 Task: Find connections with filter location Papanasam with filter topic #customerrelationswith filter profile language Potuguese with filter current company Serum Institute of India Pvt. Ltd. with filter school Management Development Institute, Gurgaon with filter industry Subdivision of Land with filter service category Growth Marketing with filter keywords title Office Manager
Action: Mouse moved to (585, 77)
Screenshot: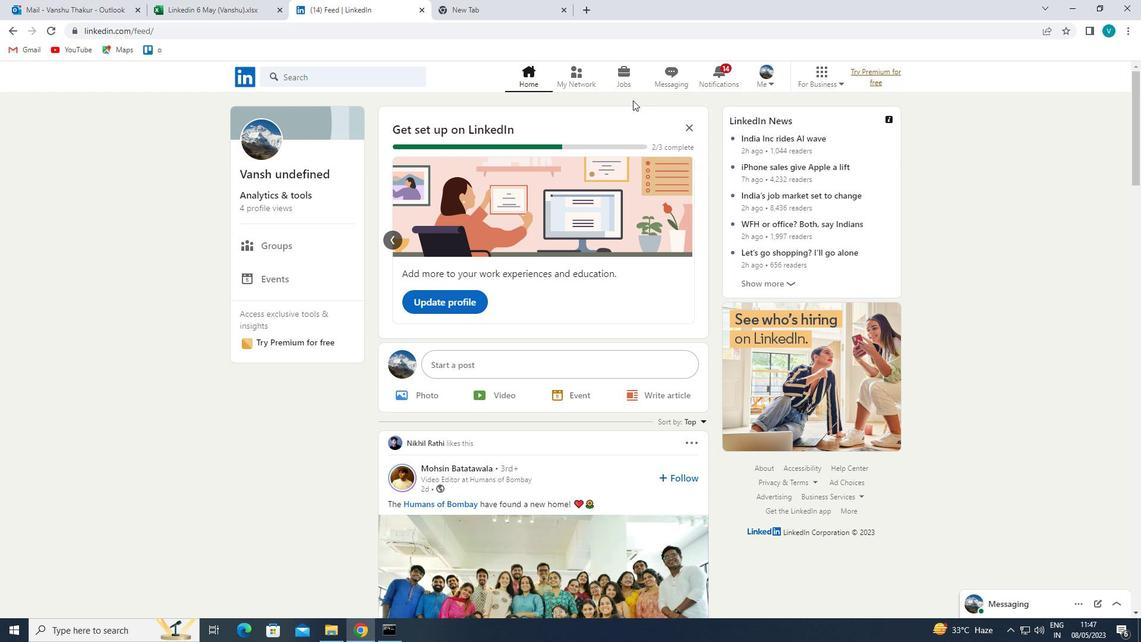 
Action: Mouse pressed left at (585, 77)
Screenshot: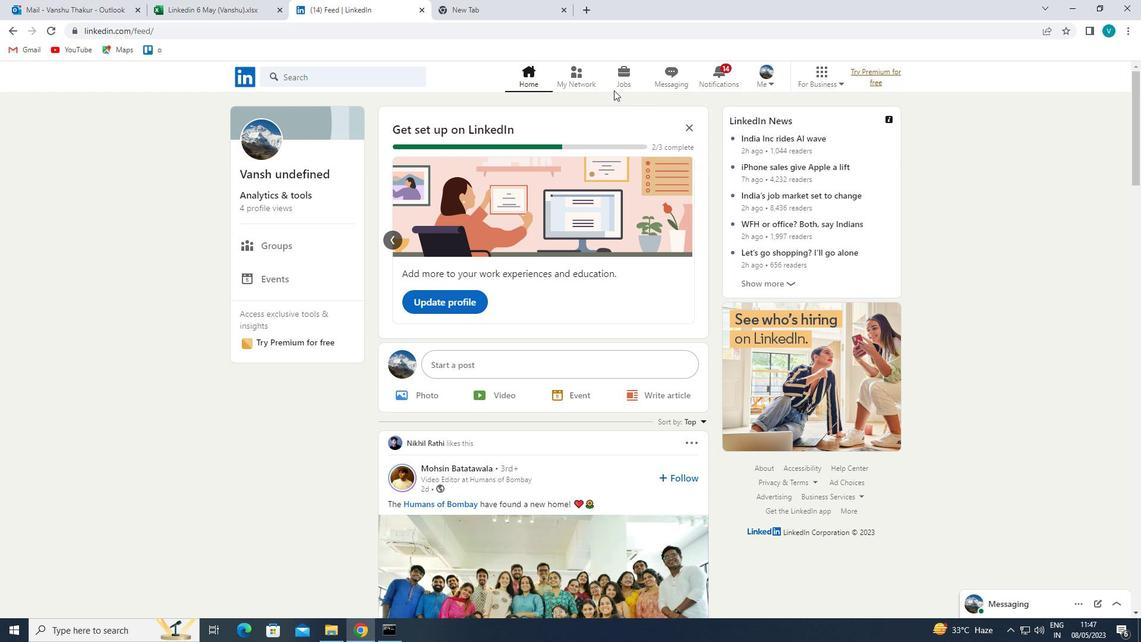 
Action: Mouse moved to (356, 141)
Screenshot: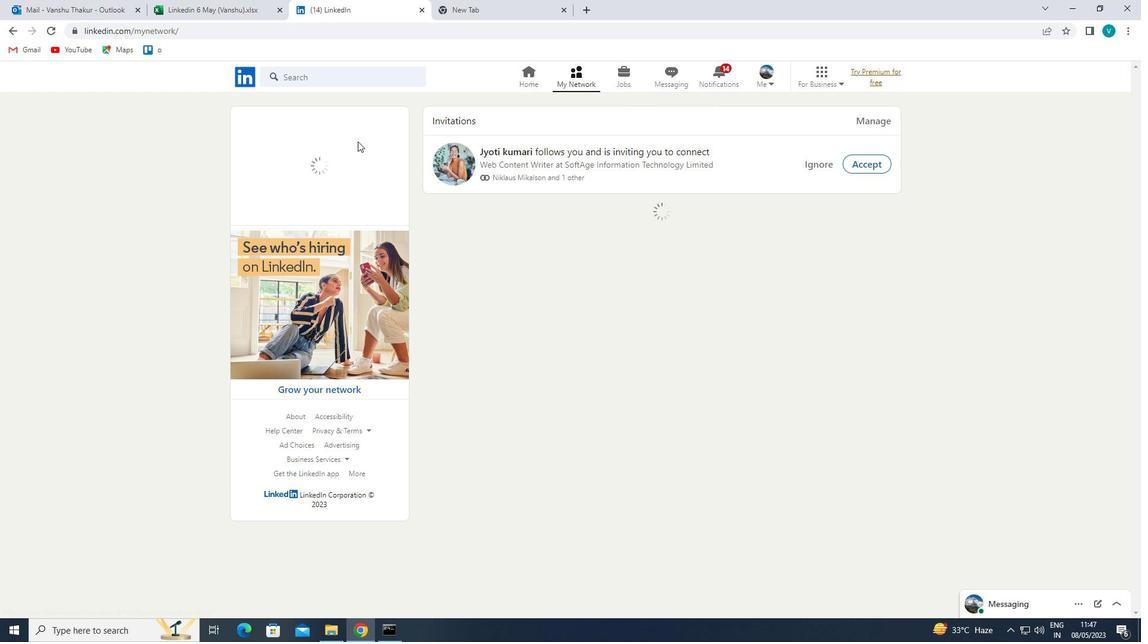 
Action: Mouse pressed left at (356, 141)
Screenshot: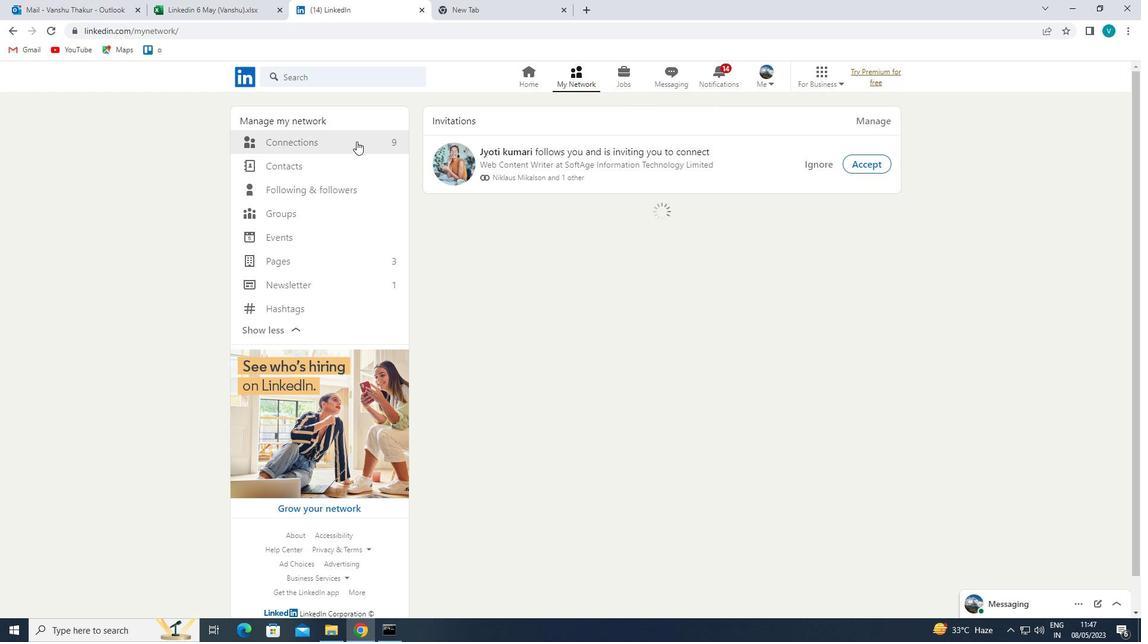 
Action: Mouse moved to (646, 137)
Screenshot: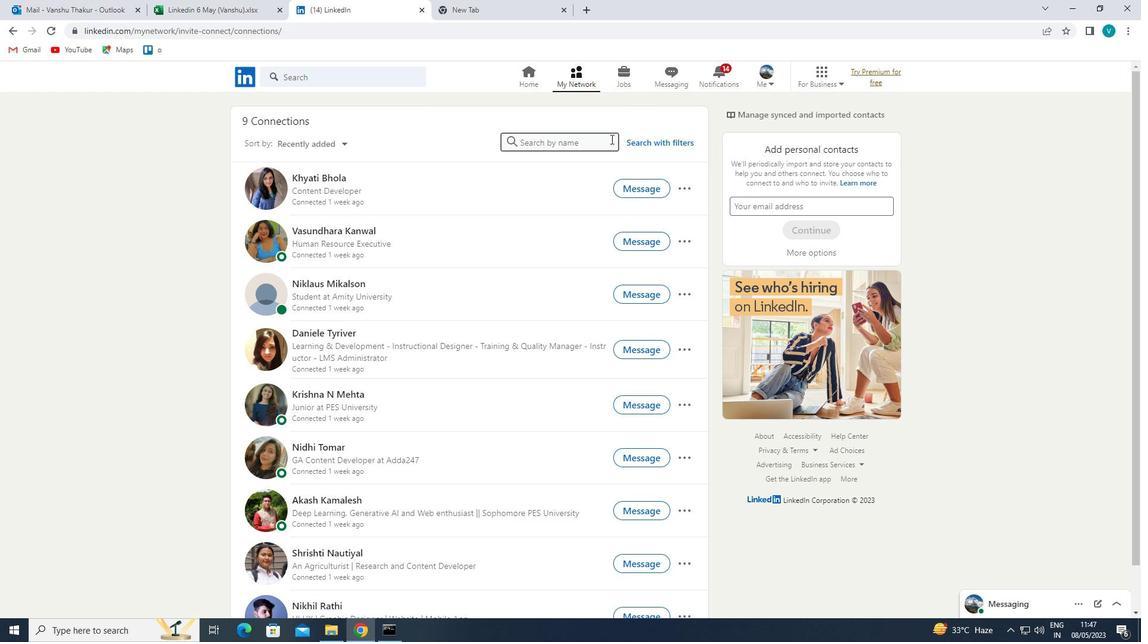 
Action: Mouse pressed left at (646, 137)
Screenshot: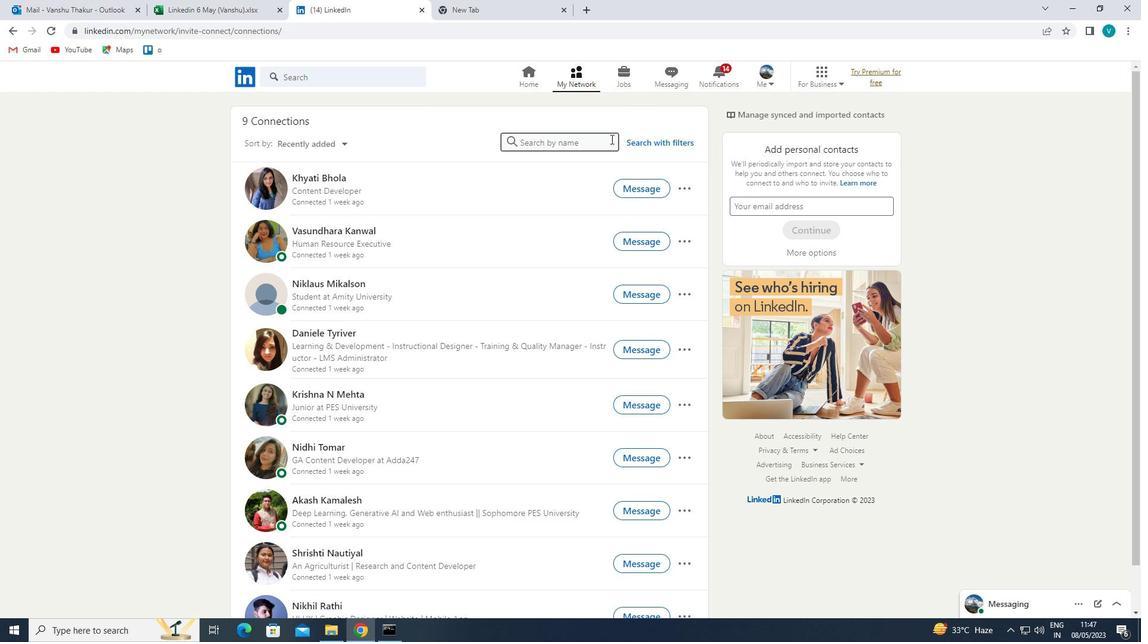 
Action: Mouse moved to (579, 115)
Screenshot: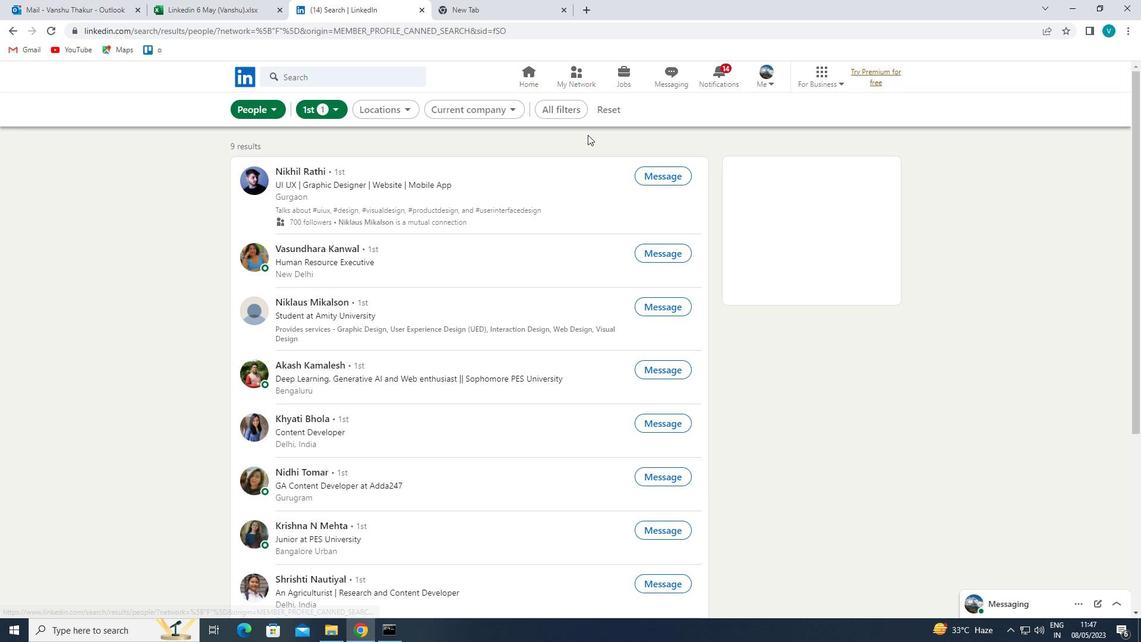 
Action: Mouse pressed left at (579, 115)
Screenshot: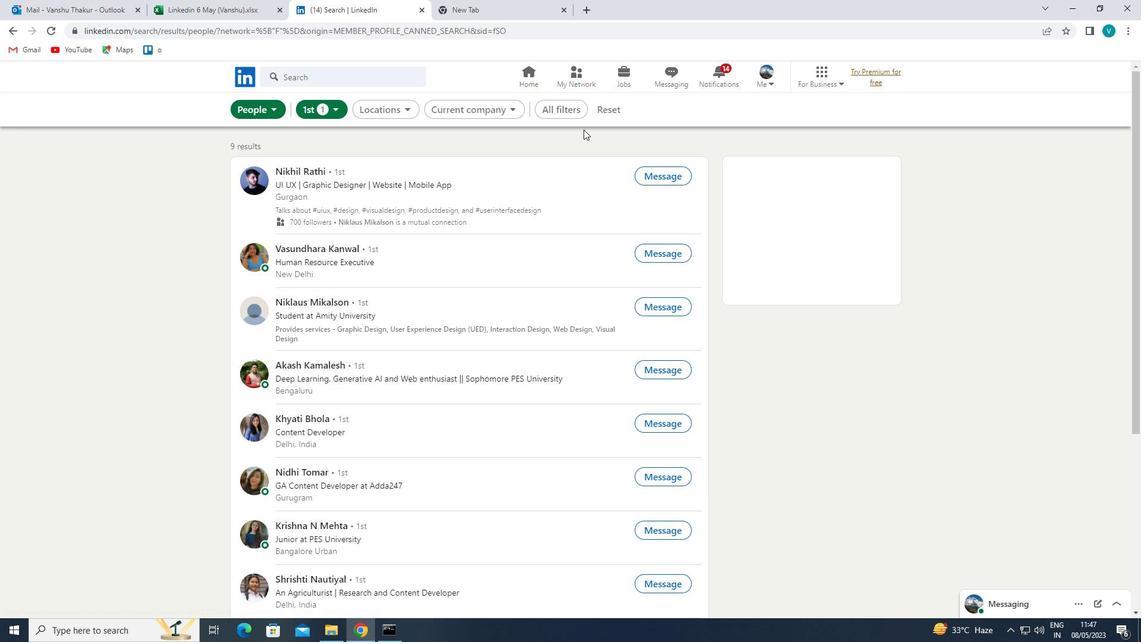 
Action: Mouse moved to (979, 280)
Screenshot: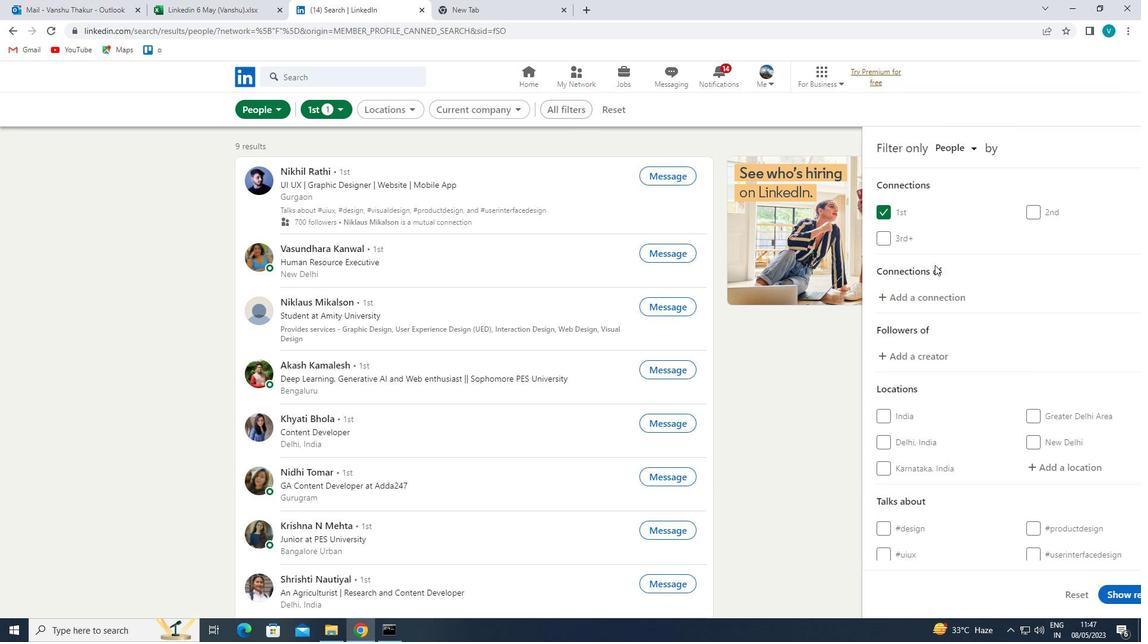 
Action: Mouse scrolled (979, 279) with delta (0, 0)
Screenshot: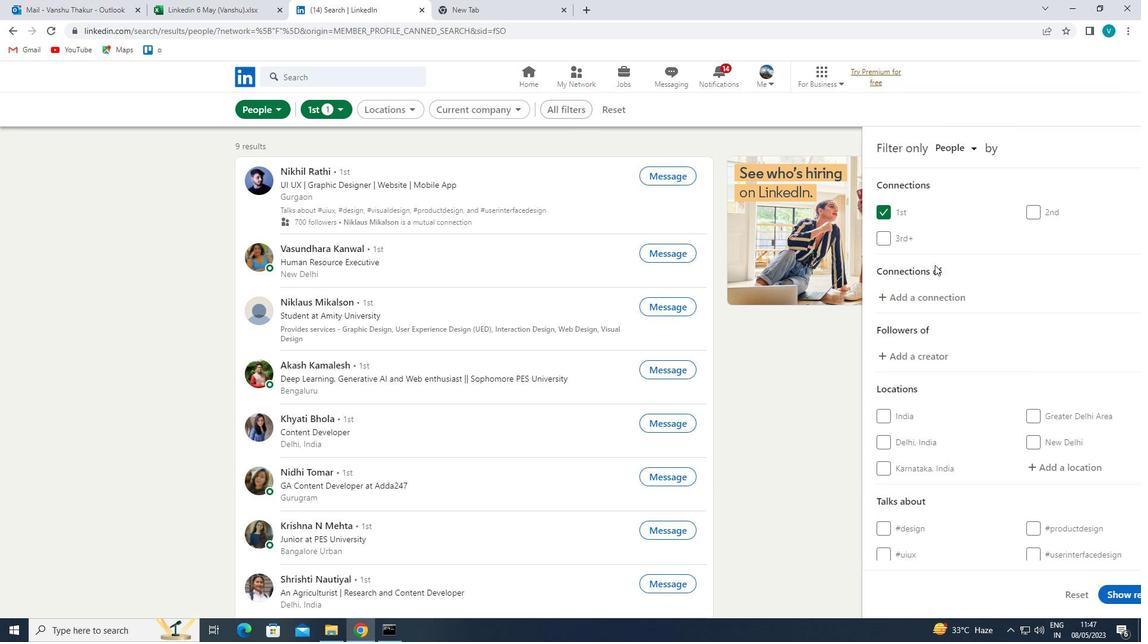 
Action: Mouse moved to (1022, 412)
Screenshot: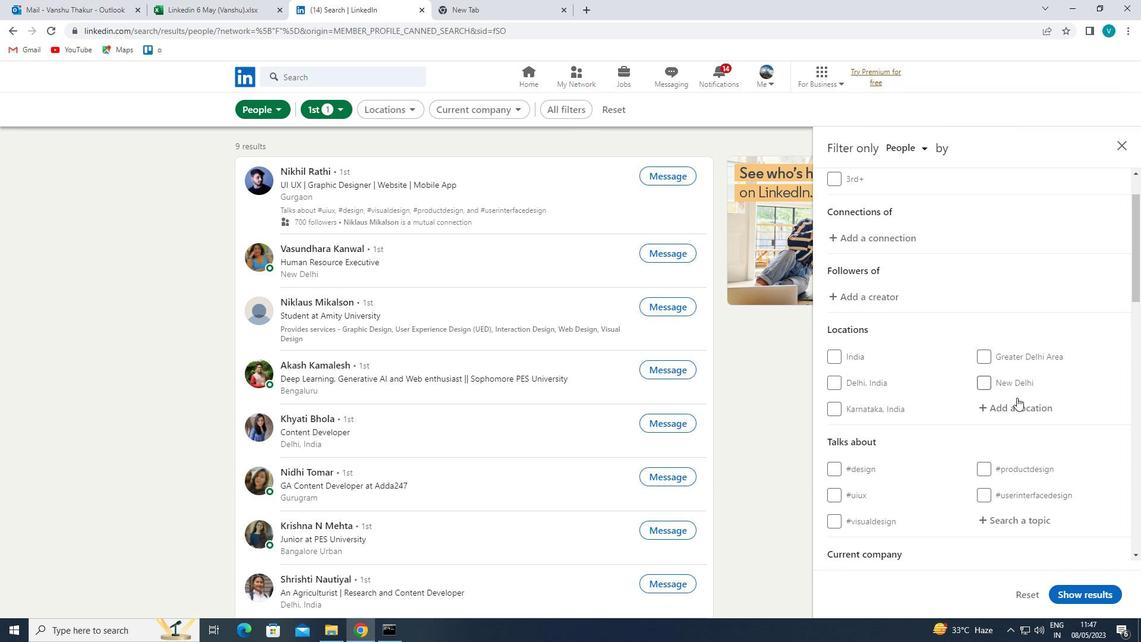 
Action: Mouse pressed left at (1022, 412)
Screenshot: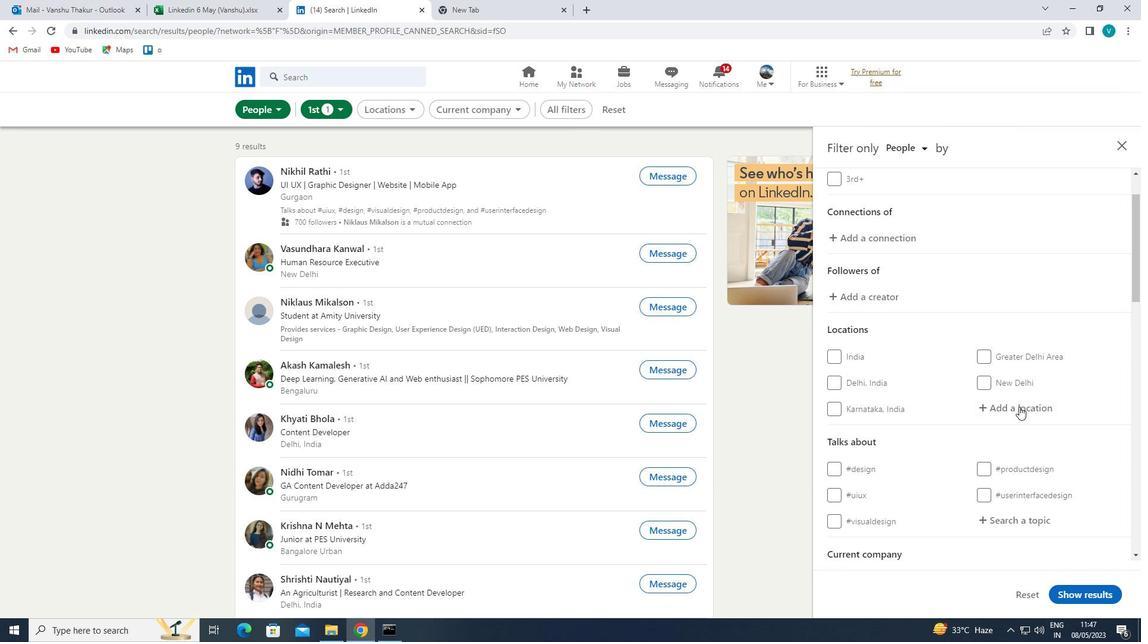 
Action: Mouse moved to (847, 315)
Screenshot: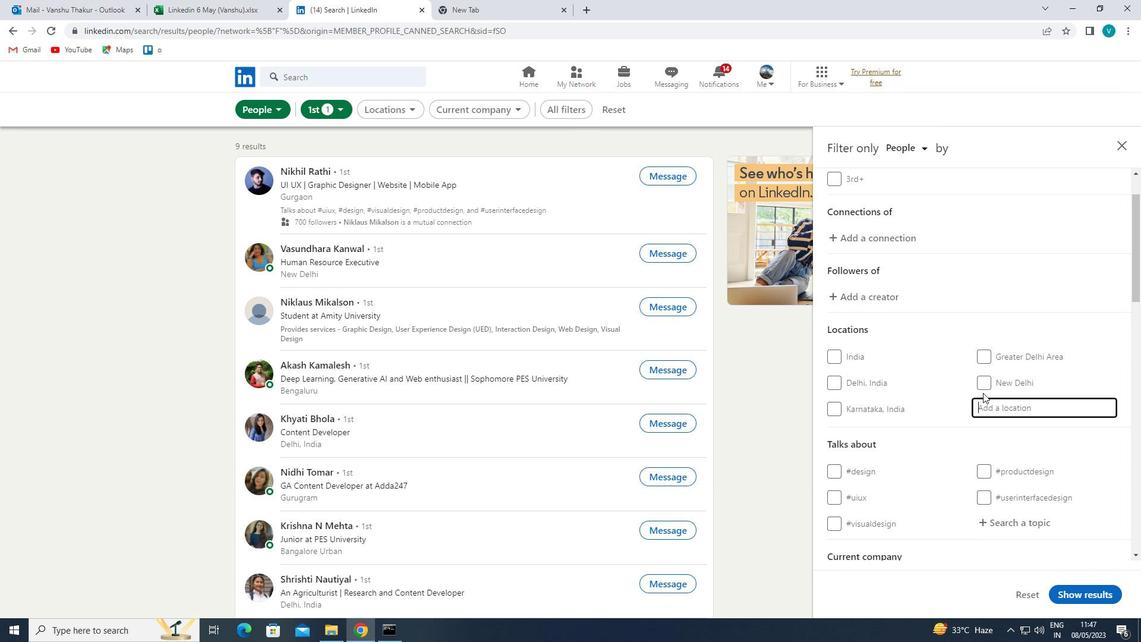 
Action: Key pressed <Key.shift>PAPPANASAM
Screenshot: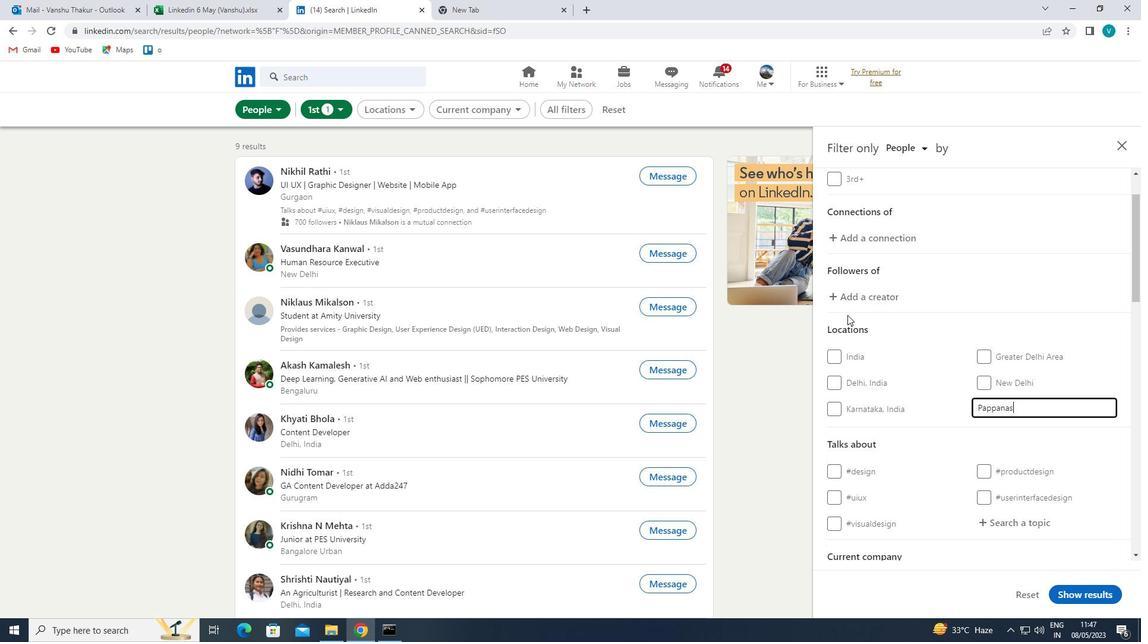 
Action: Mouse moved to (993, 404)
Screenshot: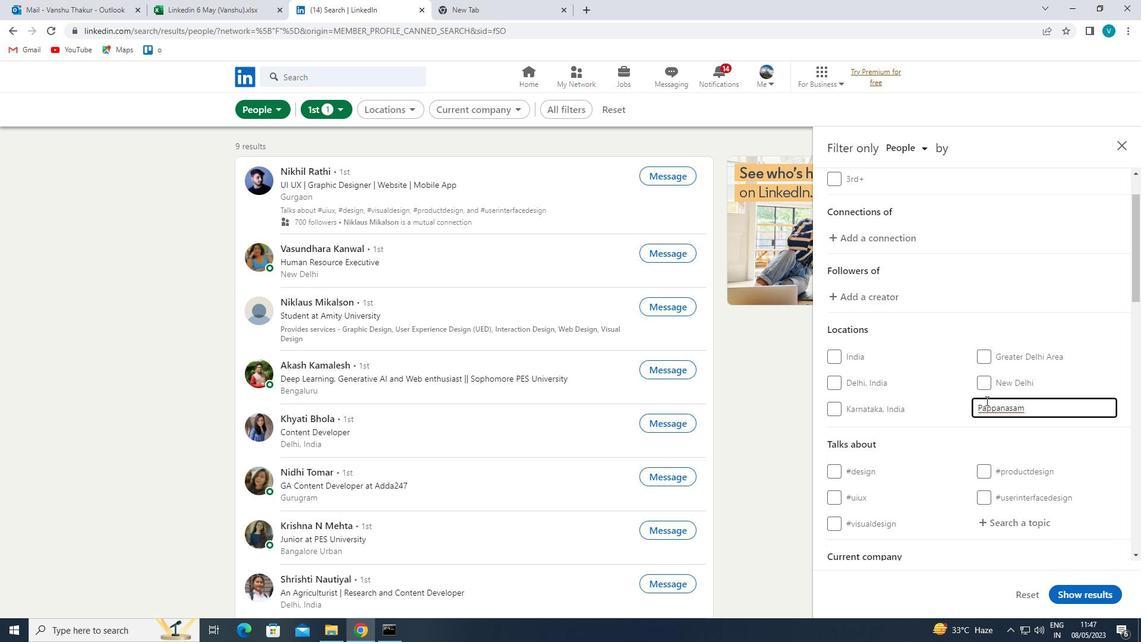 
Action: Mouse pressed left at (993, 404)
Screenshot: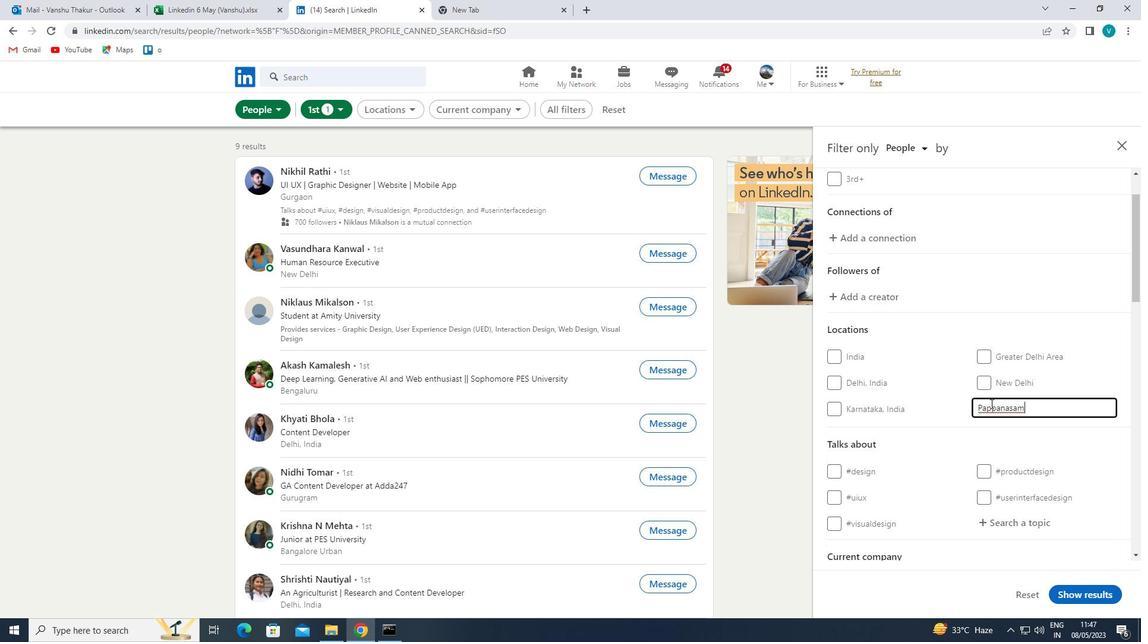
Action: Mouse moved to (831, 325)
Screenshot: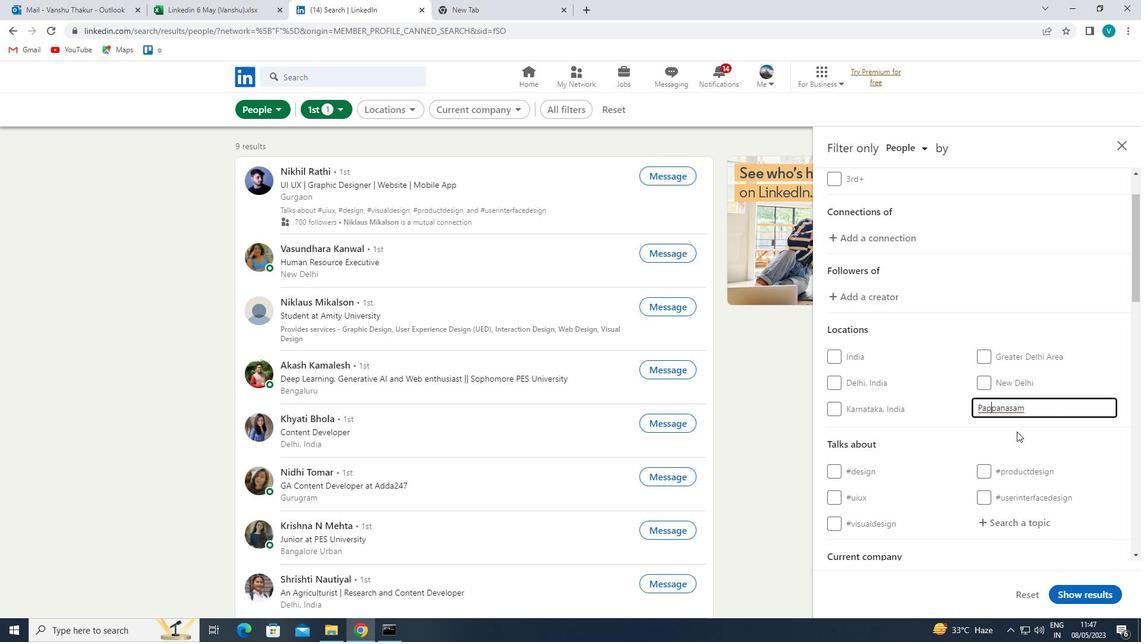 
Action: Key pressed <Key.backspace>
Screenshot: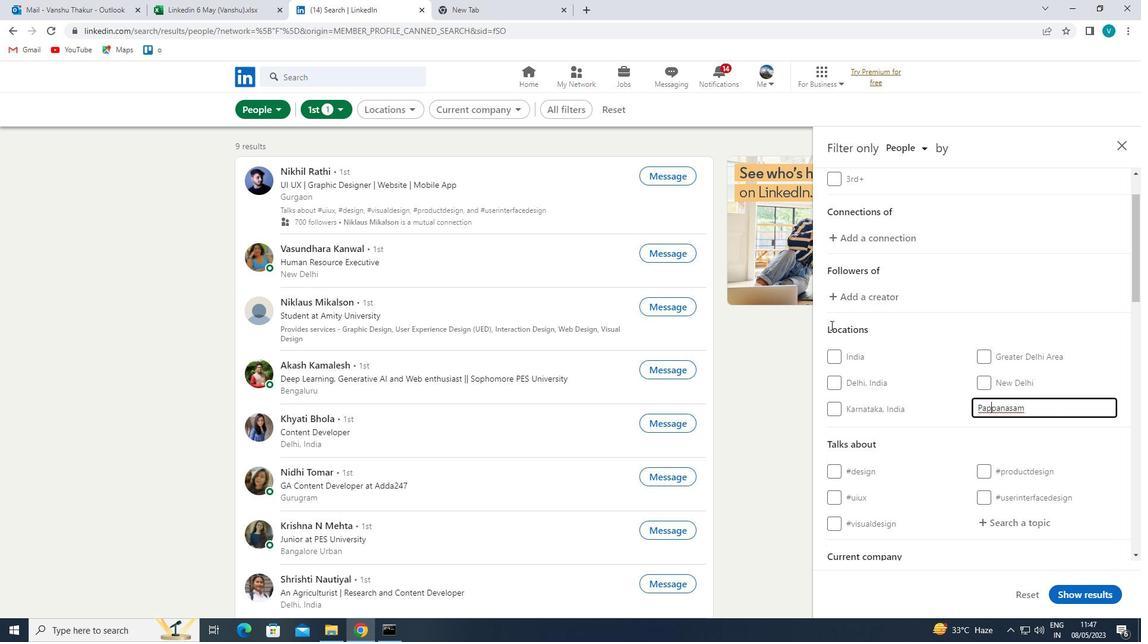 
Action: Mouse moved to (941, 436)
Screenshot: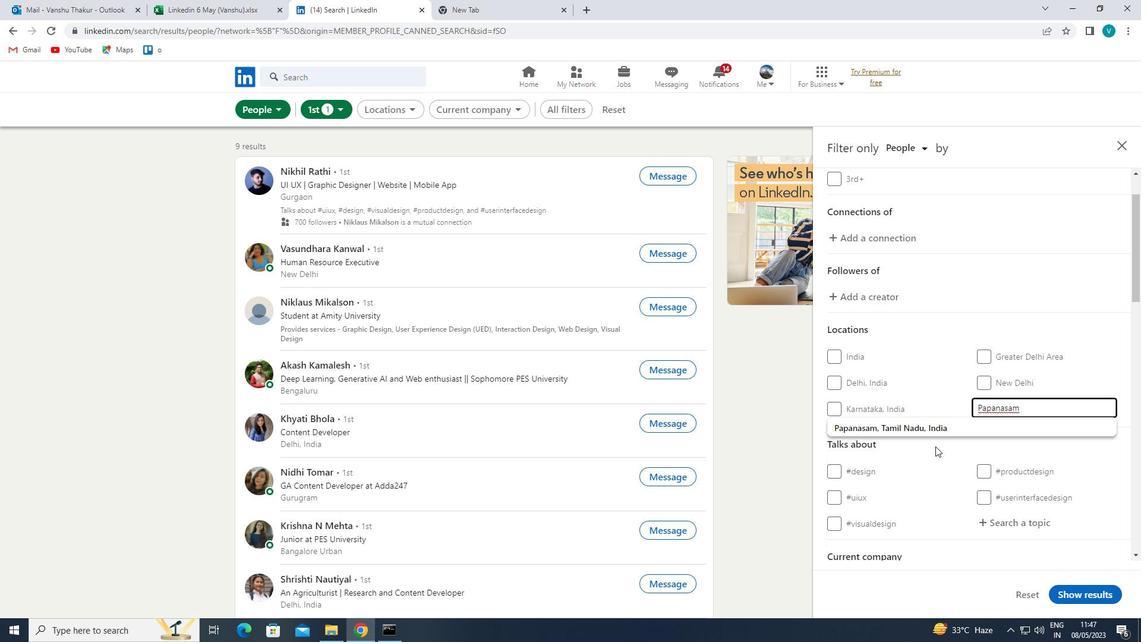 
Action: Mouse pressed left at (941, 436)
Screenshot: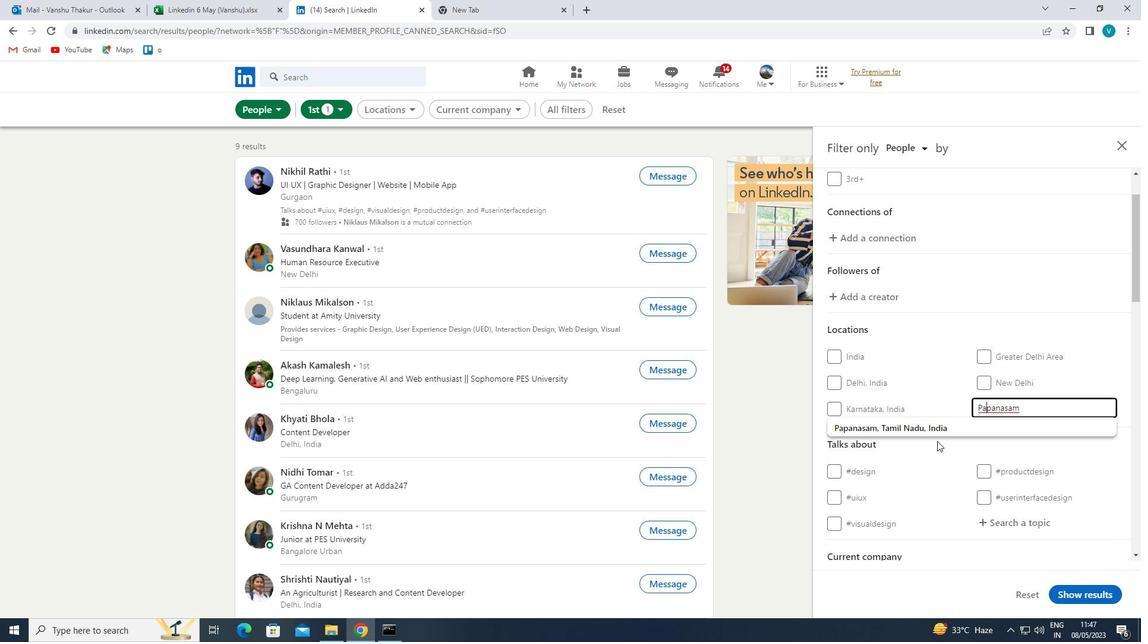 
Action: Mouse moved to (1004, 409)
Screenshot: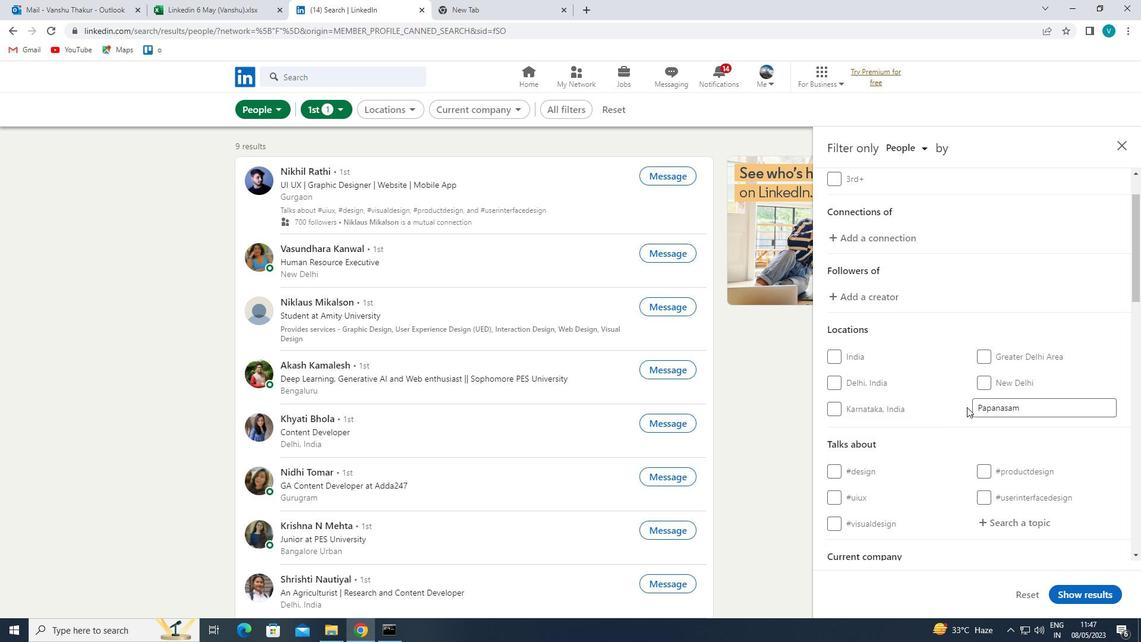 
Action: Mouse pressed left at (1004, 409)
Screenshot: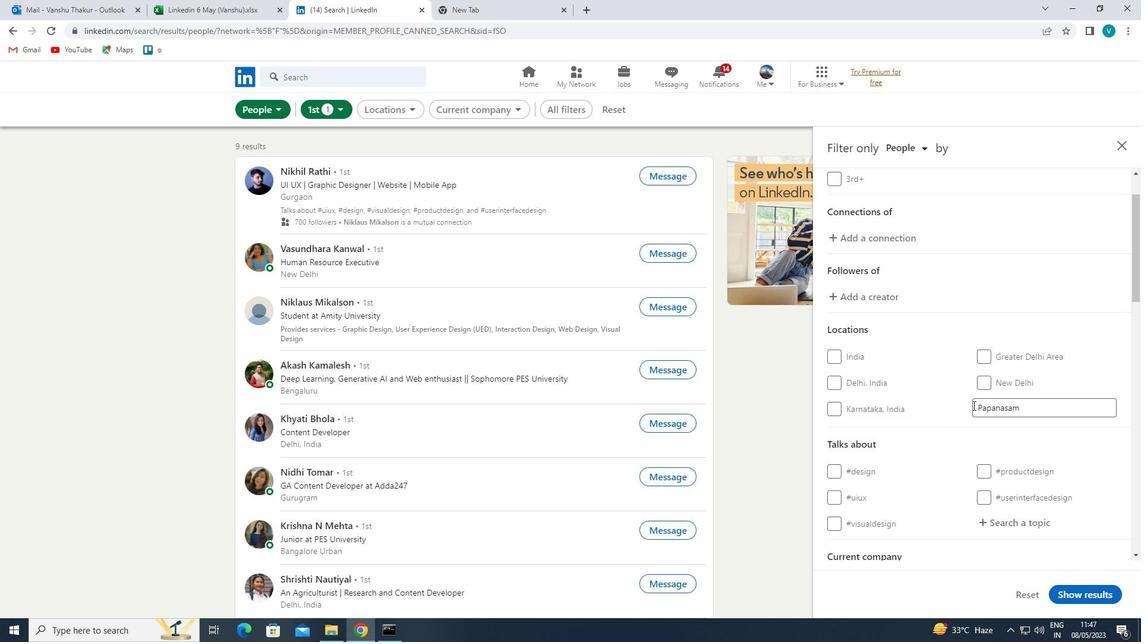 
Action: Mouse moved to (954, 426)
Screenshot: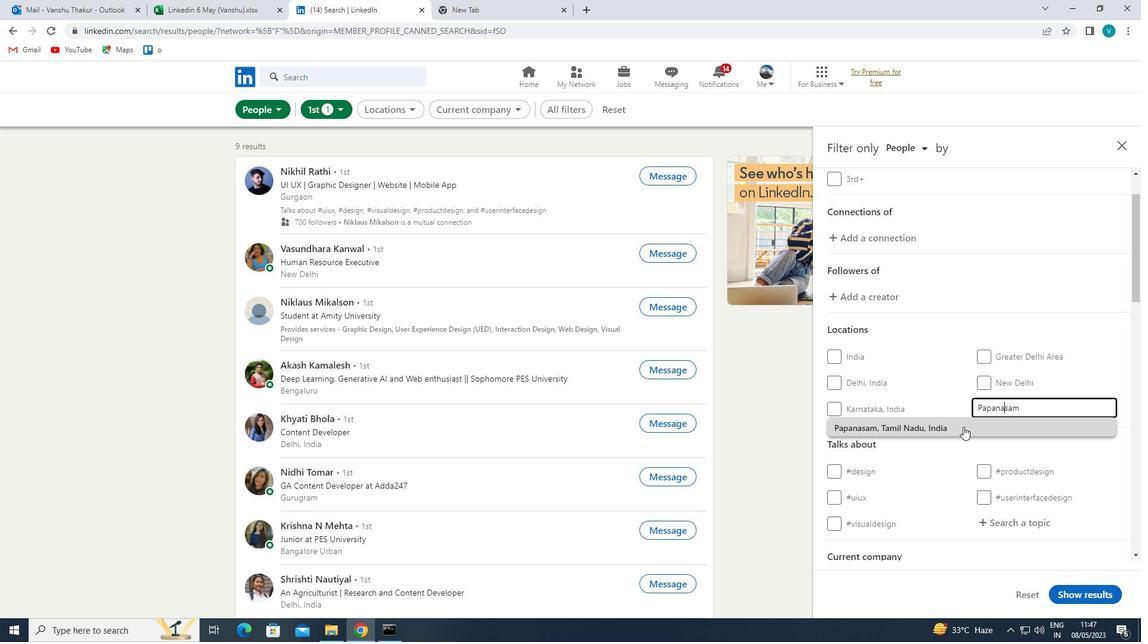
Action: Mouse pressed left at (954, 426)
Screenshot: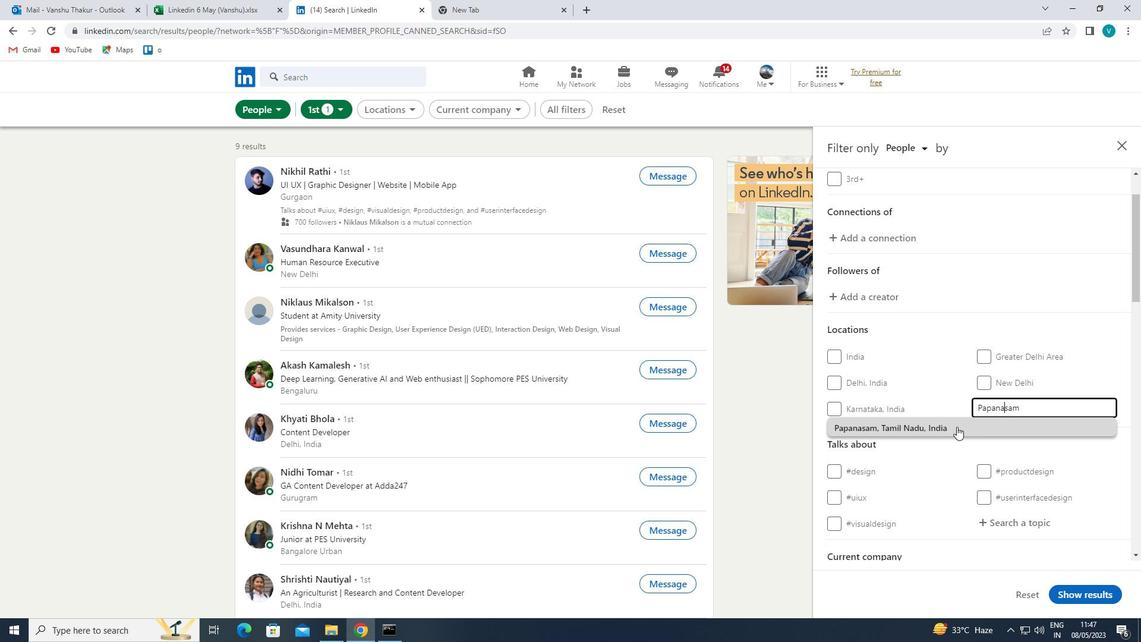 
Action: Mouse scrolled (954, 425) with delta (0, 0)
Screenshot: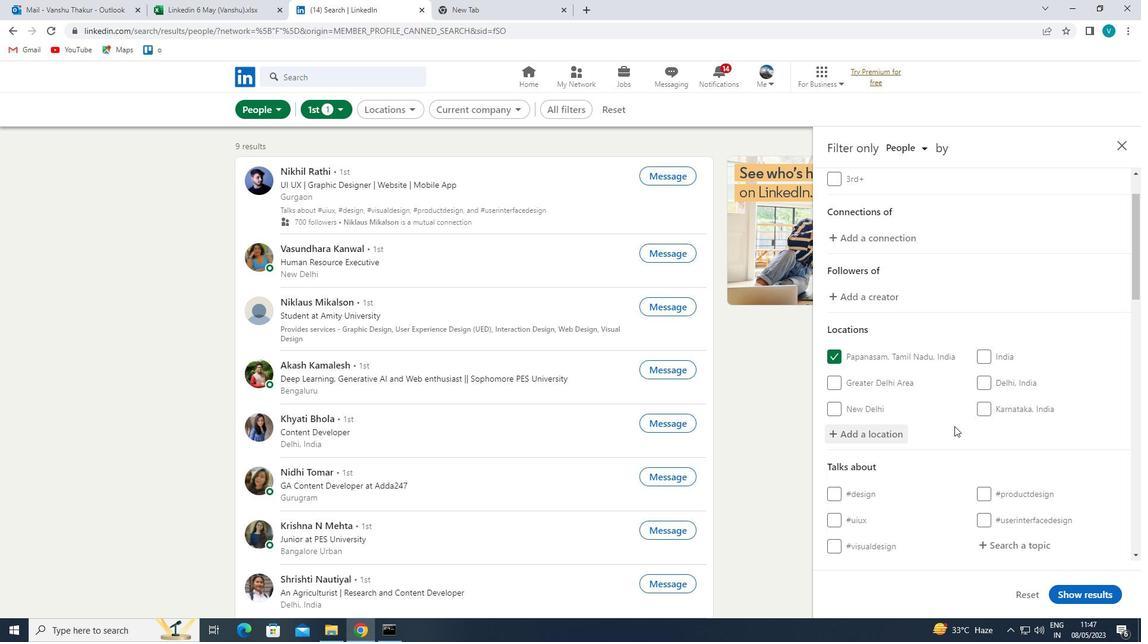 
Action: Mouse scrolled (954, 425) with delta (0, 0)
Screenshot: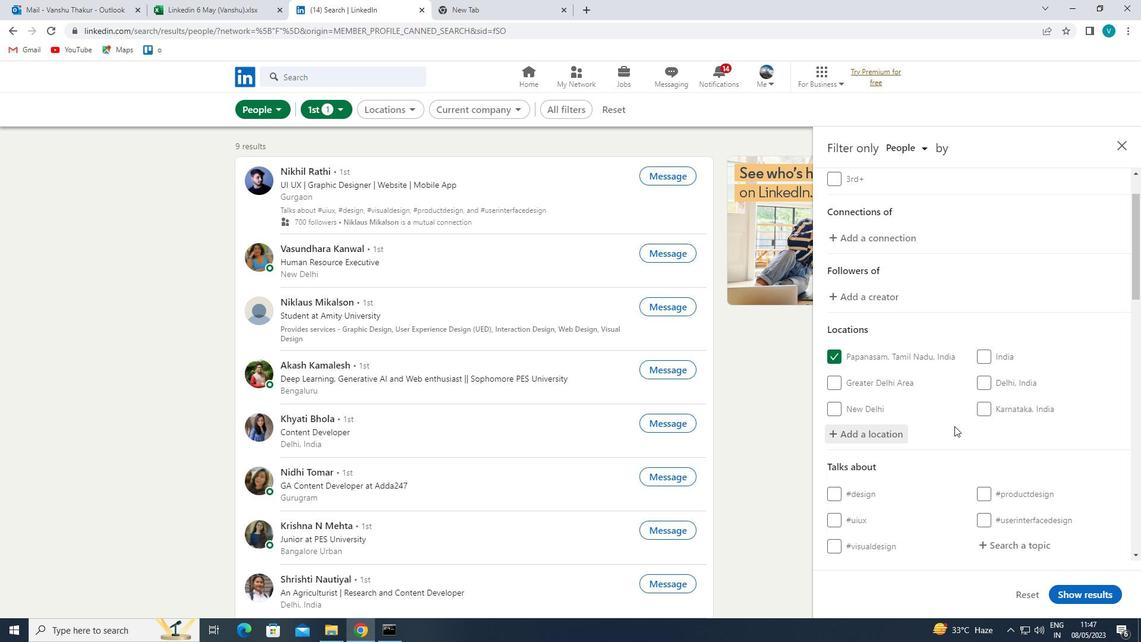 
Action: Mouse moved to (1003, 424)
Screenshot: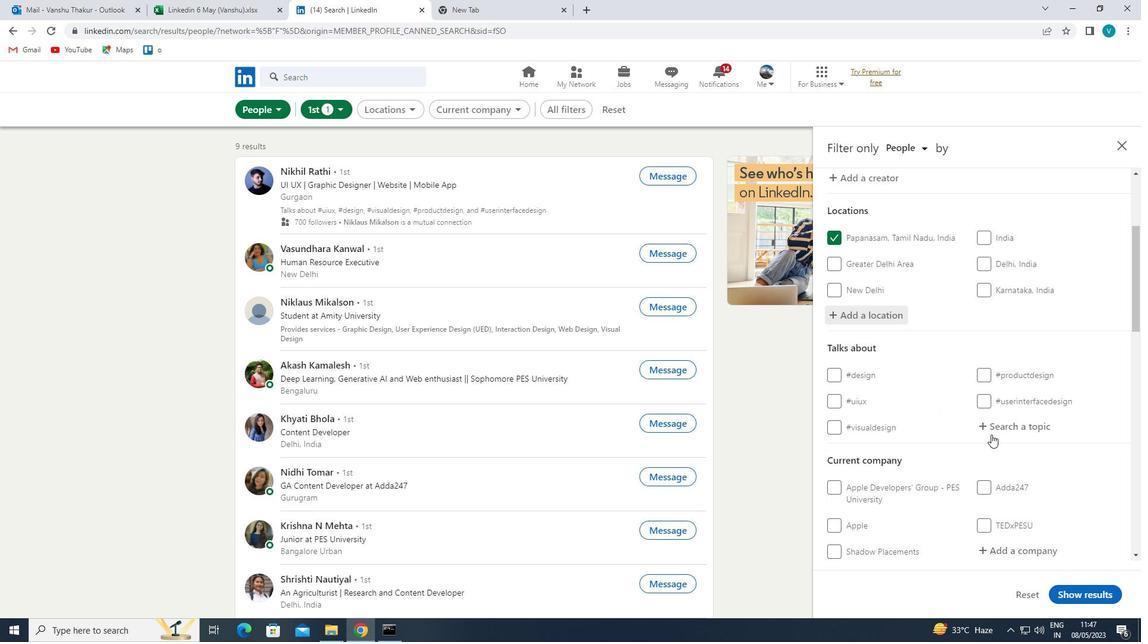 
Action: Mouse pressed left at (1003, 424)
Screenshot: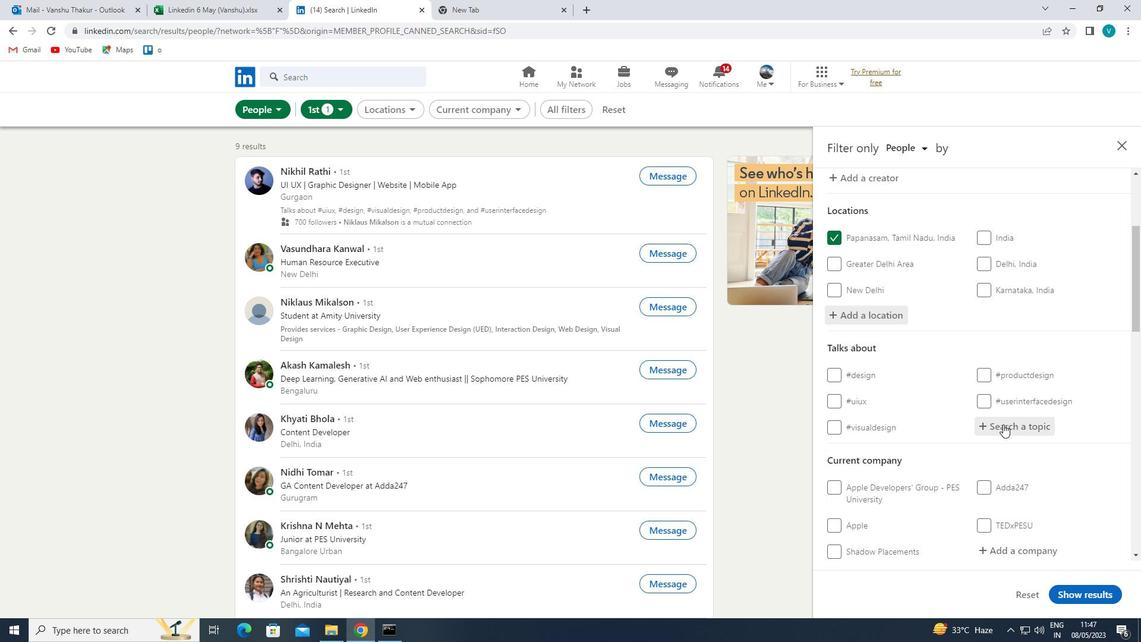 
Action: Key pressed CUSTOMERRELA
Screenshot: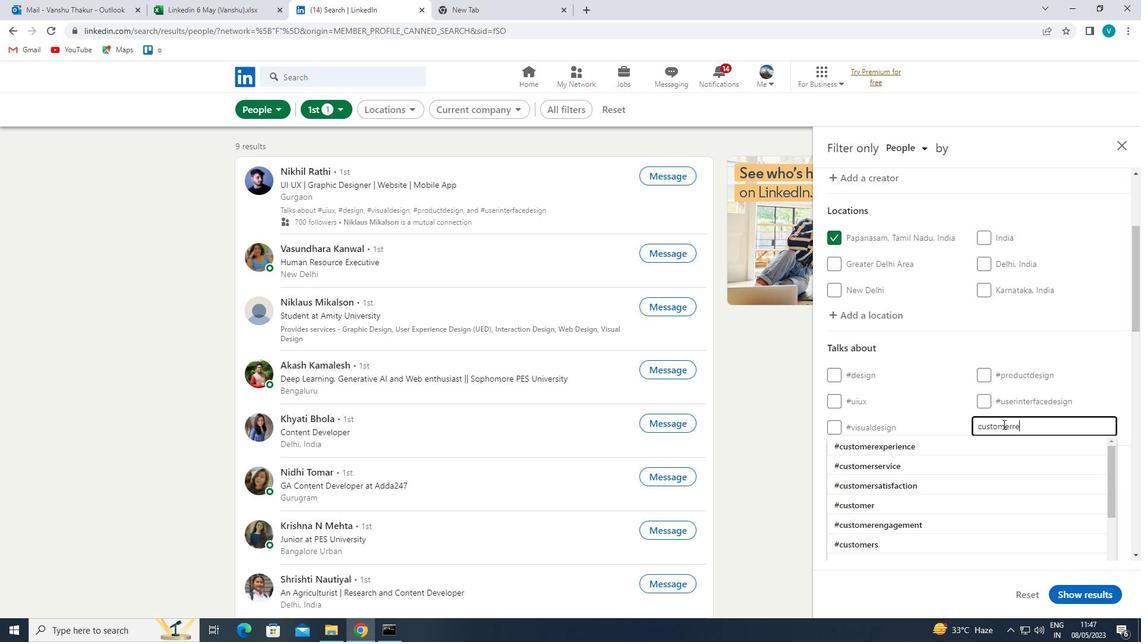 
Action: Mouse moved to (921, 444)
Screenshot: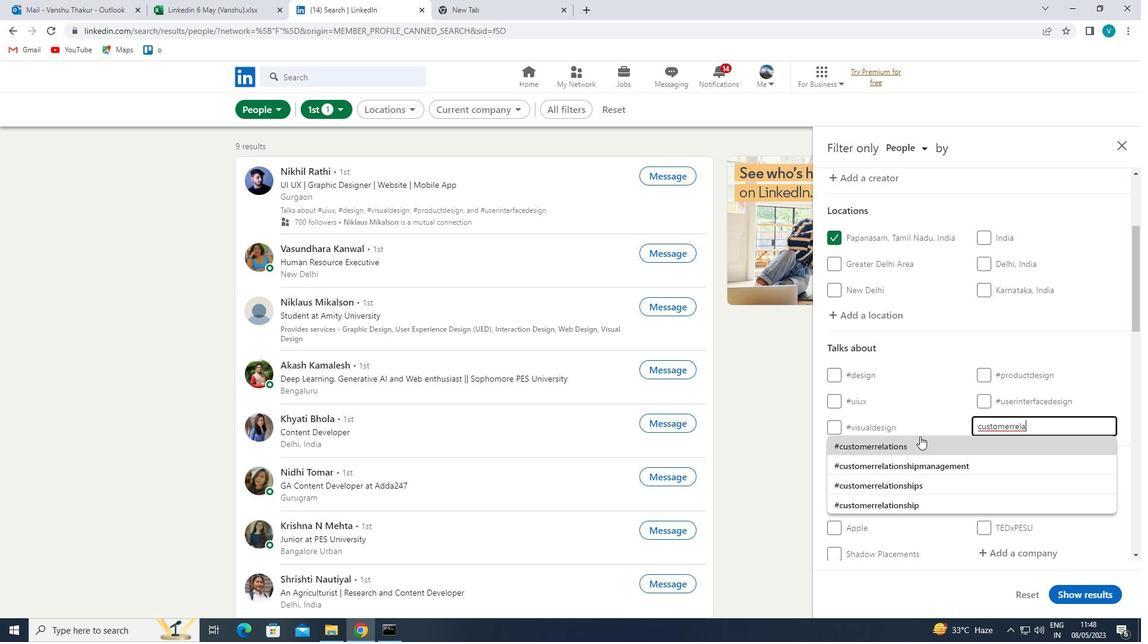 
Action: Mouse pressed left at (921, 444)
Screenshot: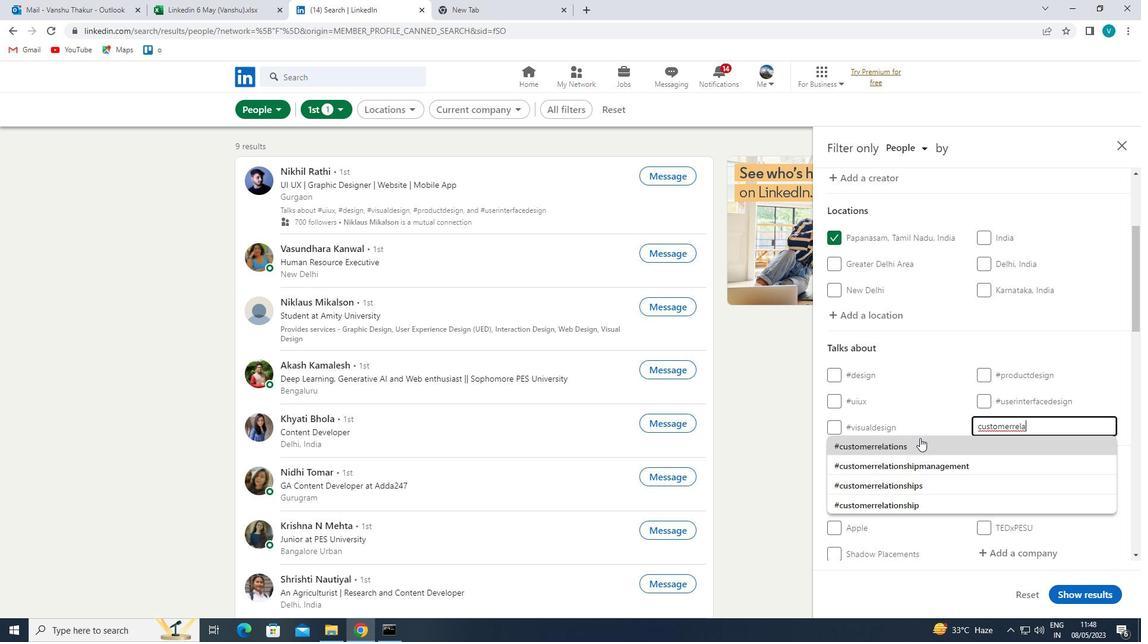 
Action: Mouse moved to (928, 438)
Screenshot: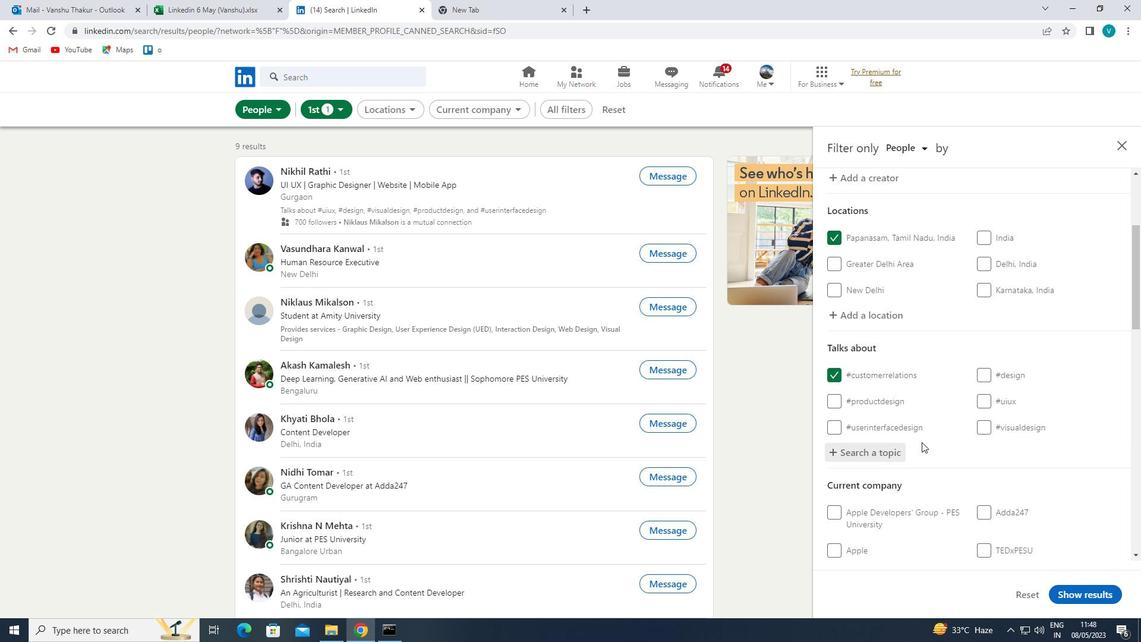 
Action: Mouse scrolled (928, 438) with delta (0, 0)
Screenshot: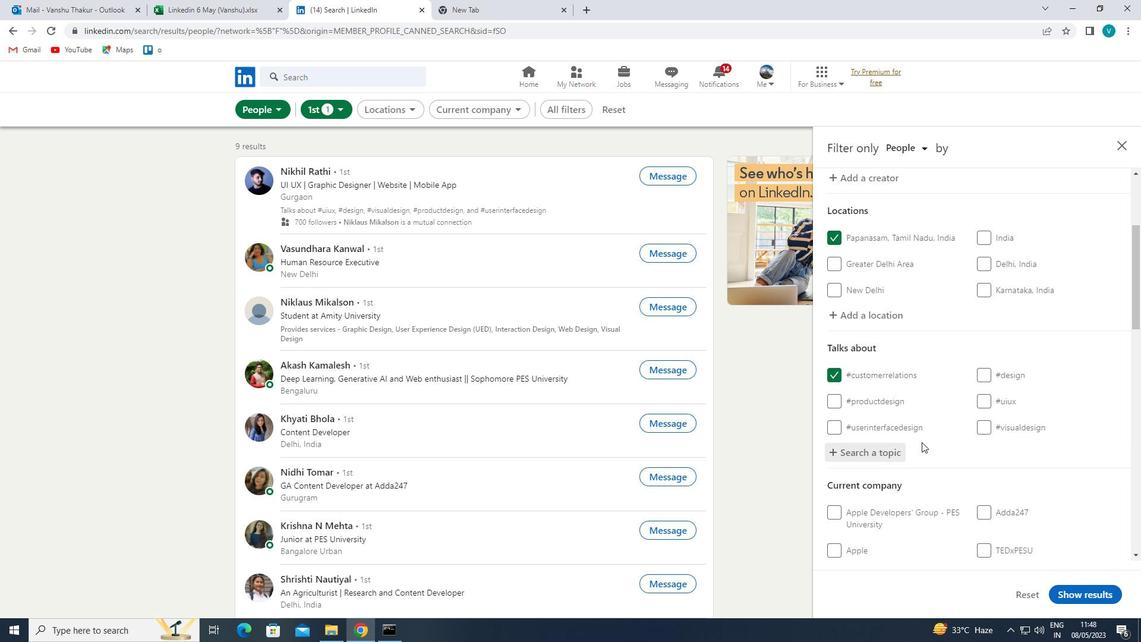 
Action: Mouse moved to (928, 438)
Screenshot: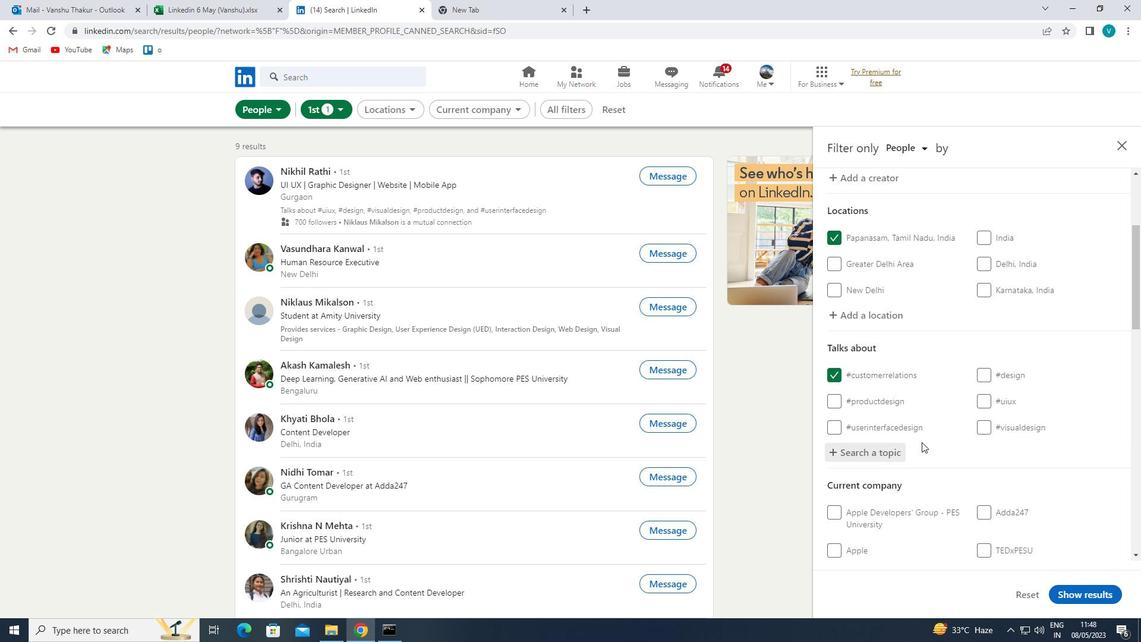 
Action: Mouse scrolled (928, 437) with delta (0, 0)
Screenshot: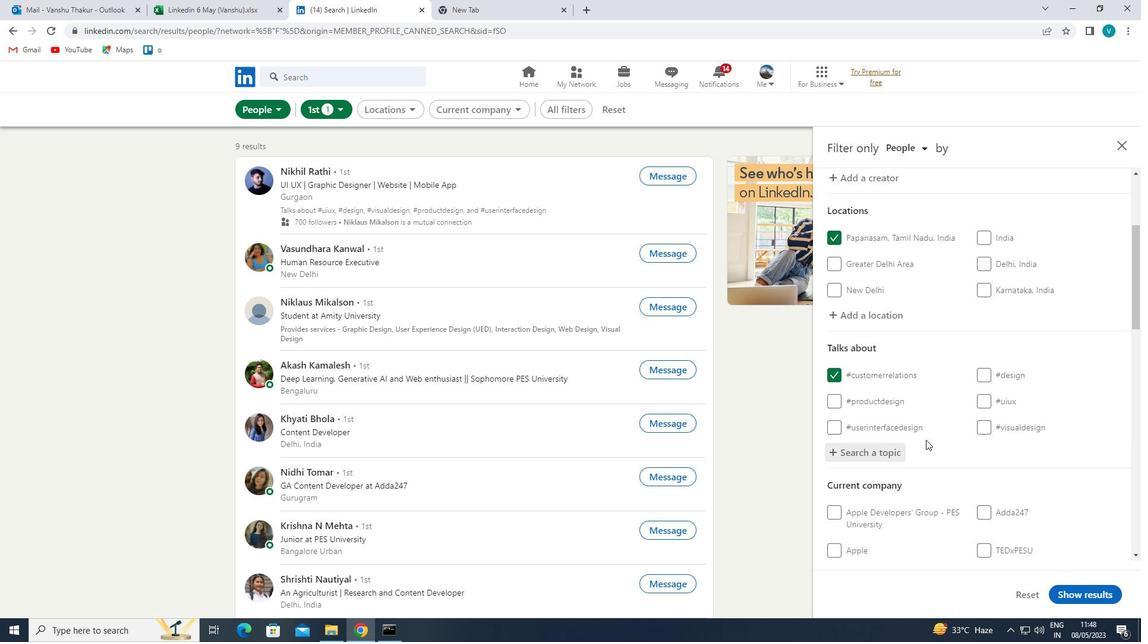 
Action: Mouse moved to (930, 438)
Screenshot: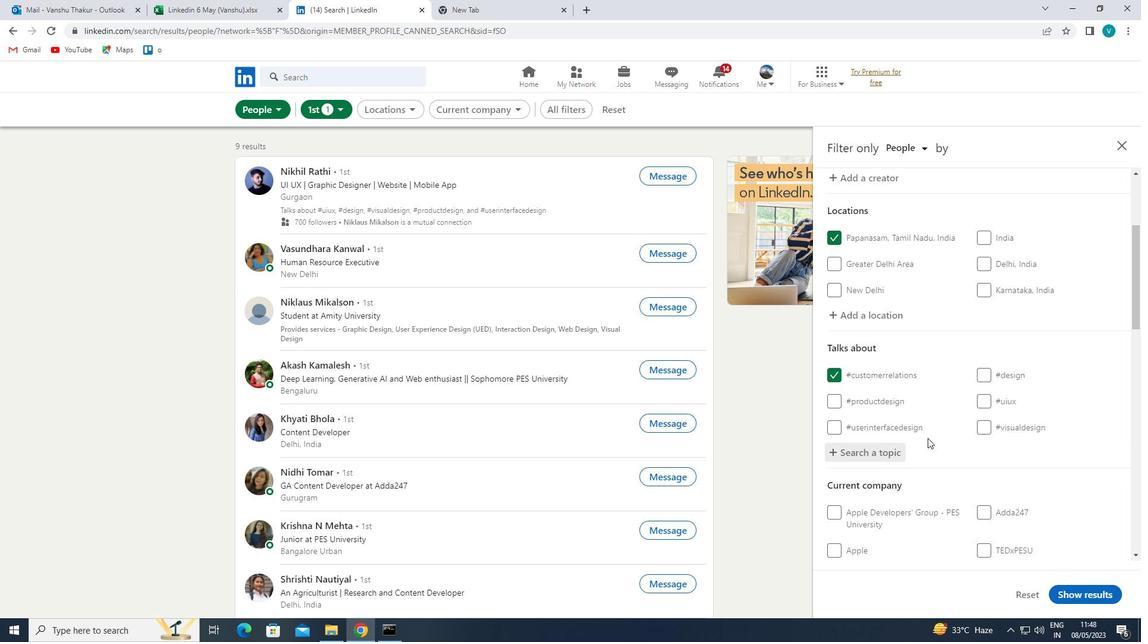 
Action: Mouse scrolled (930, 437) with delta (0, 0)
Screenshot: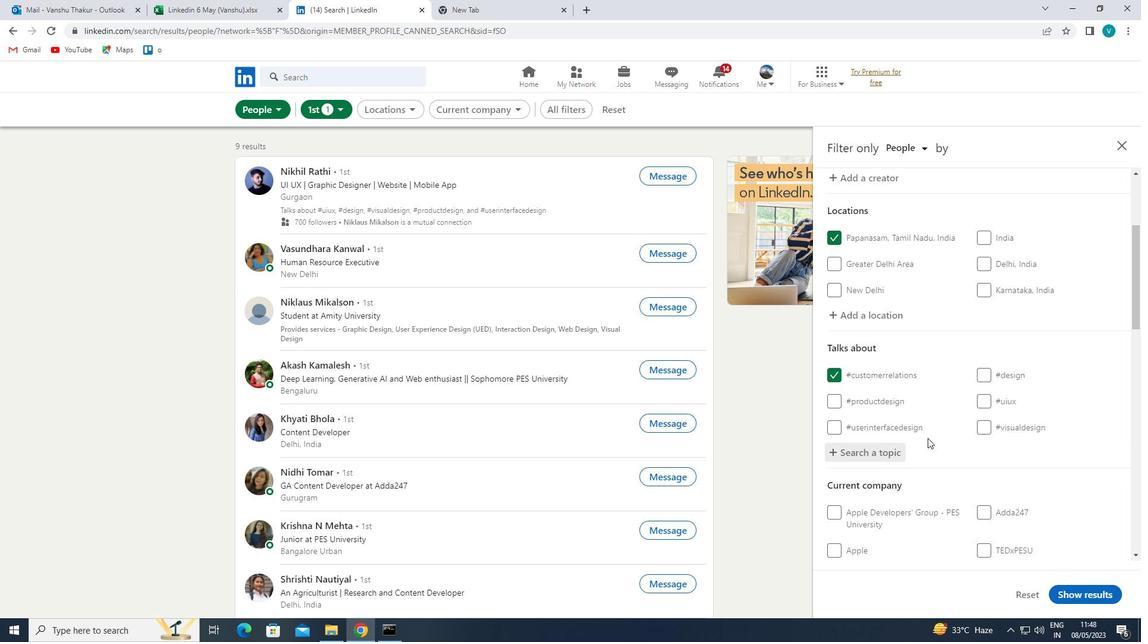 
Action: Mouse moved to (1014, 397)
Screenshot: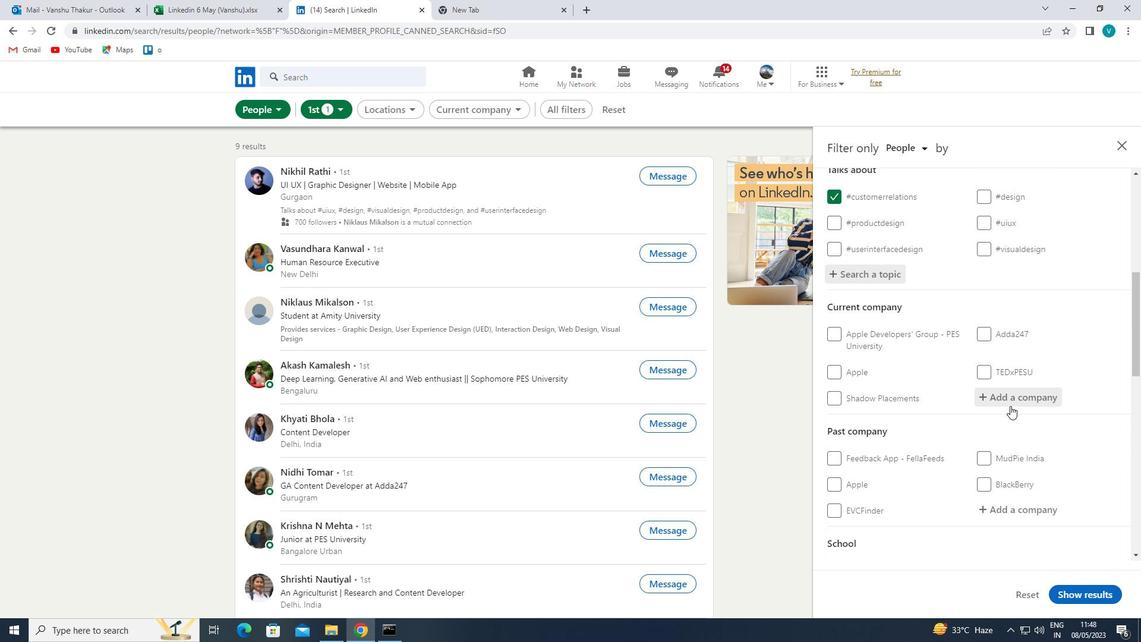 
Action: Mouse pressed left at (1014, 397)
Screenshot: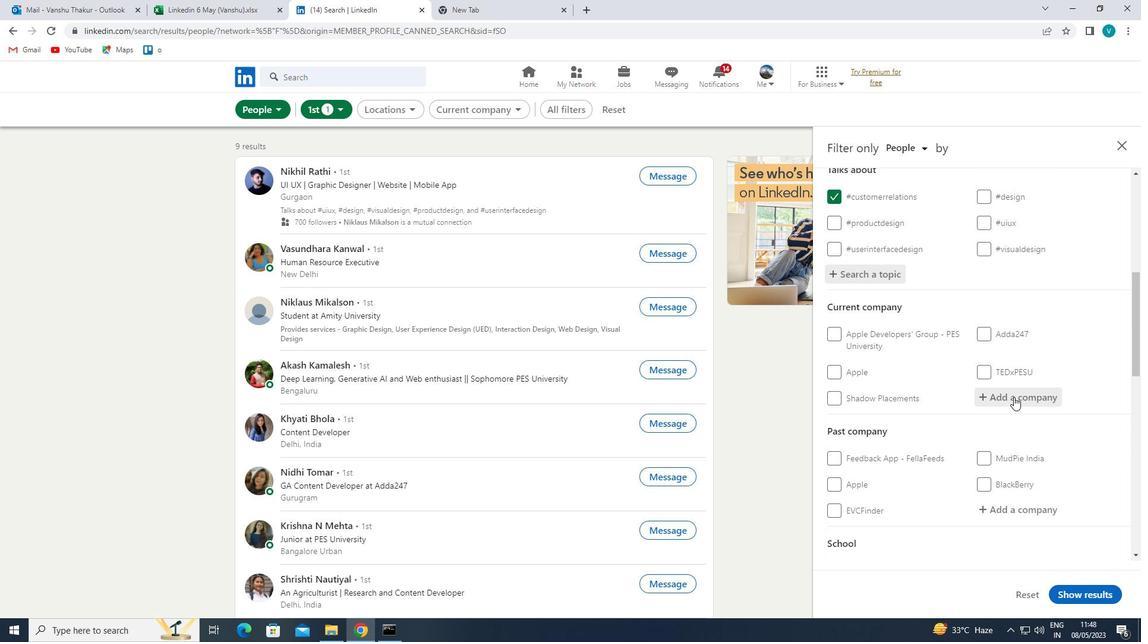 
Action: Mouse moved to (965, 368)
Screenshot: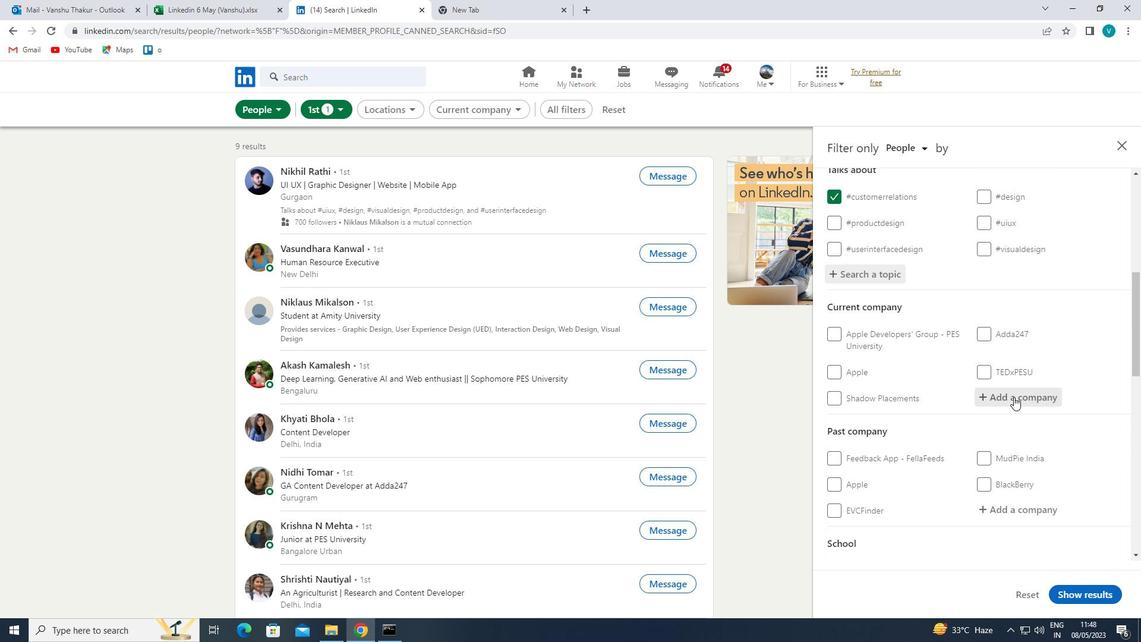 
Action: Key pressed <Key.shift>SERUM<Key.space>
Screenshot: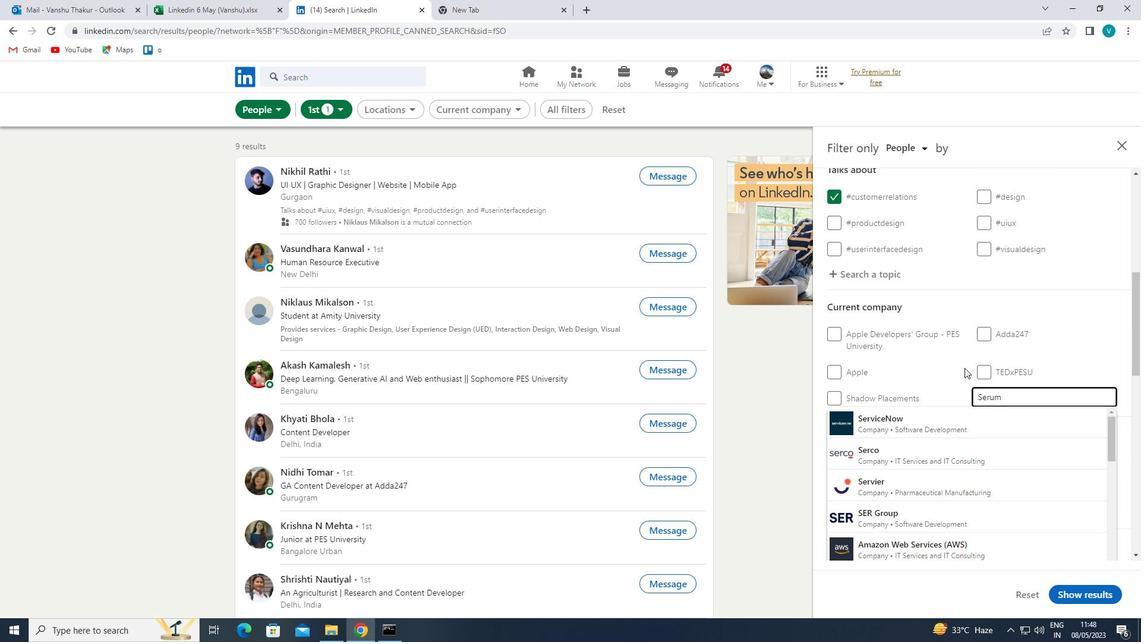 
Action: Mouse moved to (960, 420)
Screenshot: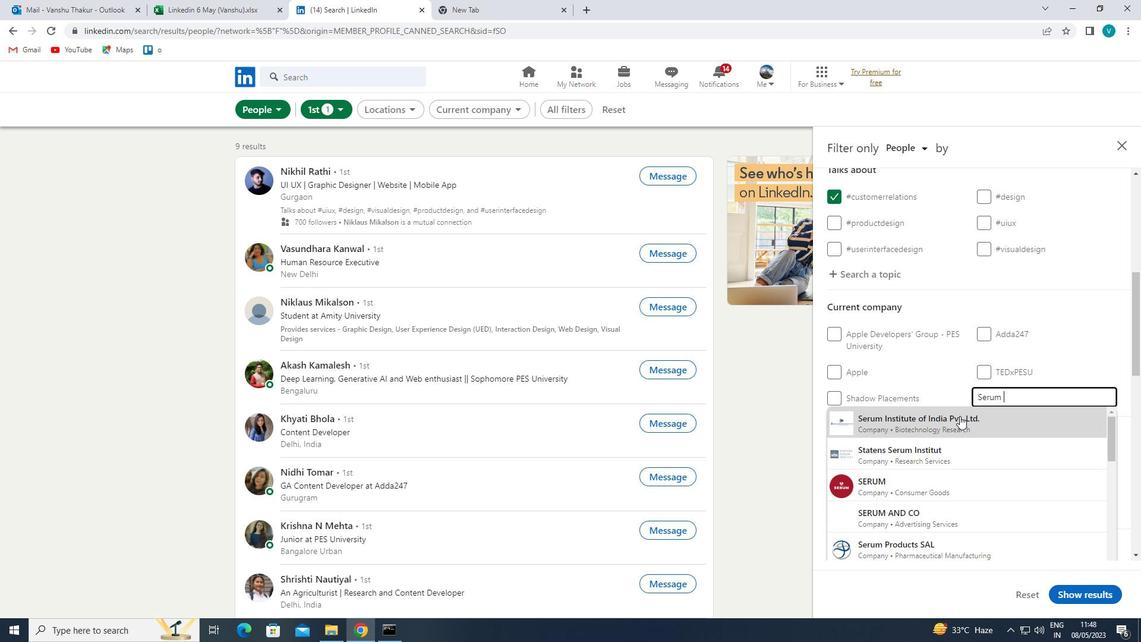 
Action: Mouse pressed left at (960, 420)
Screenshot: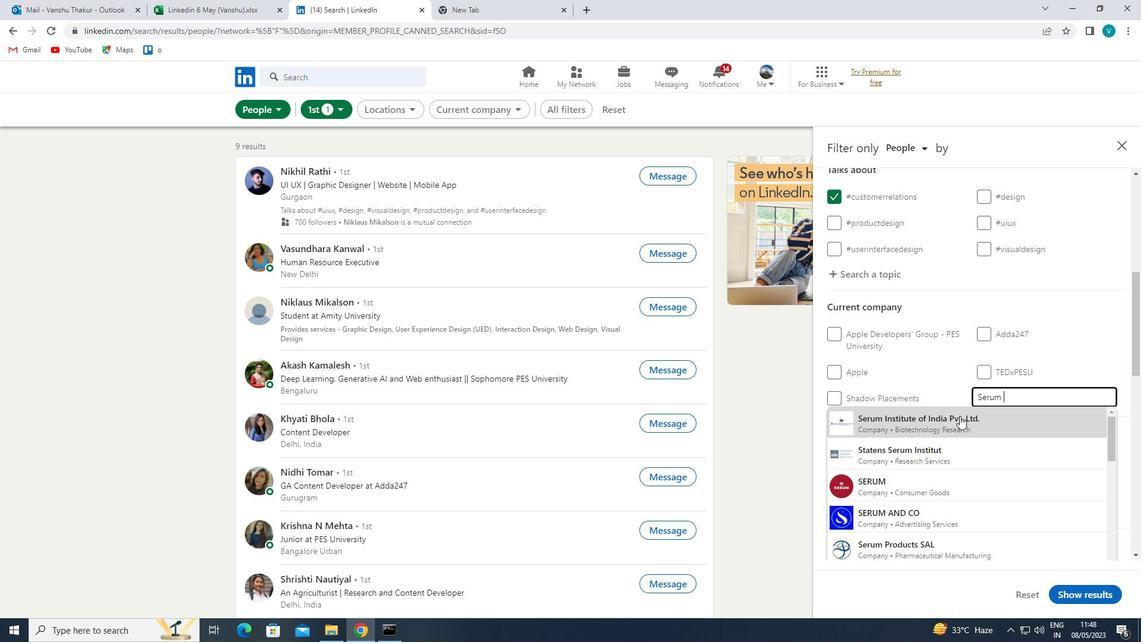 
Action: Mouse scrolled (960, 419) with delta (0, 0)
Screenshot: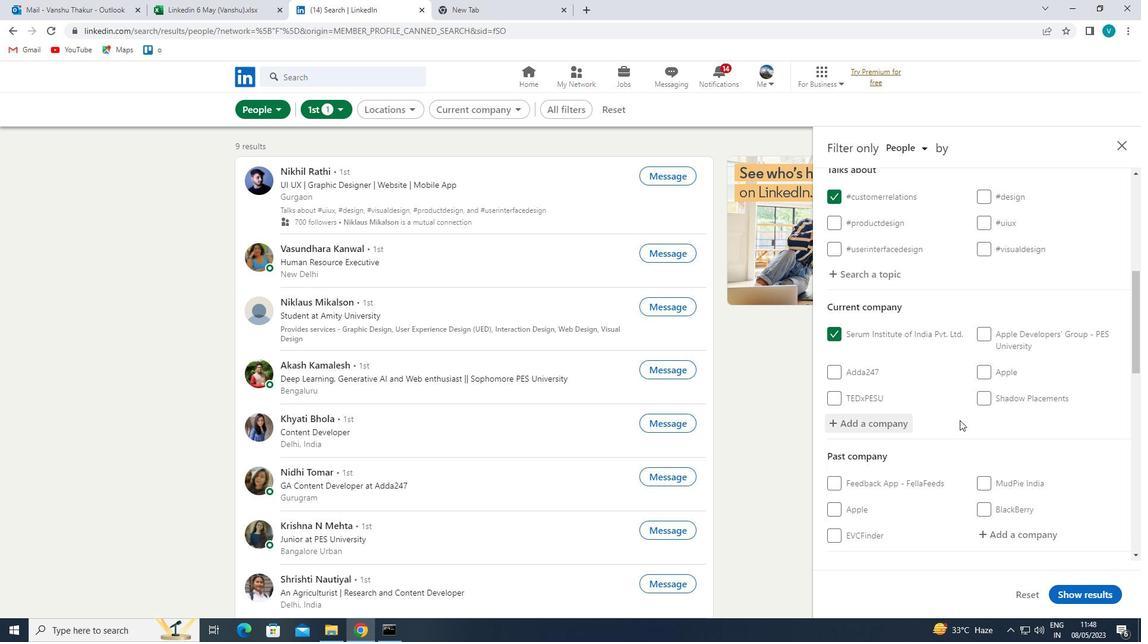 
Action: Mouse scrolled (960, 419) with delta (0, 0)
Screenshot: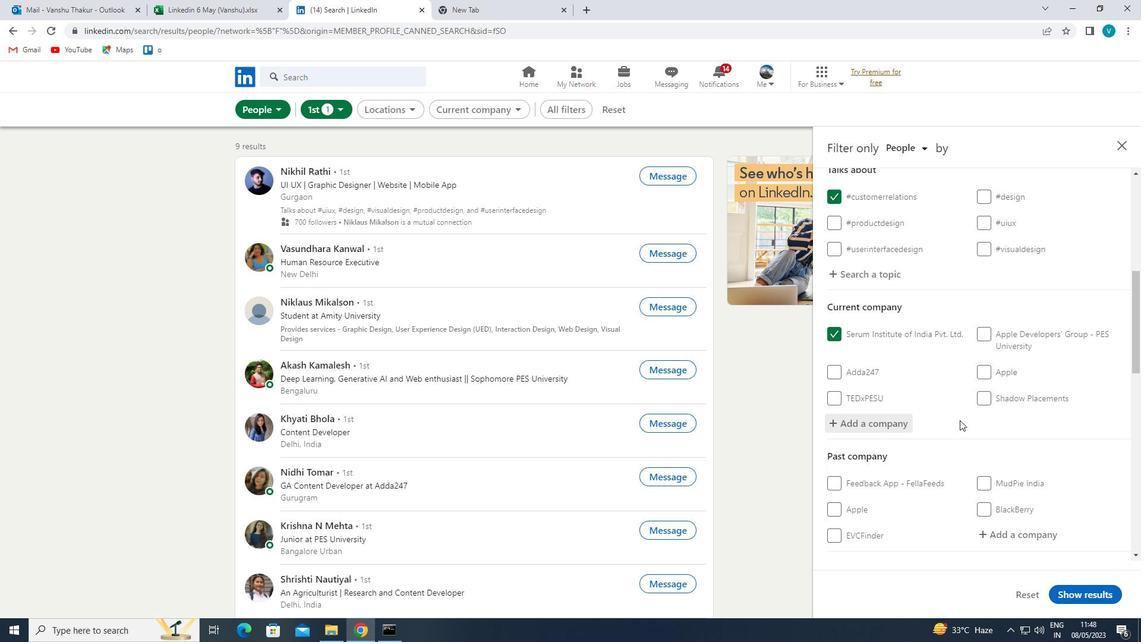 
Action: Mouse moved to (994, 463)
Screenshot: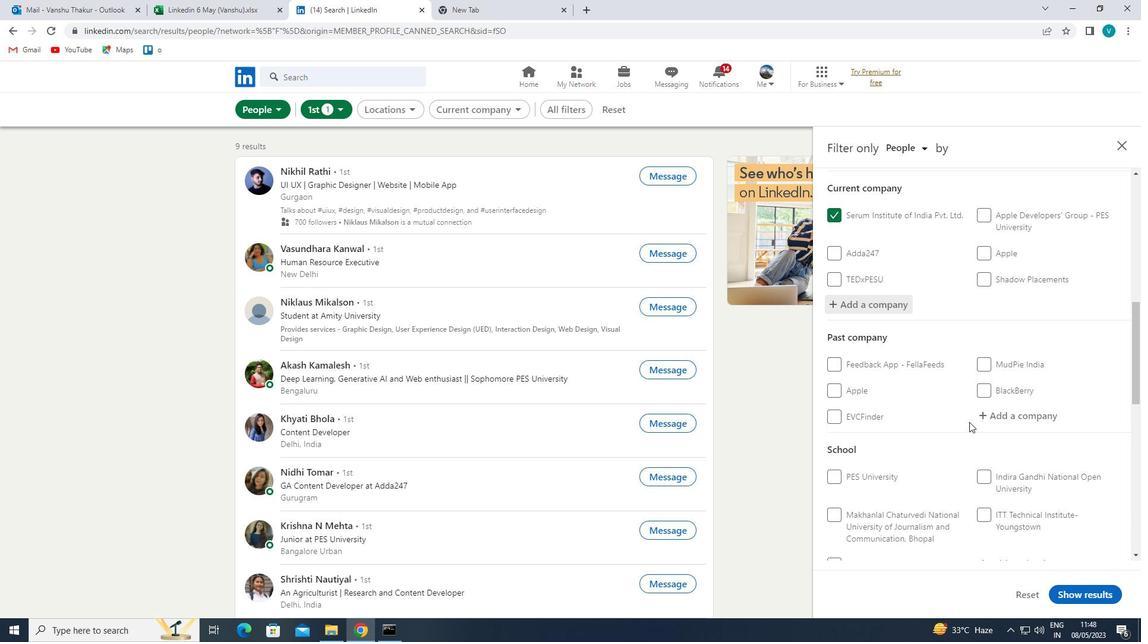 
Action: Mouse scrolled (994, 462) with delta (0, 0)
Screenshot: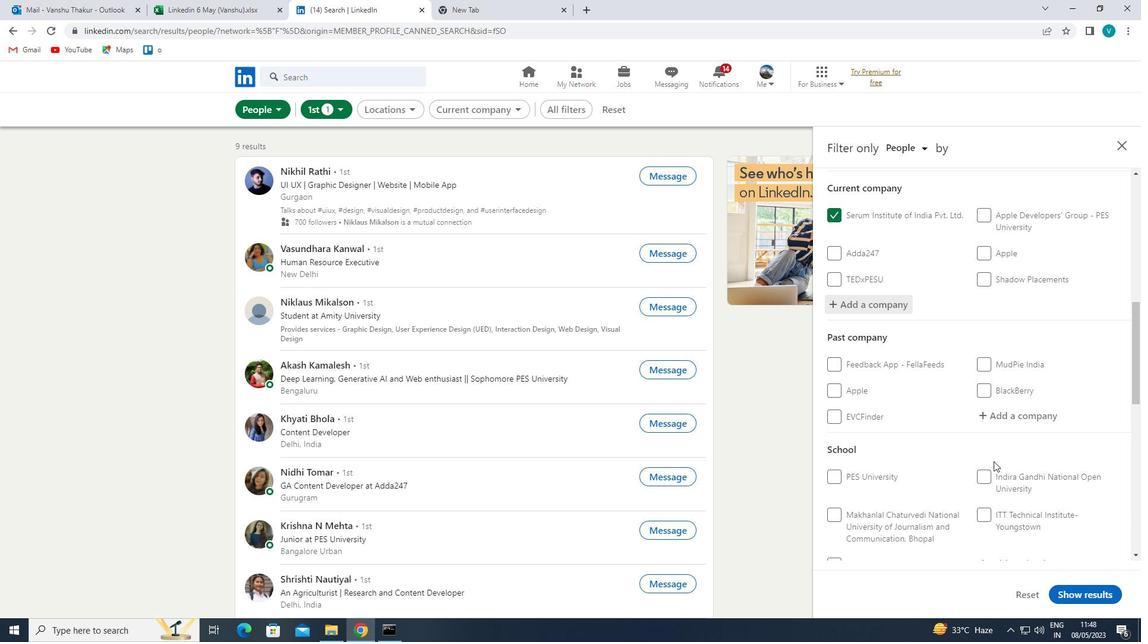 
Action: Mouse scrolled (994, 462) with delta (0, 0)
Screenshot: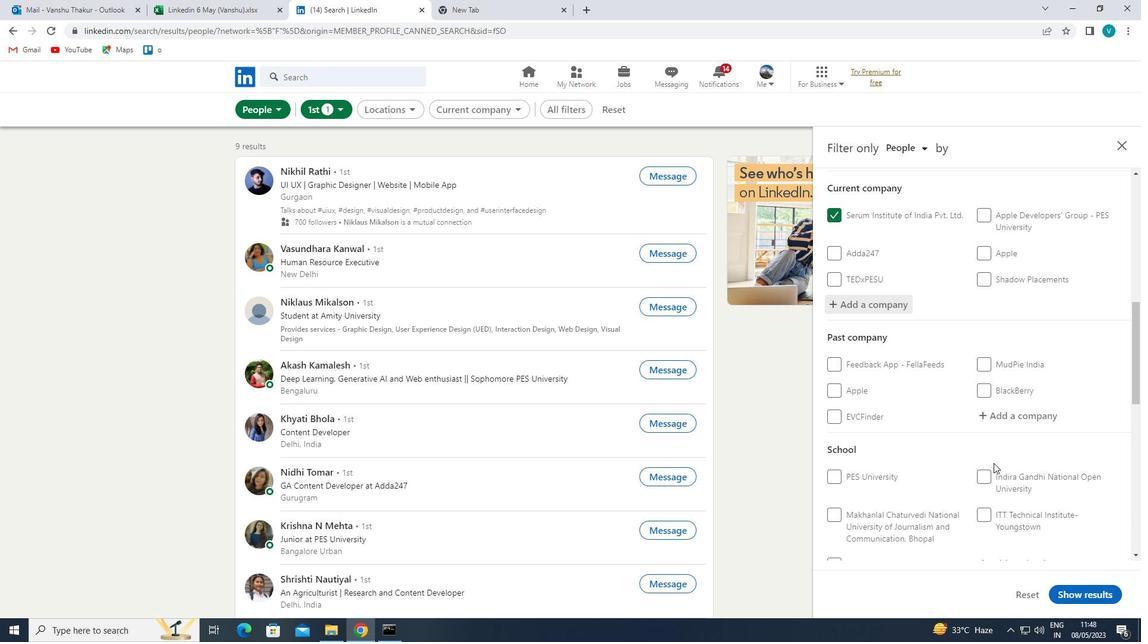 
Action: Mouse moved to (1005, 439)
Screenshot: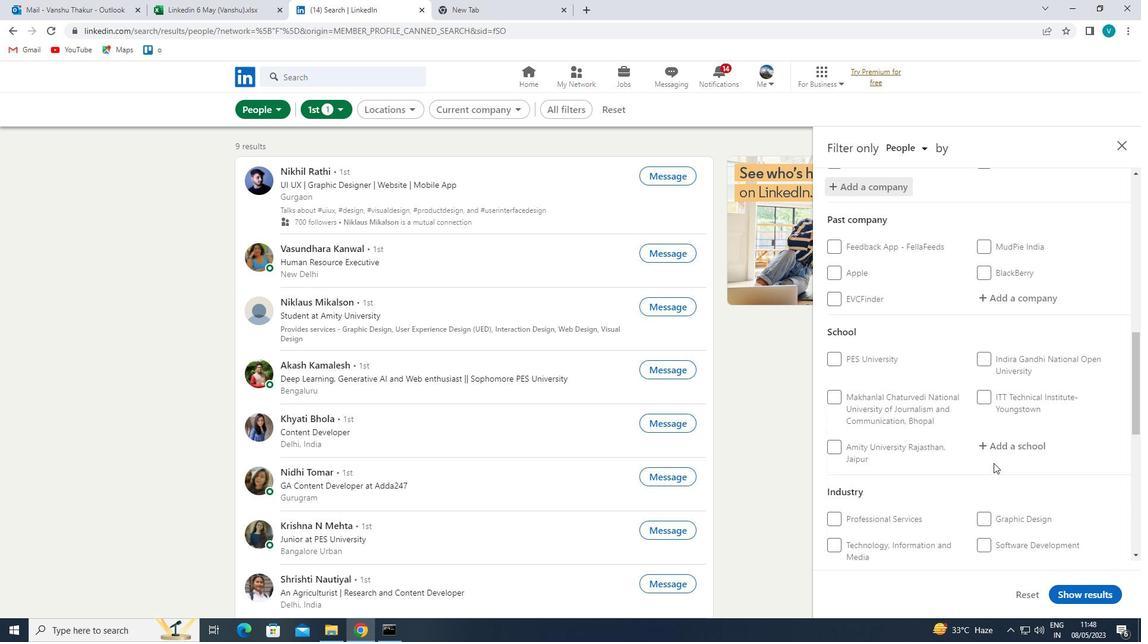
Action: Mouse pressed left at (1005, 439)
Screenshot: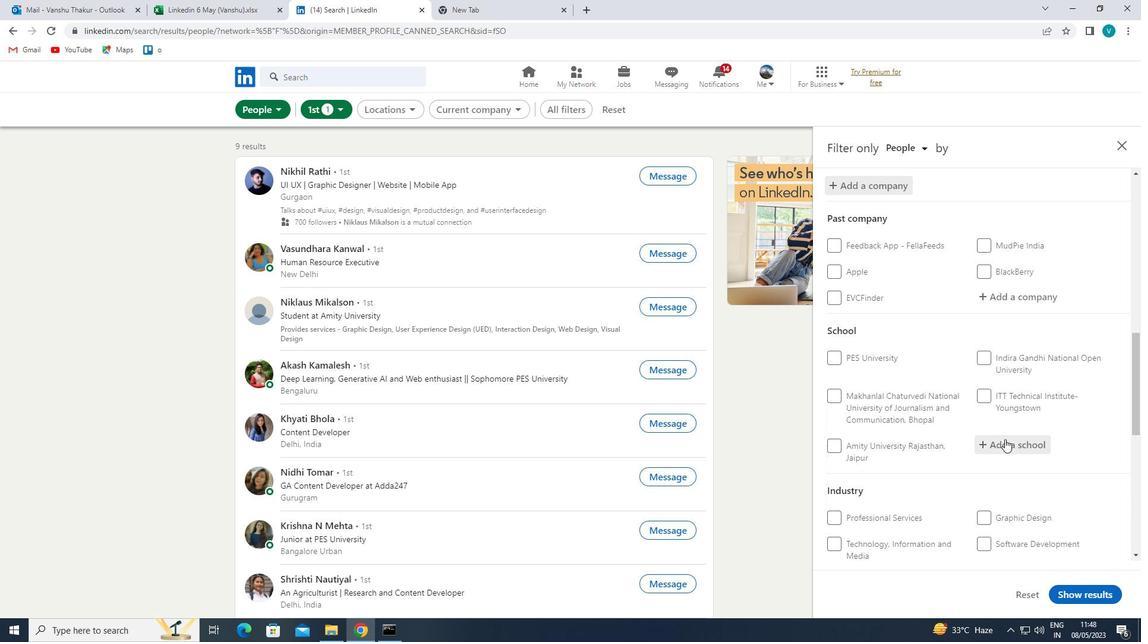 
Action: Key pressed <Key.shift>MANAGE
Screenshot: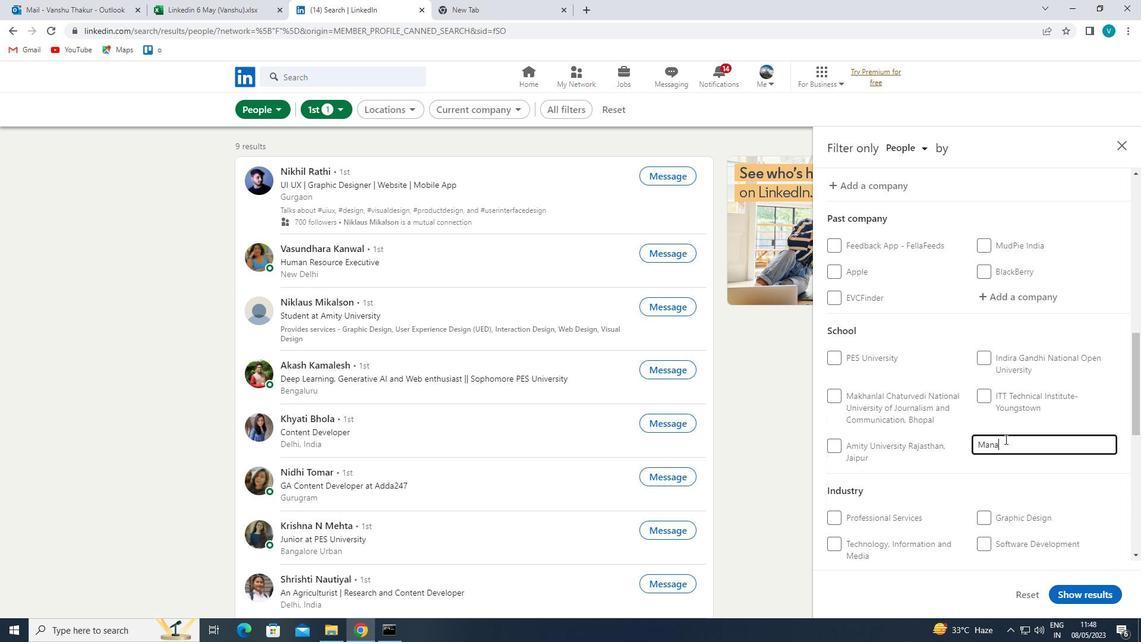 
Action: Mouse moved to (1007, 498)
Screenshot: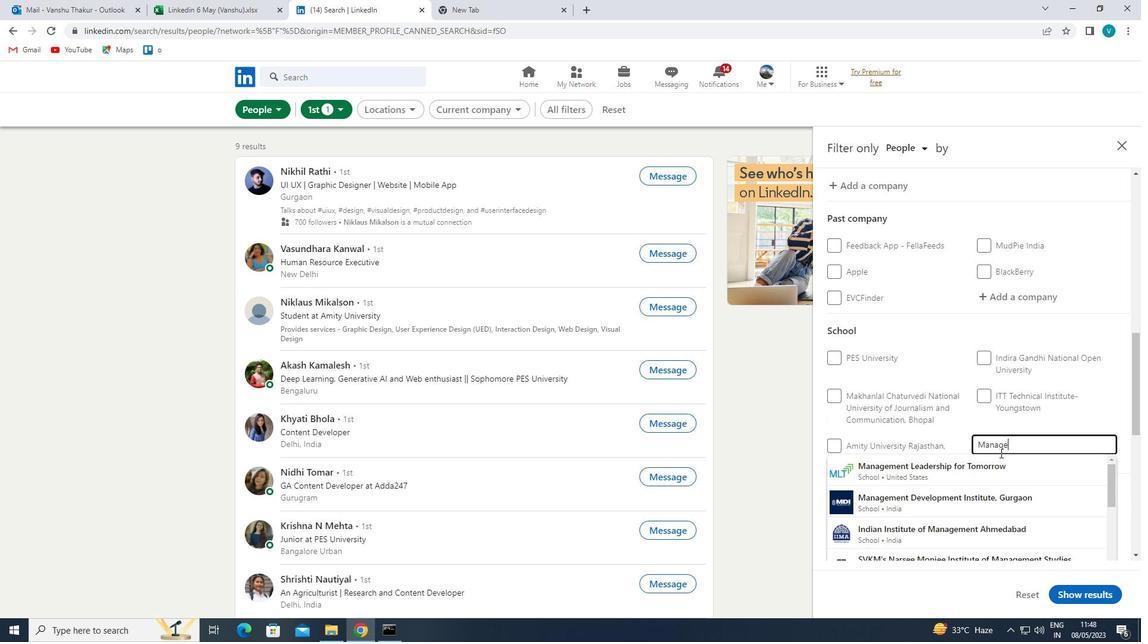 
Action: Mouse pressed left at (1007, 498)
Screenshot: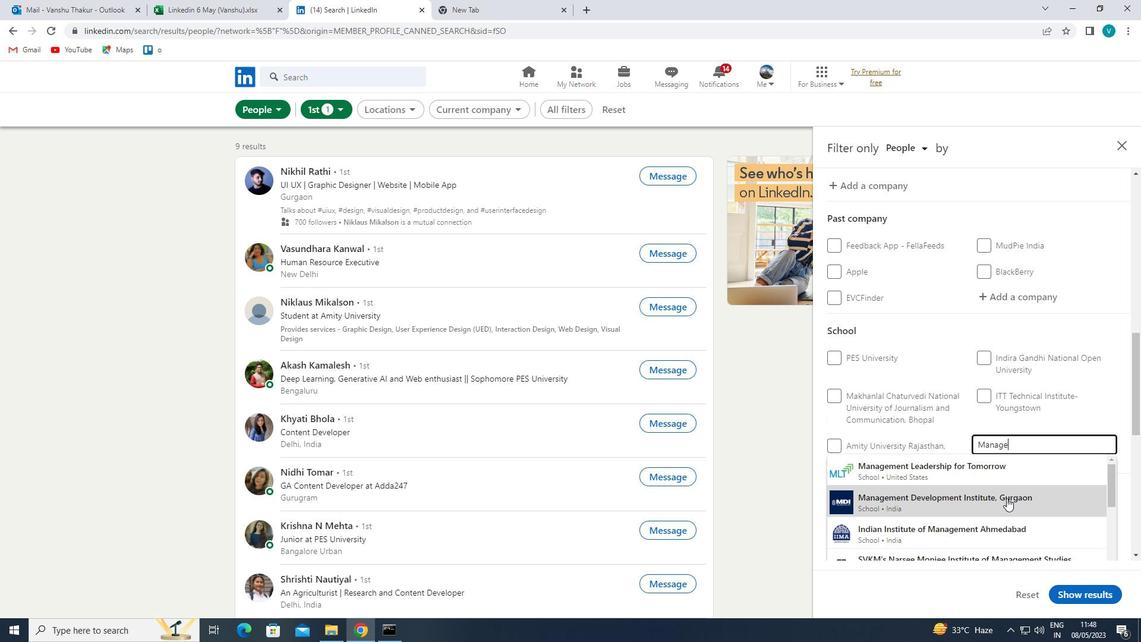 
Action: Mouse moved to (1012, 487)
Screenshot: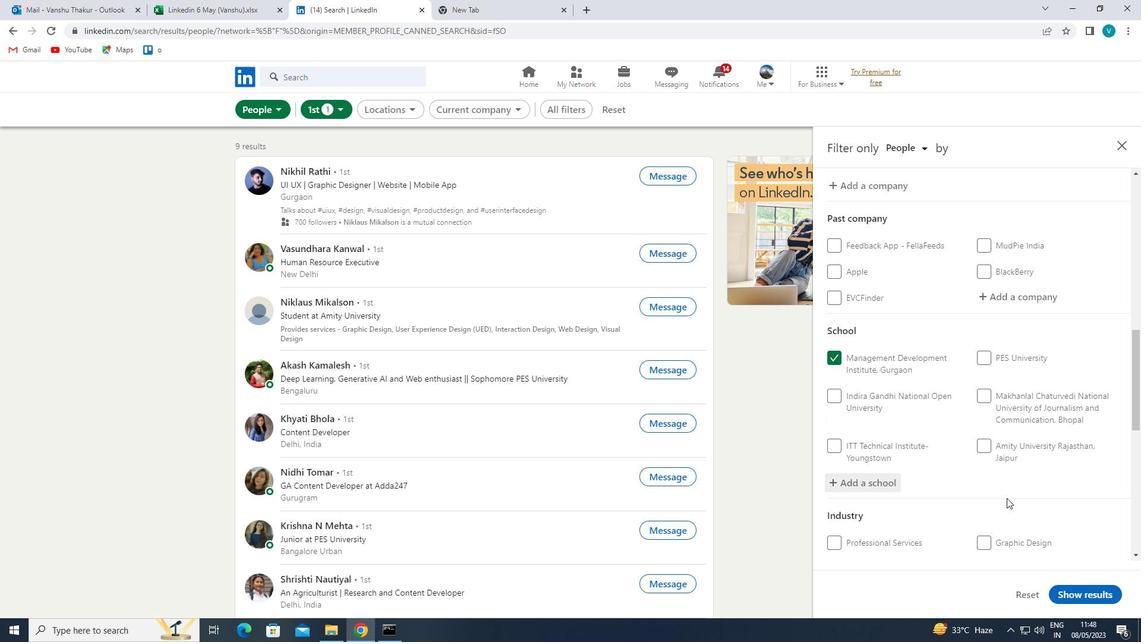 
Action: Mouse scrolled (1012, 487) with delta (0, 0)
Screenshot: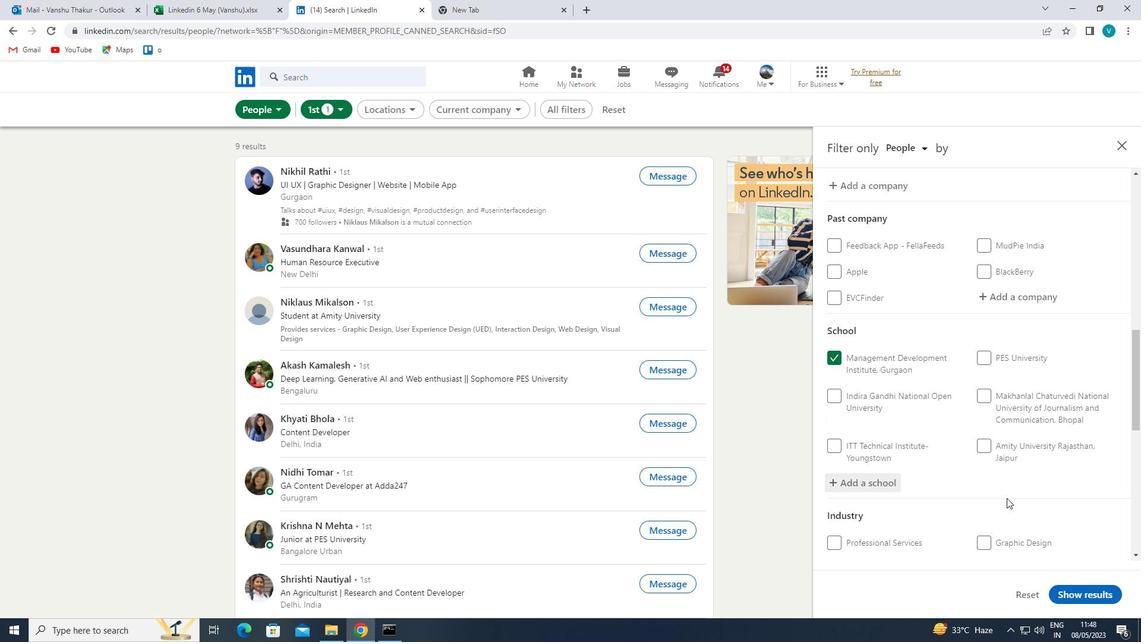 
Action: Mouse moved to (1011, 484)
Screenshot: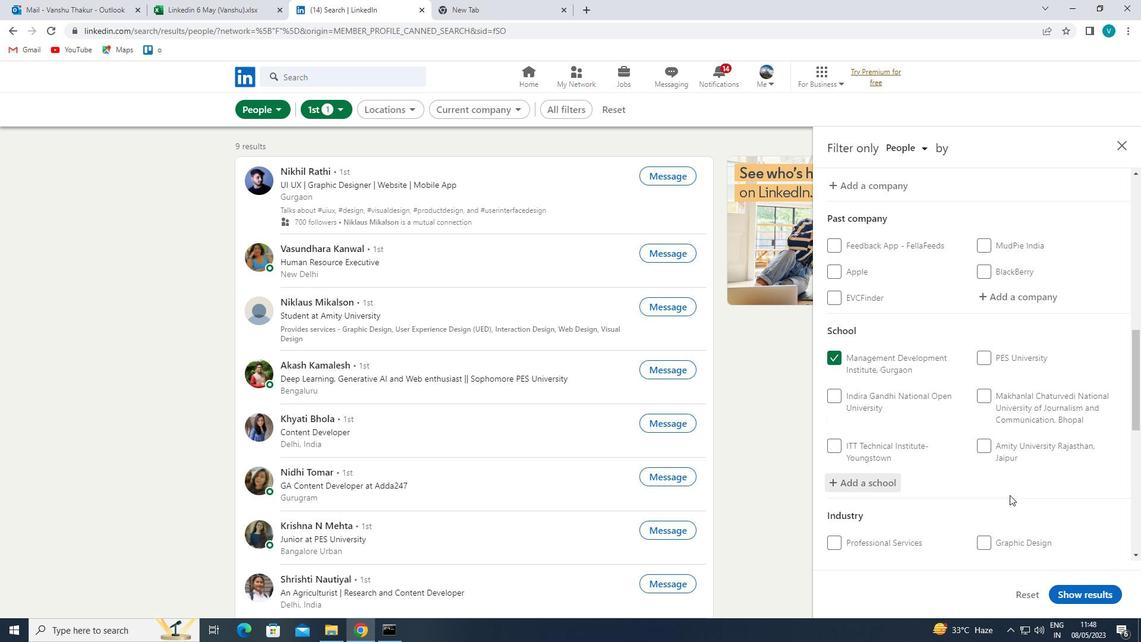 
Action: Mouse scrolled (1011, 484) with delta (0, 0)
Screenshot: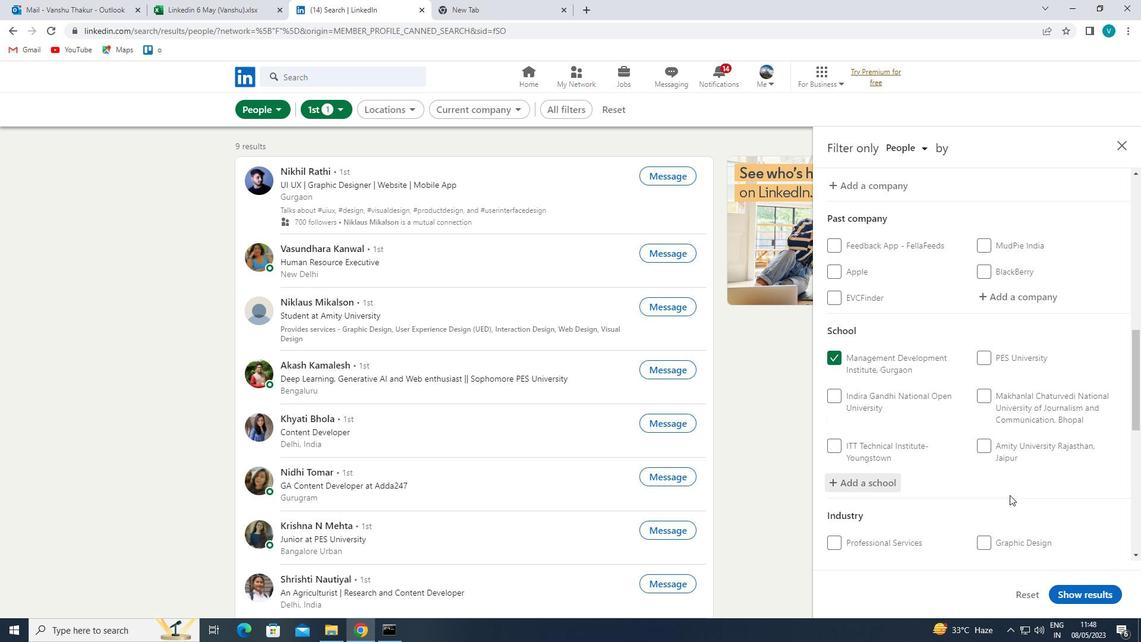 
Action: Mouse moved to (1010, 482)
Screenshot: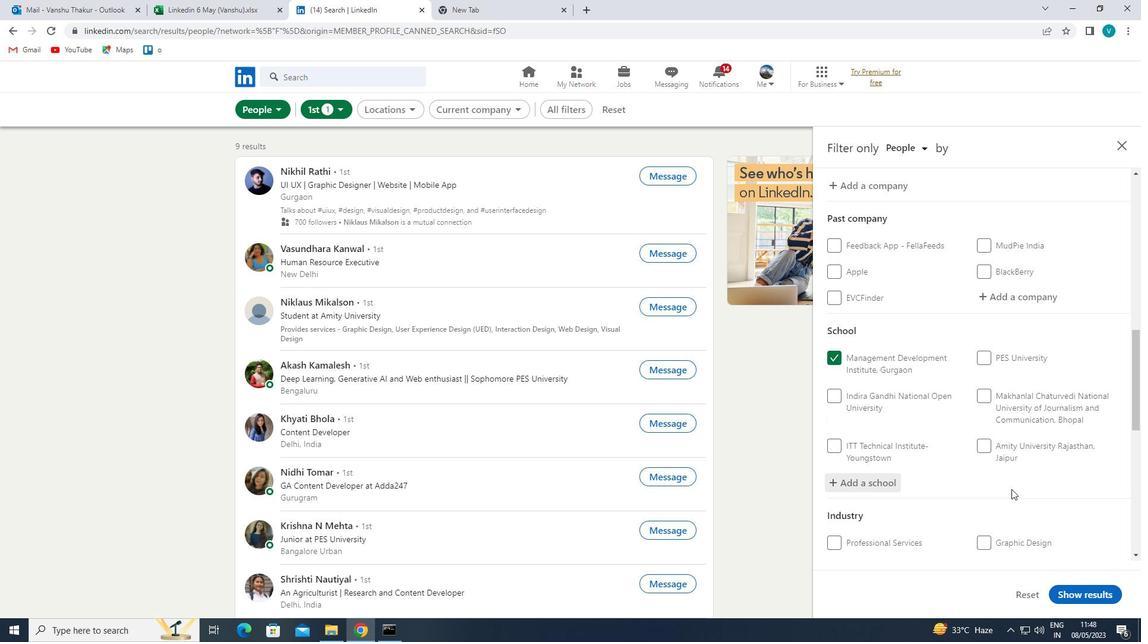 
Action: Mouse scrolled (1010, 482) with delta (0, 0)
Screenshot: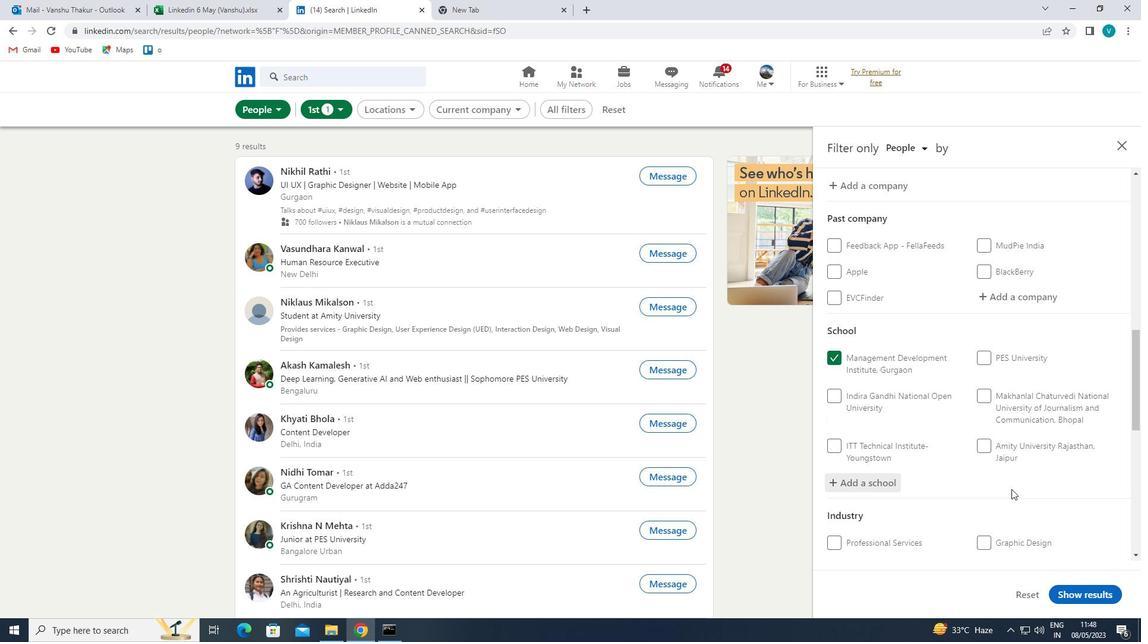 
Action: Mouse moved to (1025, 423)
Screenshot: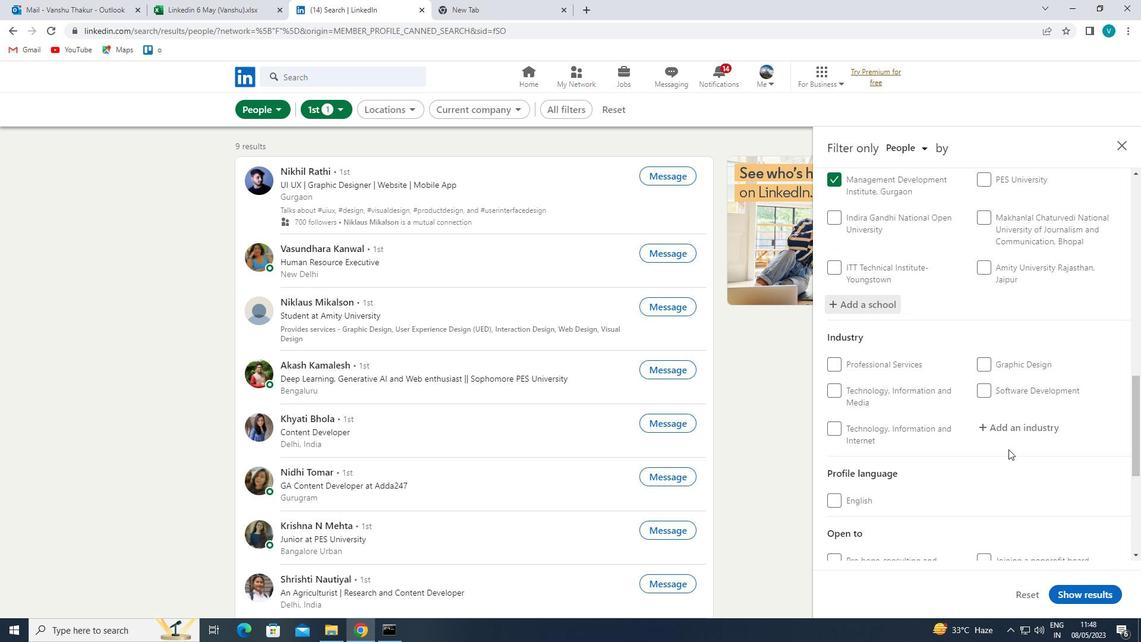 
Action: Mouse pressed left at (1025, 423)
Screenshot: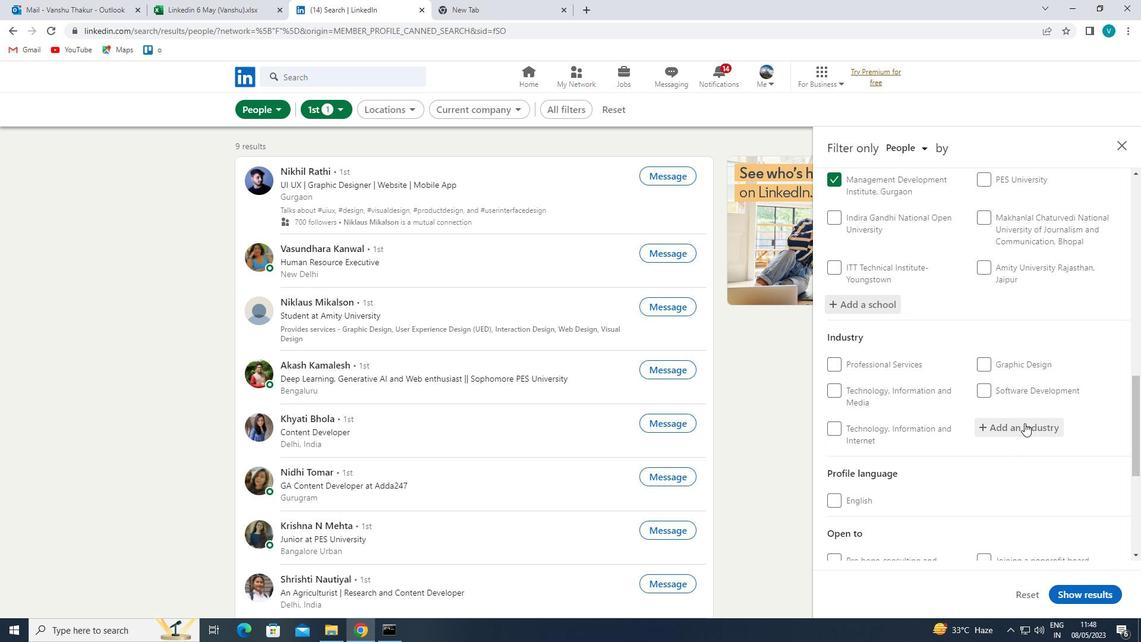 
Action: Key pressed <Key.shift>S
Screenshot: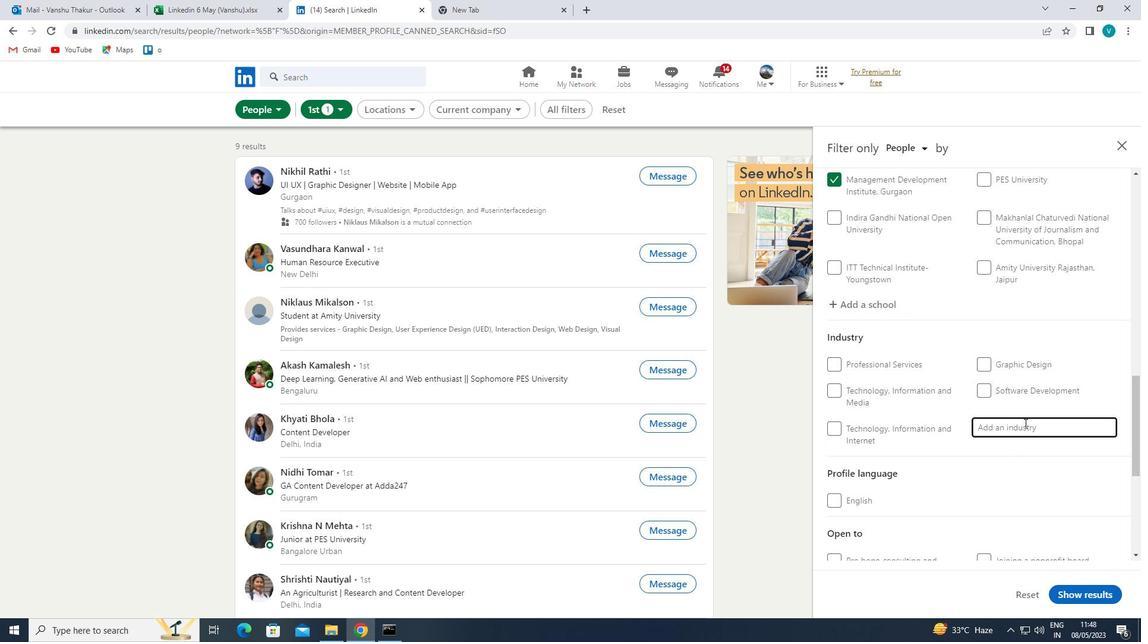 
Action: Mouse moved to (1018, 418)
Screenshot: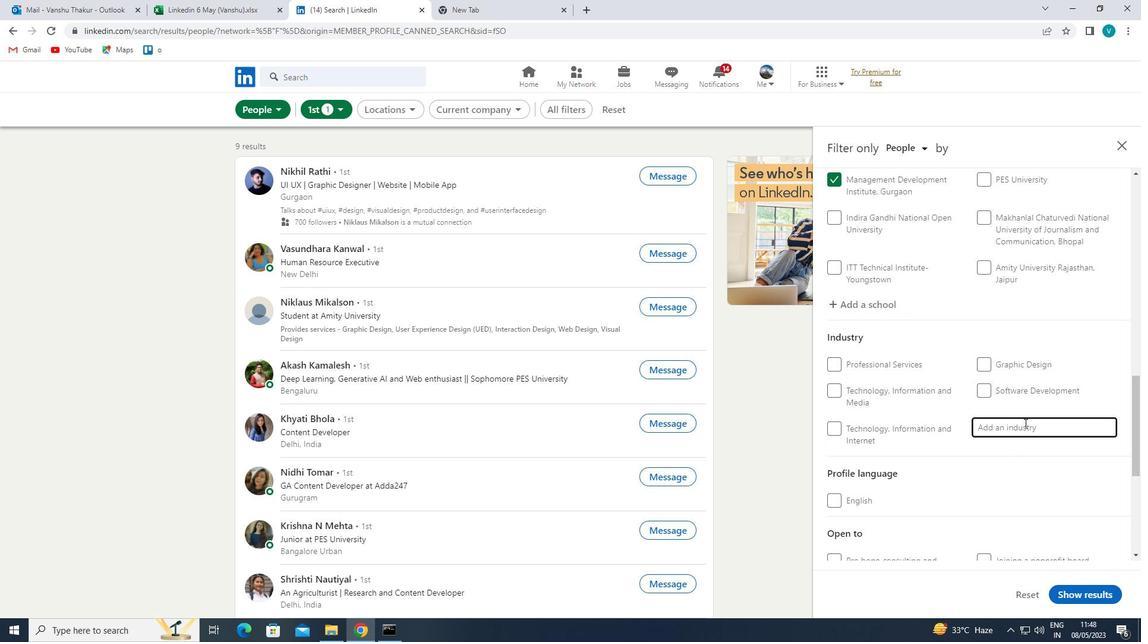 
Action: Key pressed UBDIVISIN
Screenshot: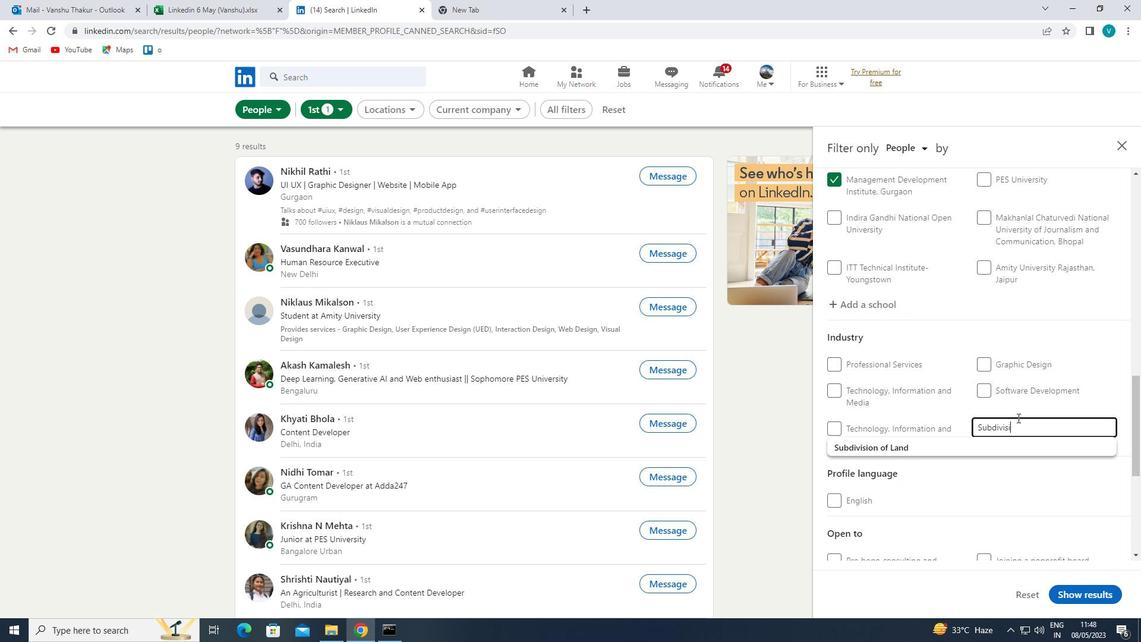 
Action: Mouse moved to (996, 416)
Screenshot: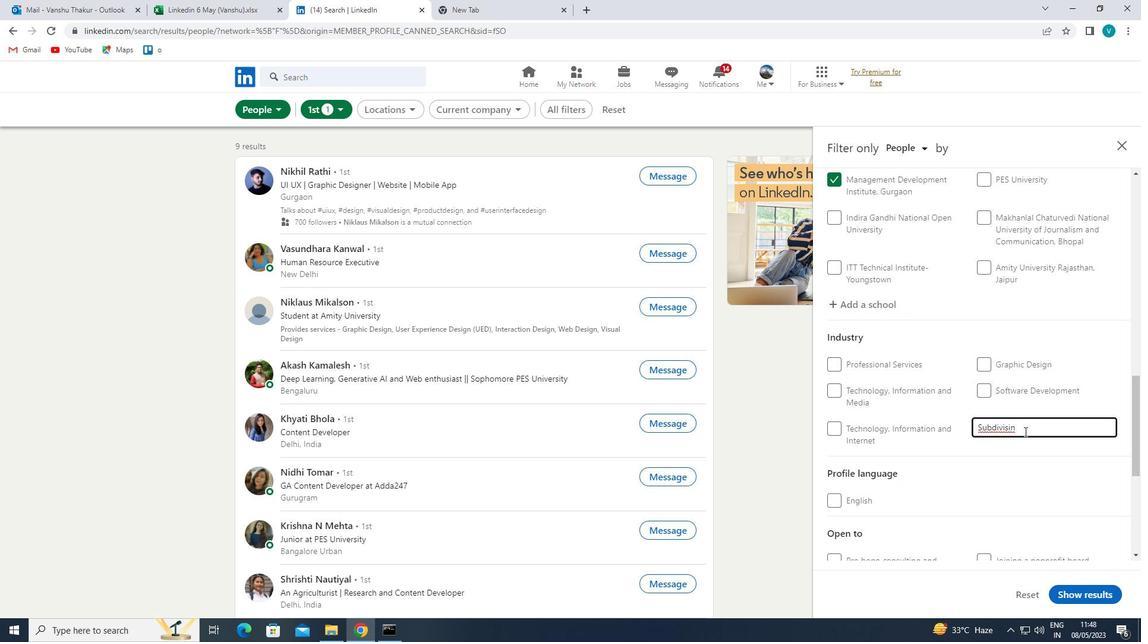 
Action: Key pressed <Key.backspace>ON
Screenshot: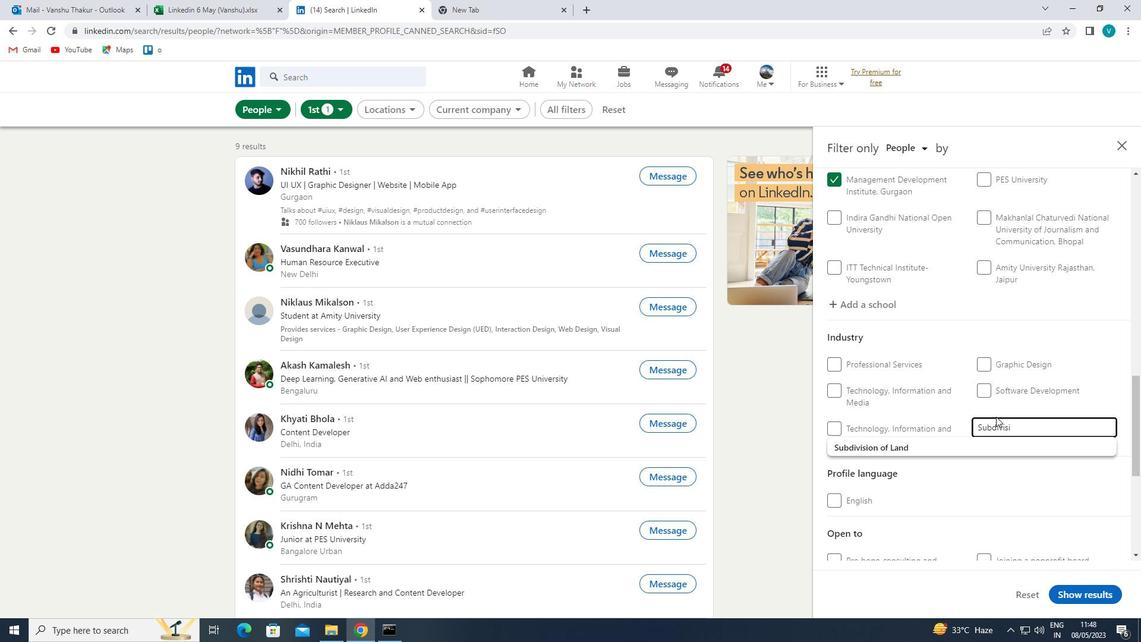 
Action: Mouse moved to (970, 445)
Screenshot: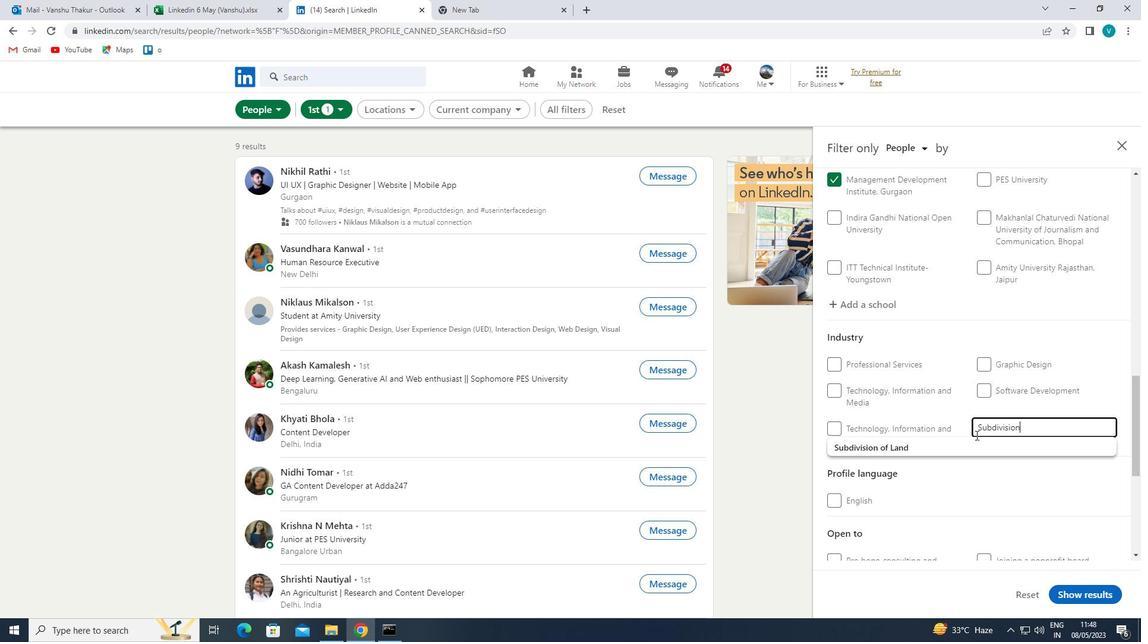 
Action: Mouse pressed left at (970, 445)
Screenshot: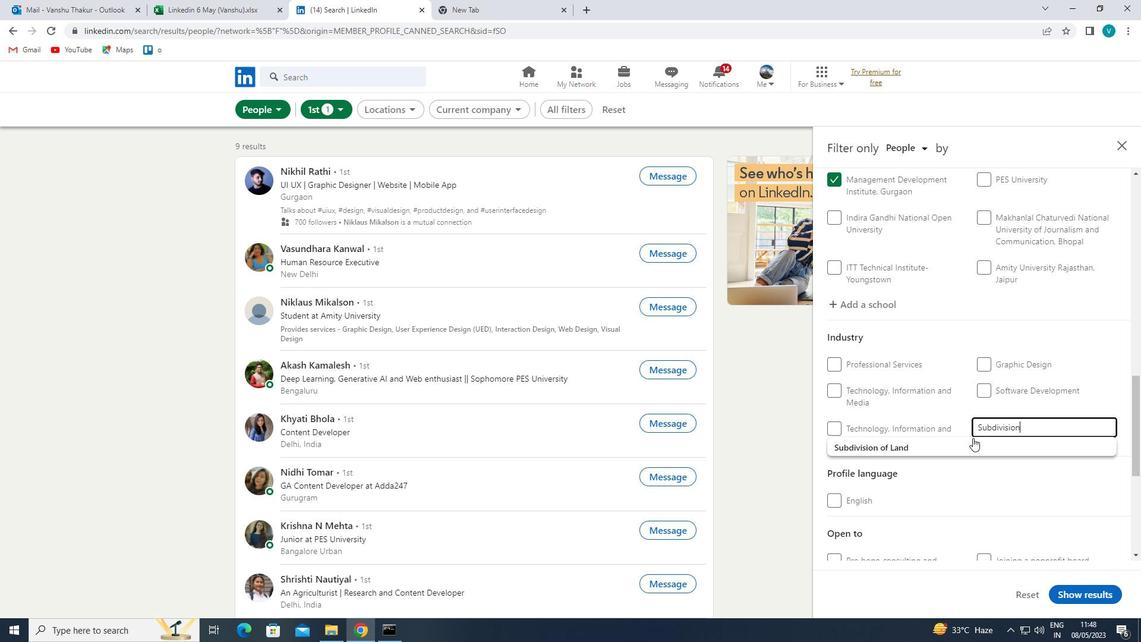 
Action: Mouse moved to (976, 450)
Screenshot: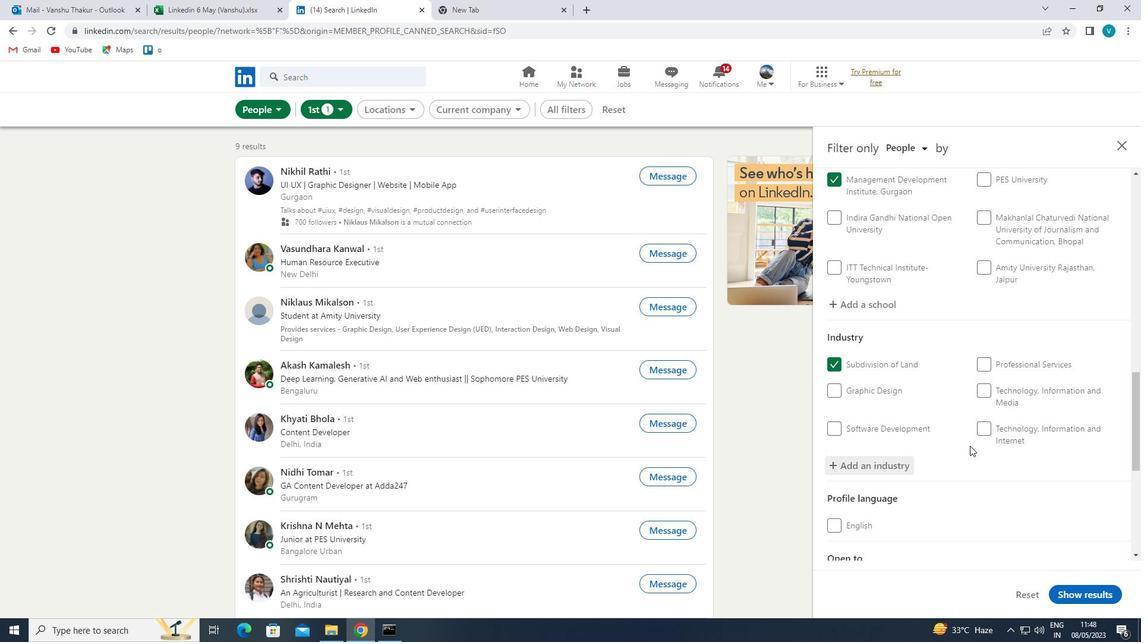 
Action: Mouse scrolled (976, 449) with delta (0, 0)
Screenshot: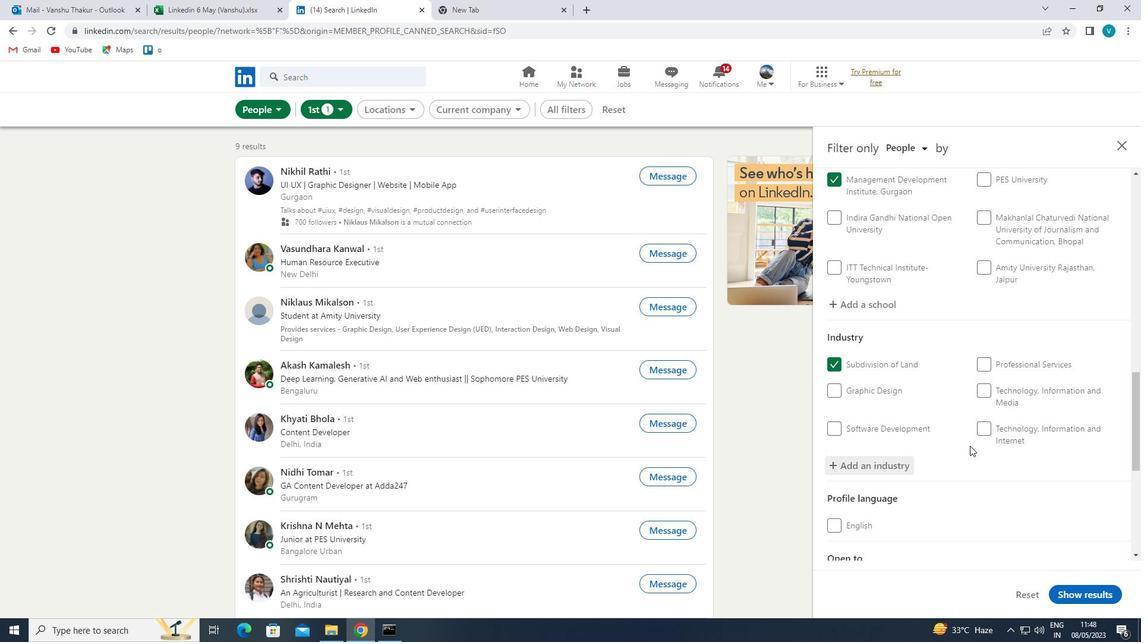 
Action: Mouse moved to (977, 450)
Screenshot: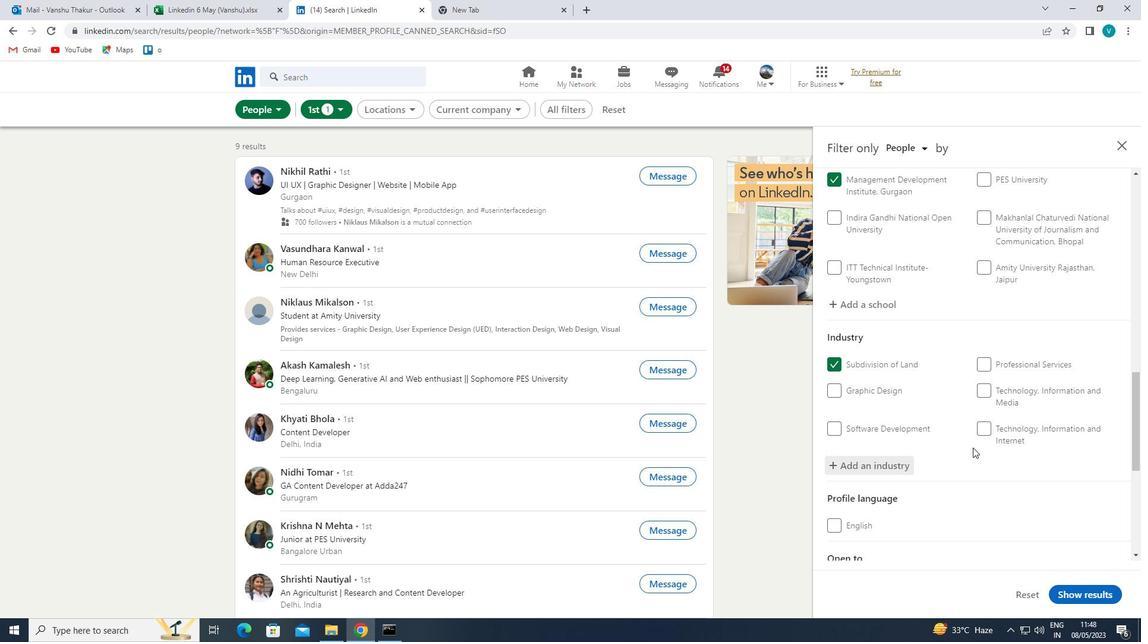 
Action: Mouse scrolled (977, 449) with delta (0, 0)
Screenshot: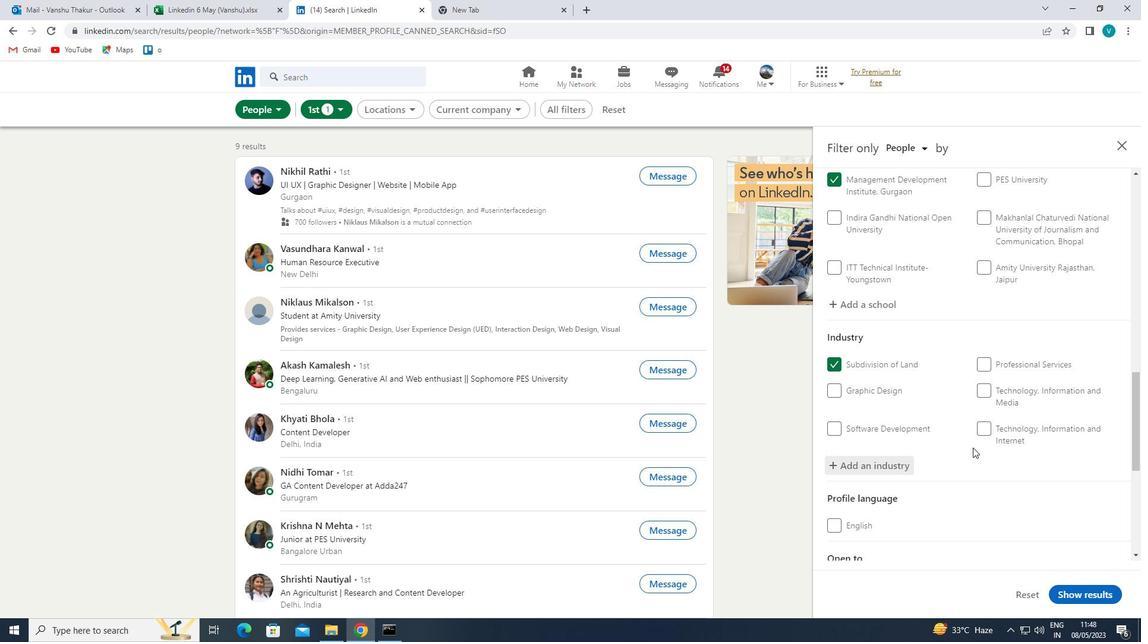 
Action: Mouse moved to (979, 451)
Screenshot: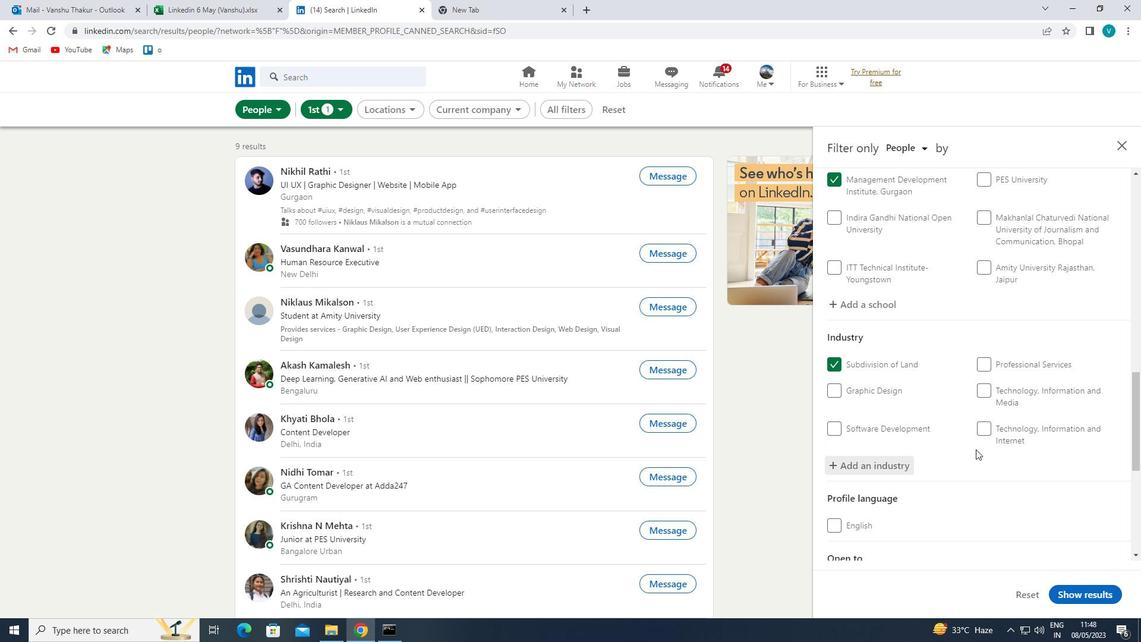 
Action: Mouse scrolled (979, 451) with delta (0, 0)
Screenshot: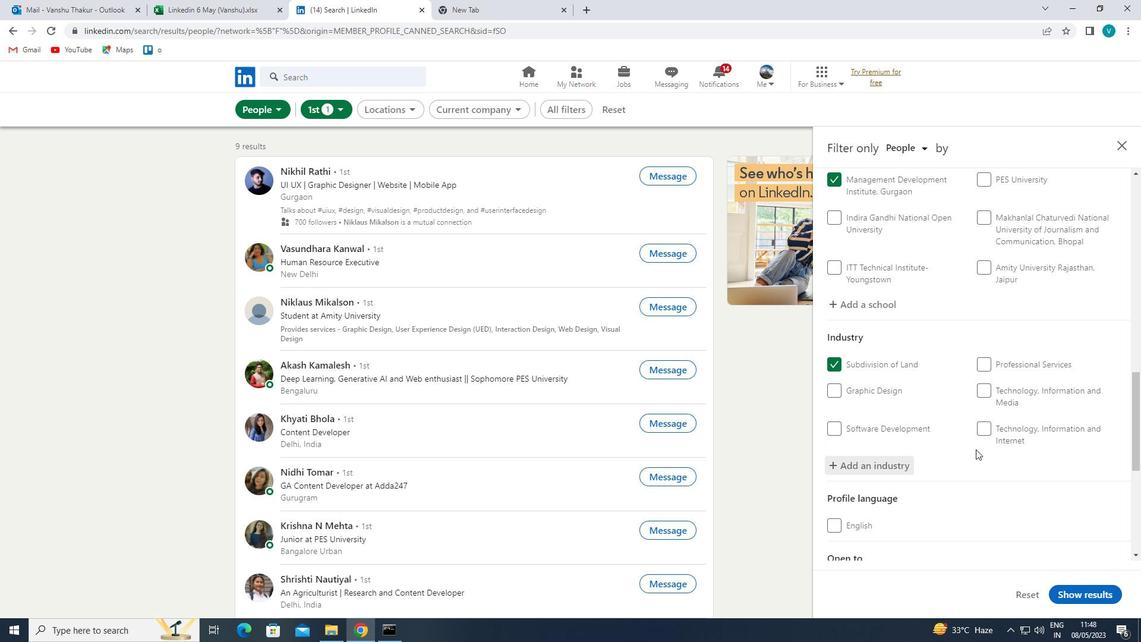 
Action: Mouse moved to (981, 451)
Screenshot: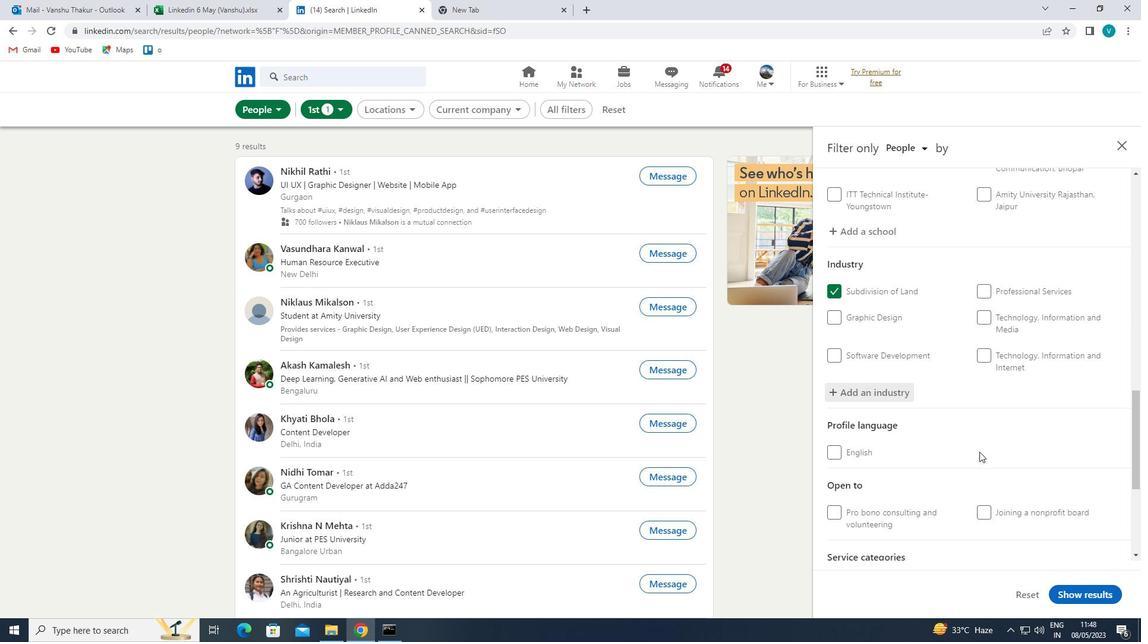 
Action: Mouse scrolled (981, 451) with delta (0, 0)
Screenshot: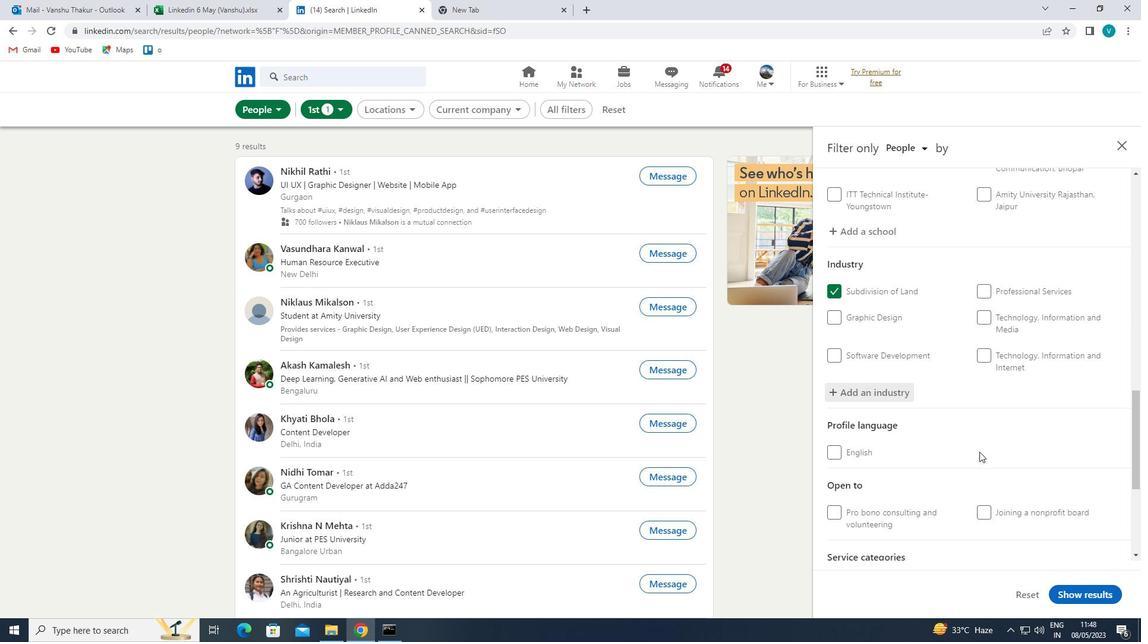 
Action: Mouse moved to (1032, 472)
Screenshot: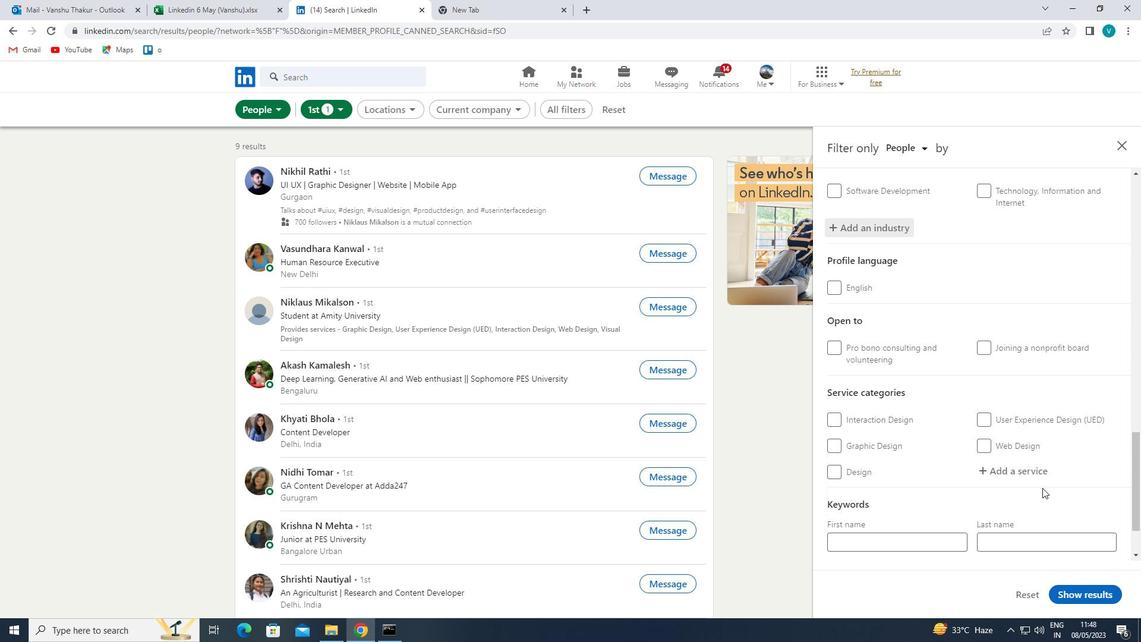 
Action: Mouse pressed left at (1032, 472)
Screenshot: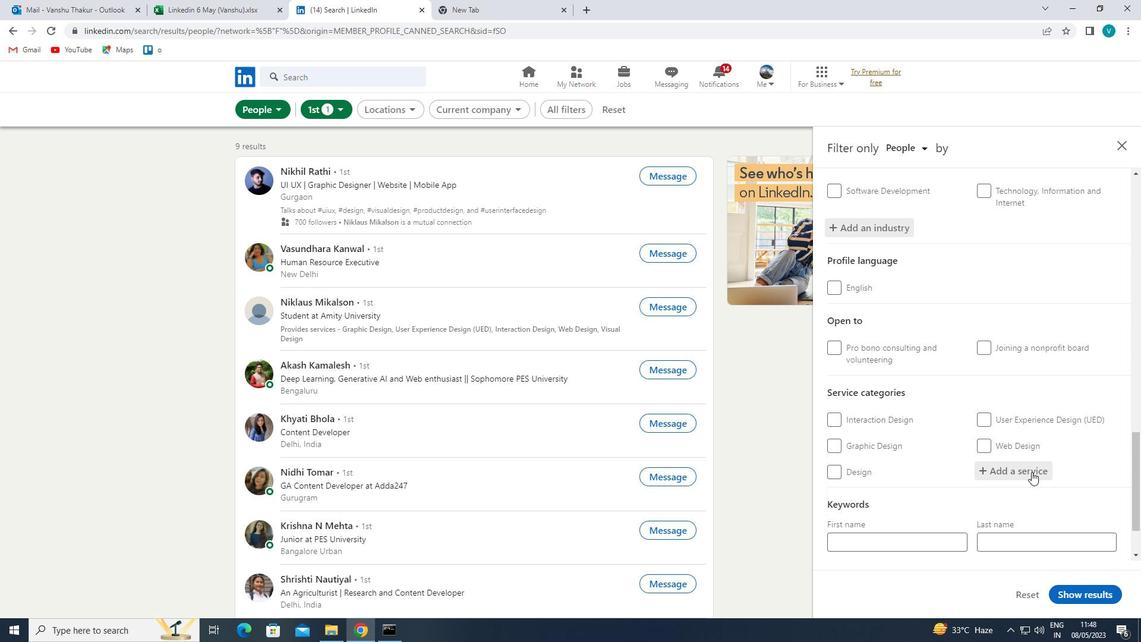 
Action: Mouse moved to (1005, 457)
Screenshot: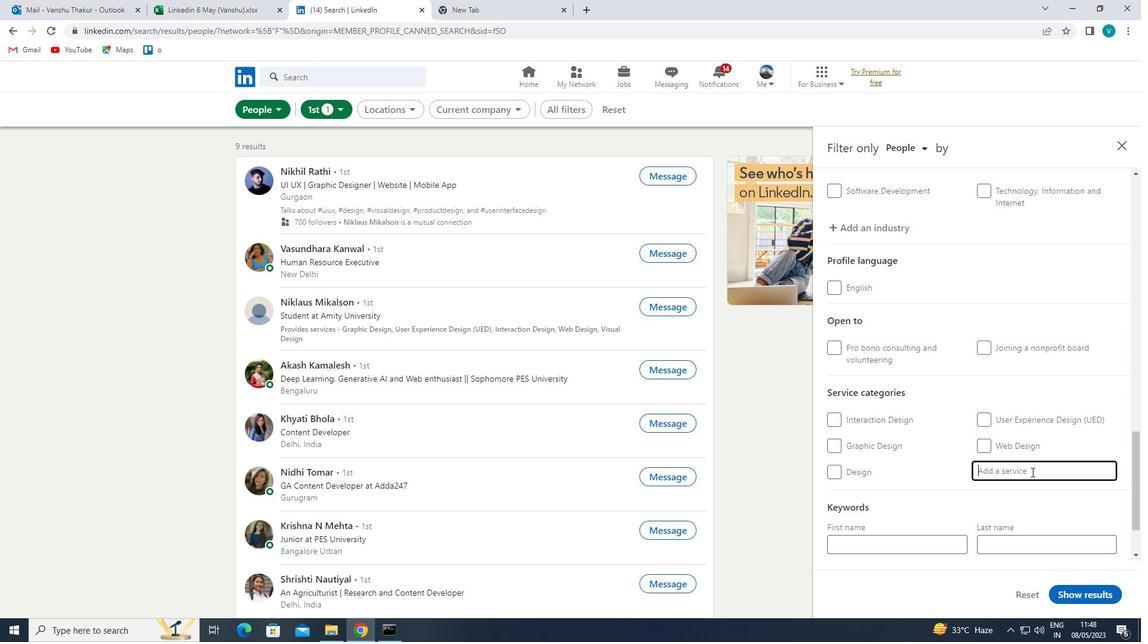 
Action: Key pressed <Key.shift>GROWTHN<Key.backspace><Key.space>
Screenshot: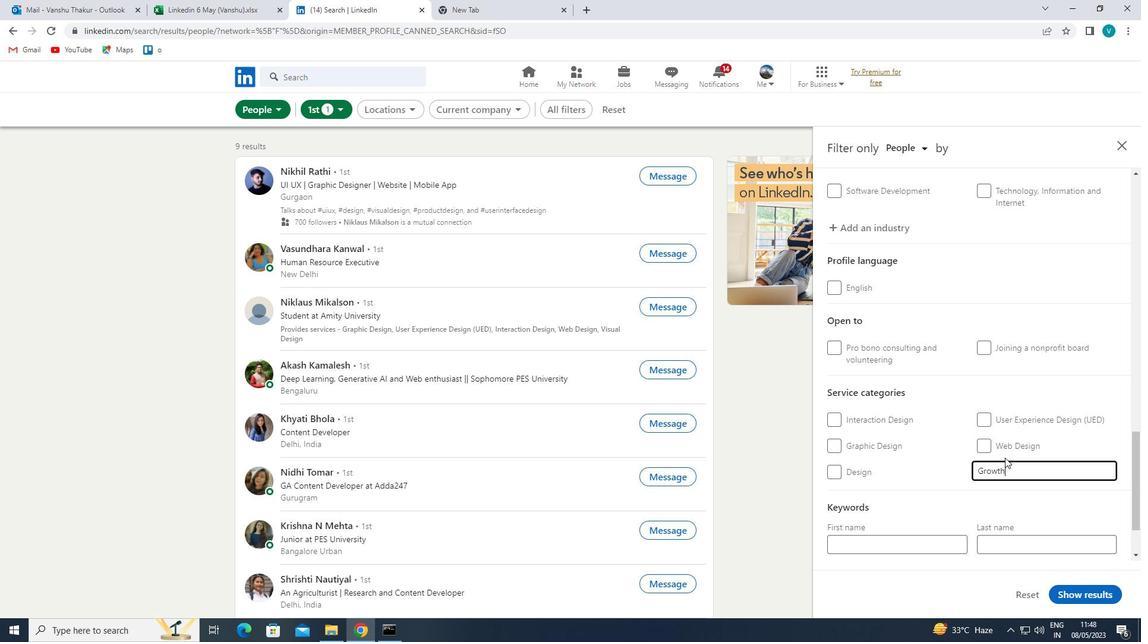 
Action: Mouse moved to (972, 494)
Screenshot: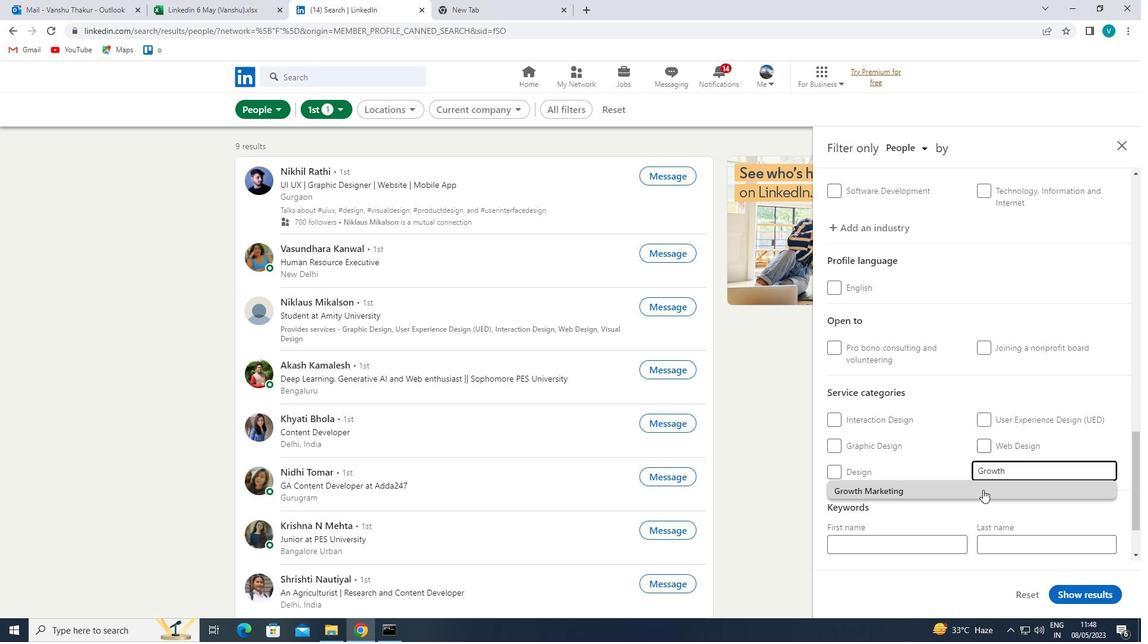 
Action: Mouse pressed left at (972, 494)
Screenshot: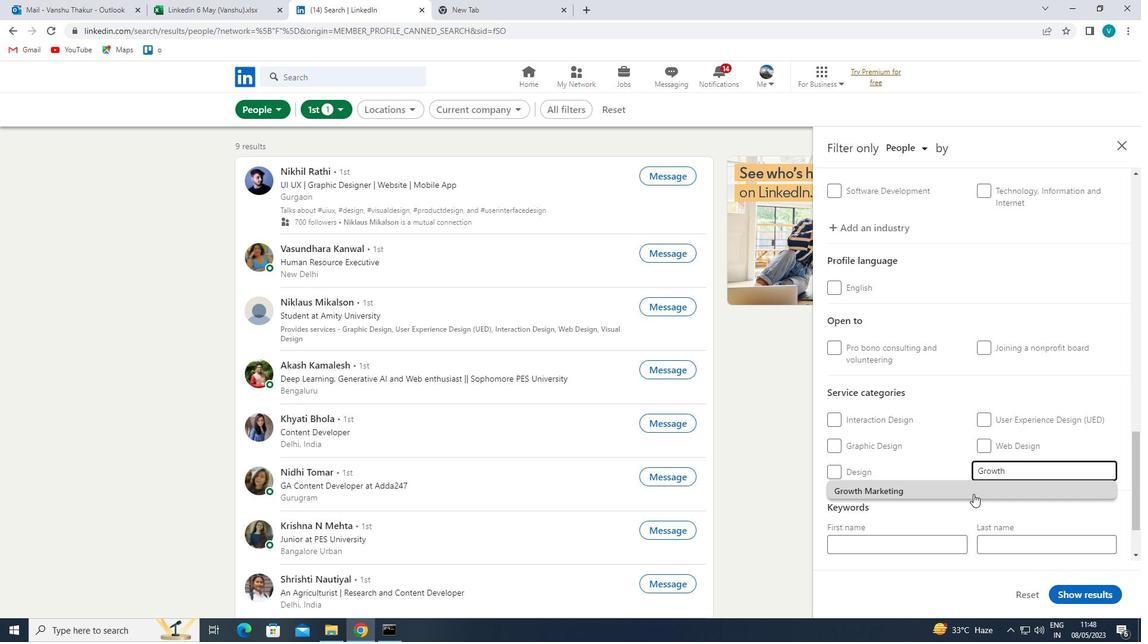 
Action: Mouse moved to (960, 486)
Screenshot: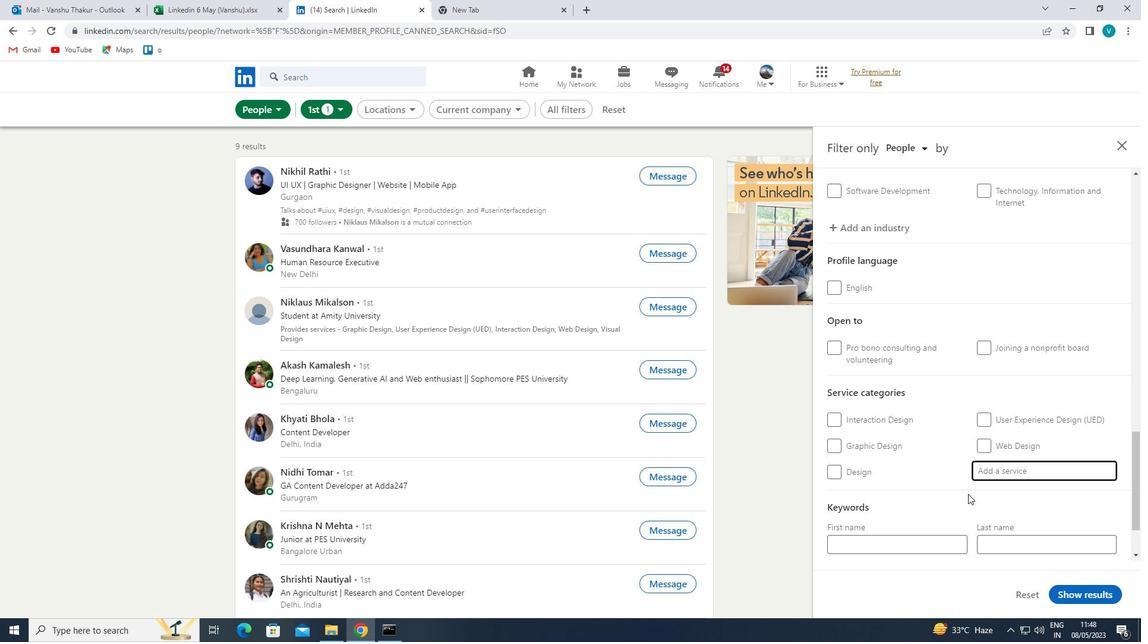 
Action: Mouse scrolled (960, 485) with delta (0, 0)
Screenshot: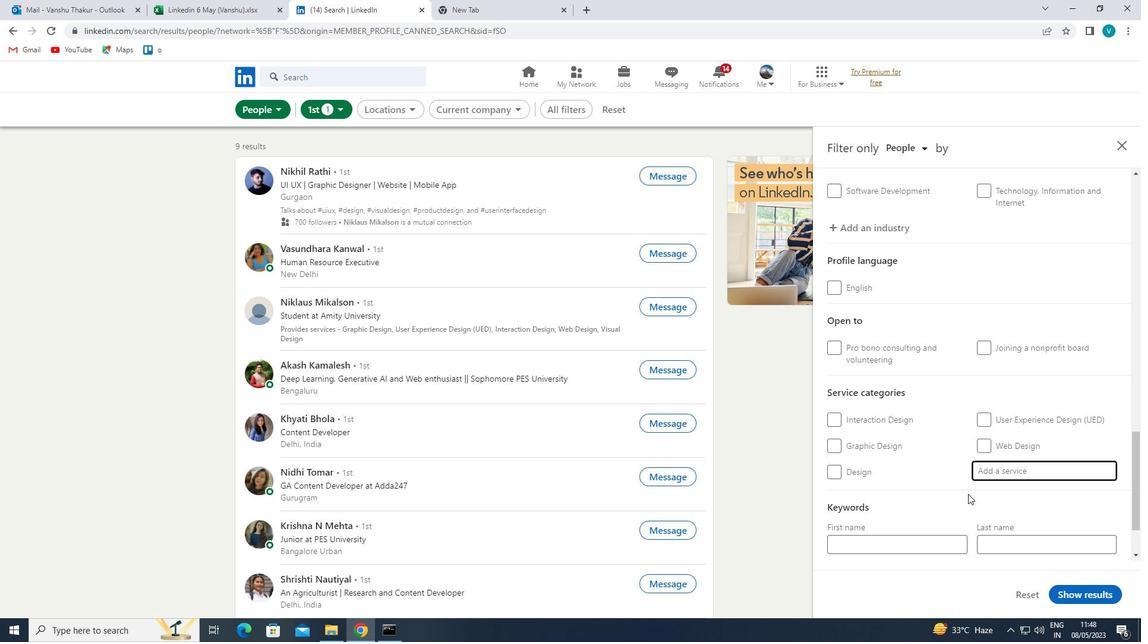 
Action: Mouse moved to (956, 486)
Screenshot: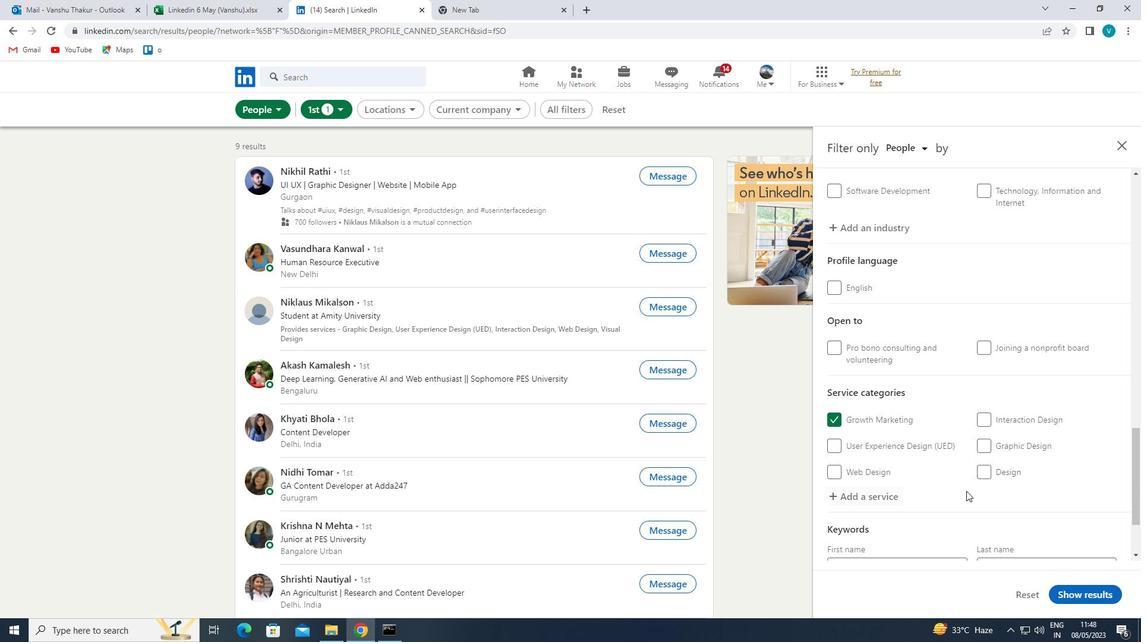 
Action: Mouse scrolled (956, 485) with delta (0, 0)
Screenshot: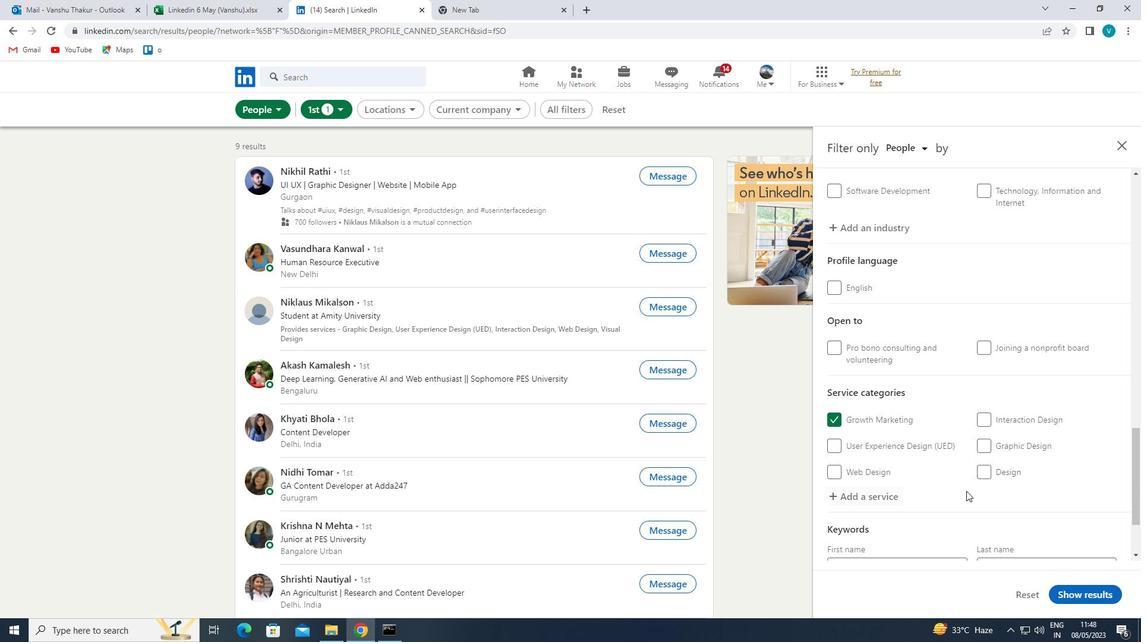 
Action: Mouse moved to (954, 486)
Screenshot: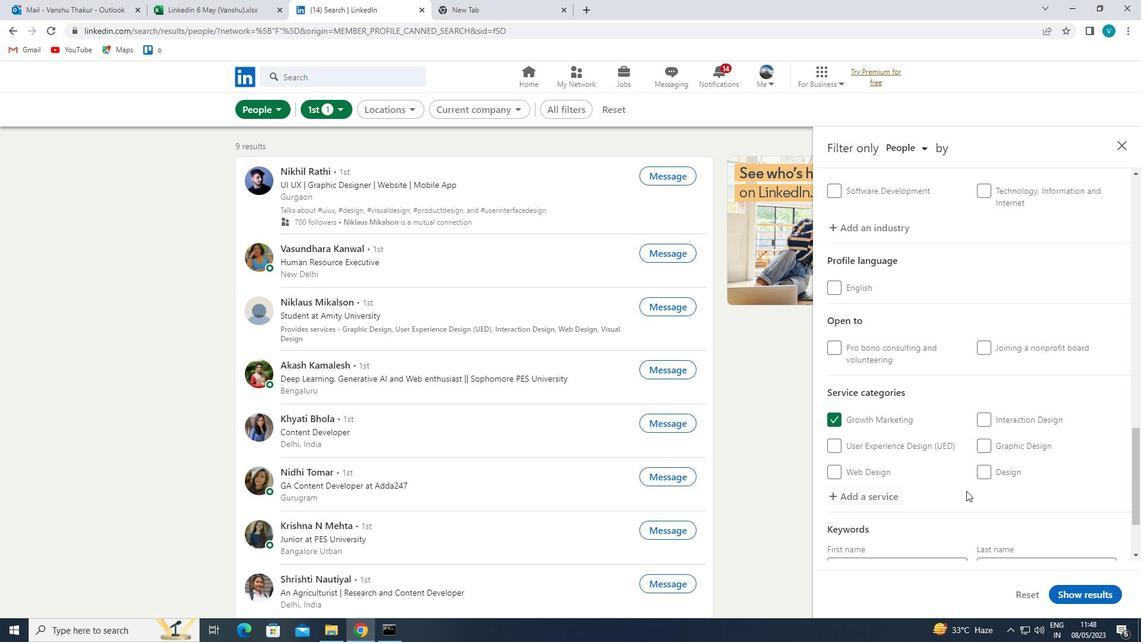 
Action: Mouse scrolled (954, 485) with delta (0, 0)
Screenshot: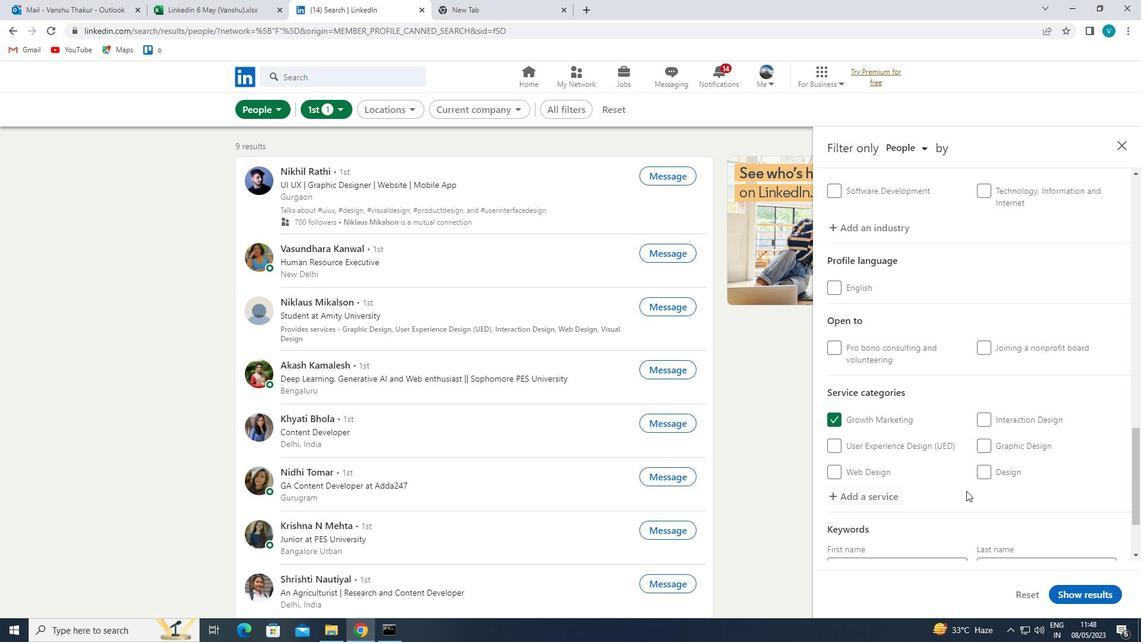
Action: Mouse moved to (929, 509)
Screenshot: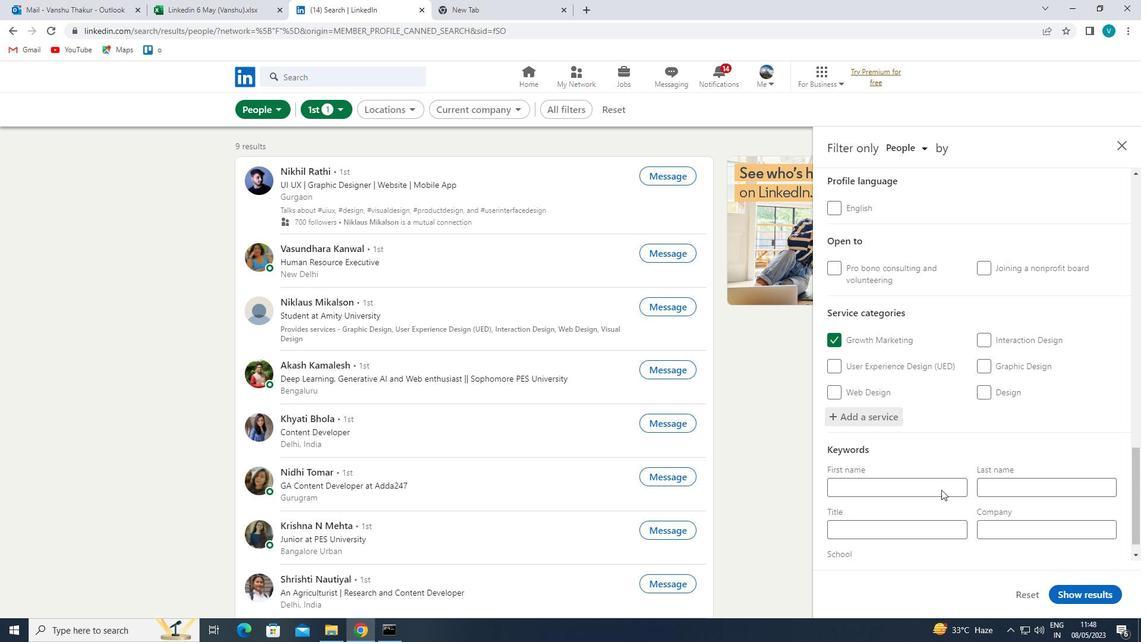 
Action: Mouse pressed left at (929, 509)
Screenshot: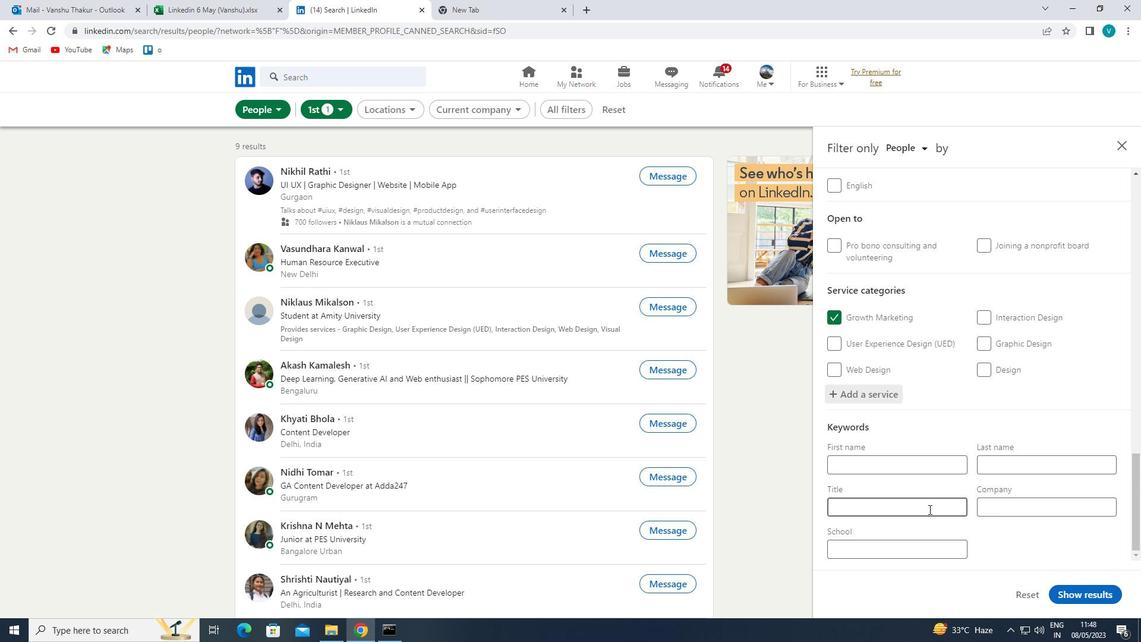 
Action: Mouse moved to (943, 500)
Screenshot: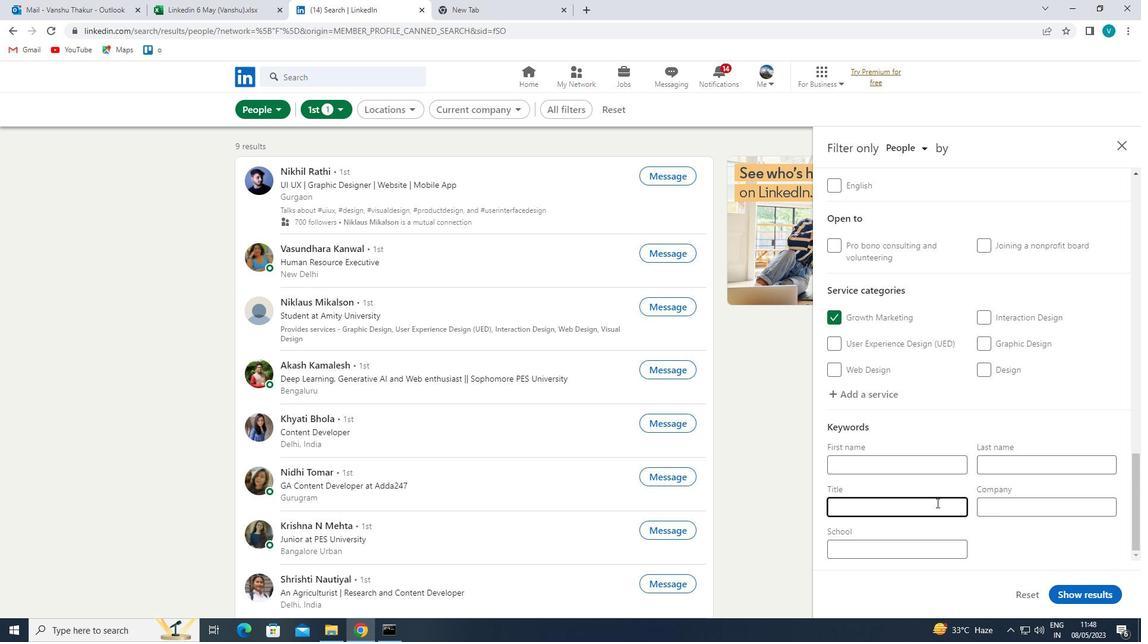 
Action: Key pressed <Key.shift>OFFICE<Key.space><Key.shift>MANAGER<Key.space>
Screenshot: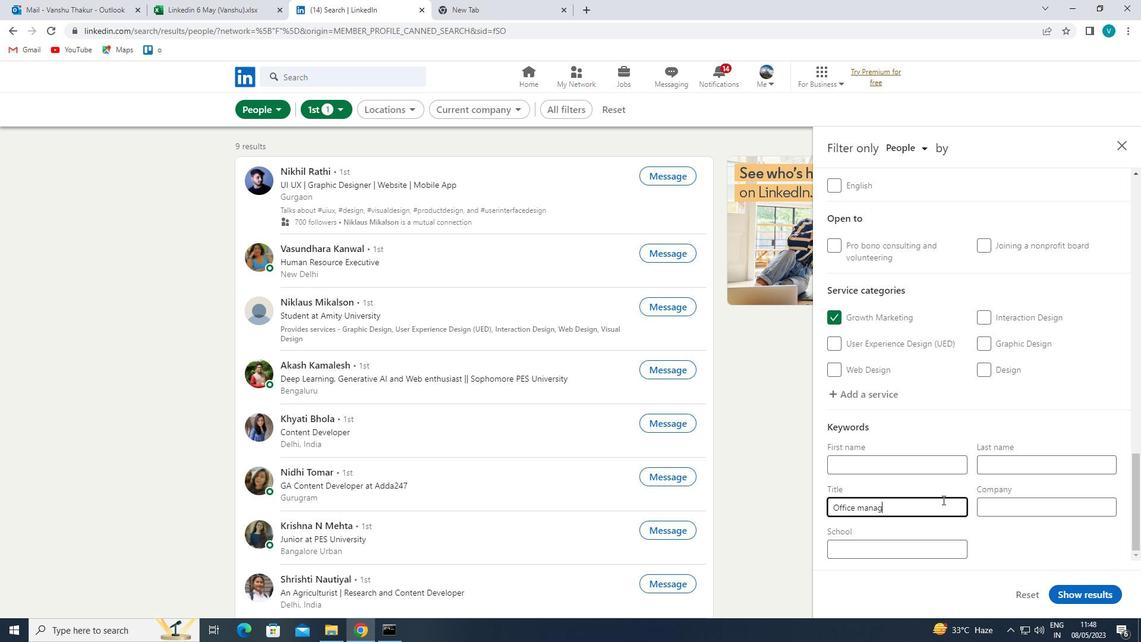 
Action: Mouse moved to (862, 506)
Screenshot: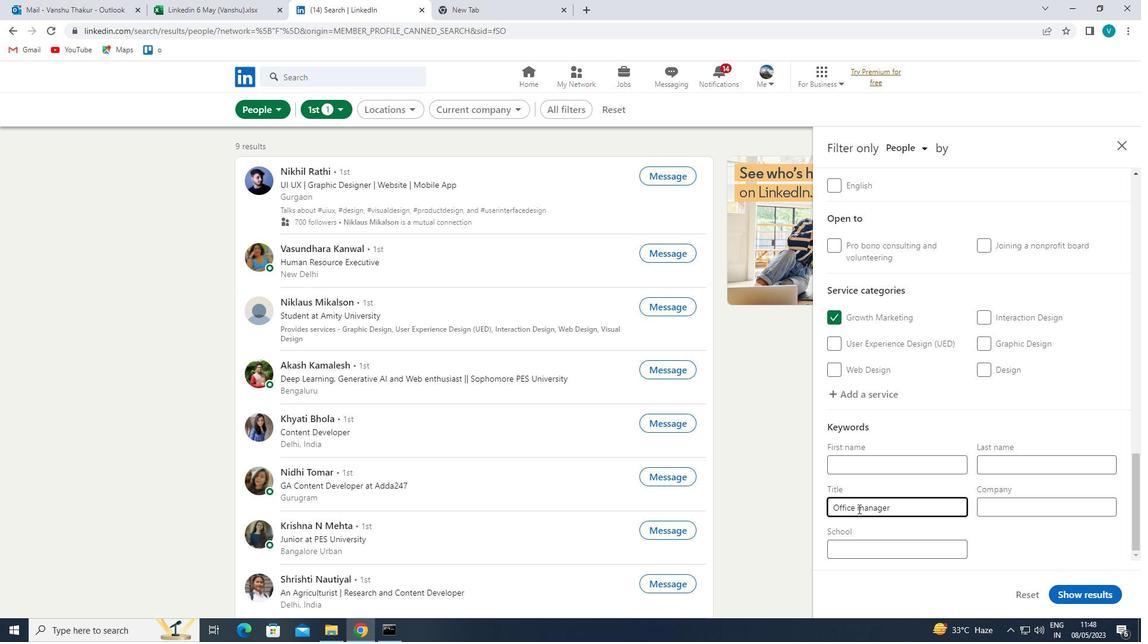 
Action: Mouse pressed left at (862, 506)
Screenshot: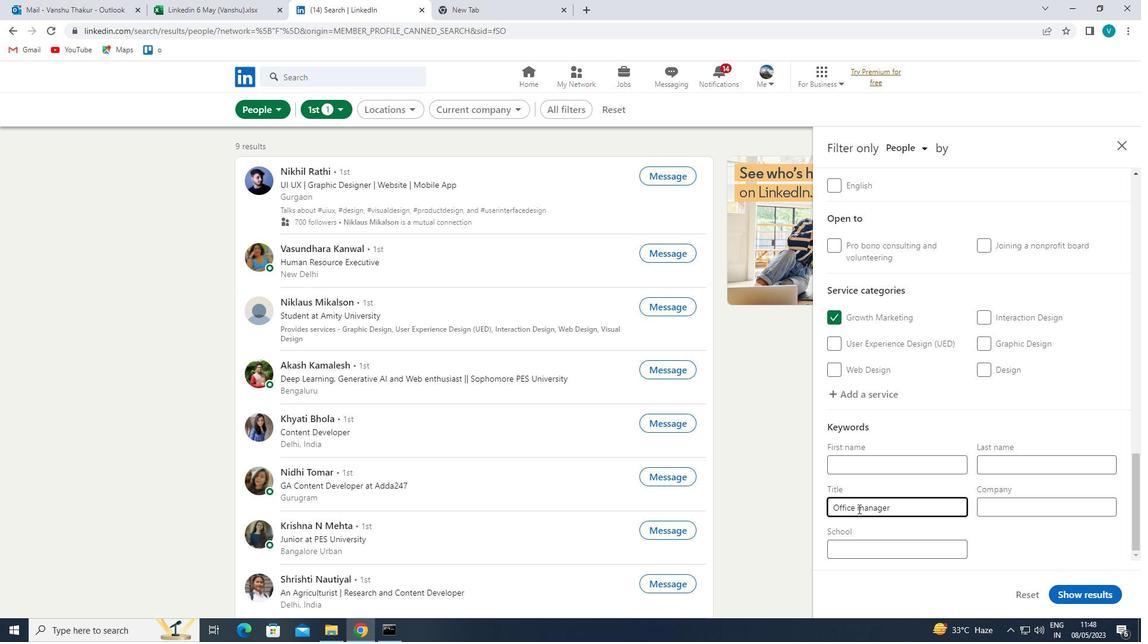 
Action: Mouse moved to (861, 506)
Screenshot: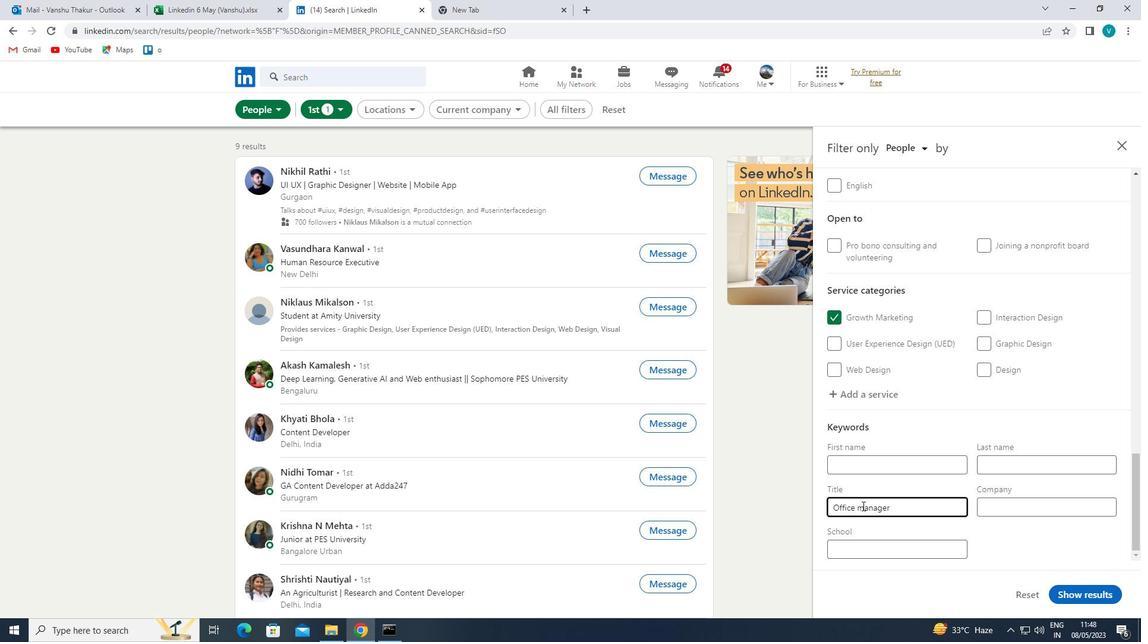 
Action: Key pressed <Key.backspace><Key.shift>M
Screenshot: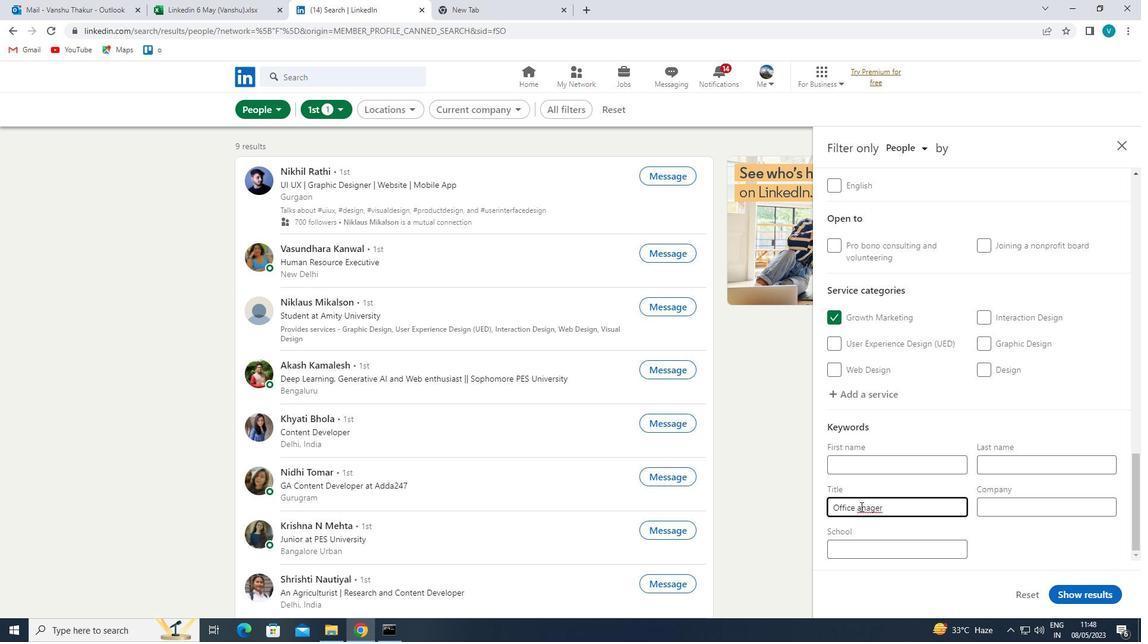 
Action: Mouse moved to (1074, 589)
Screenshot: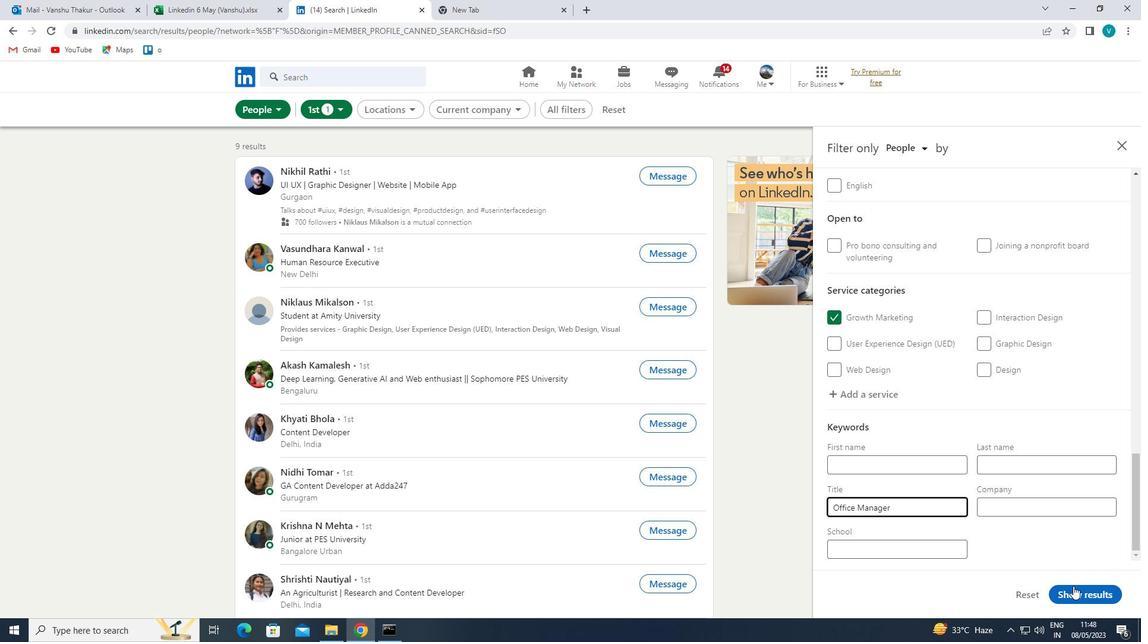 
Action: Mouse pressed left at (1074, 589)
Screenshot: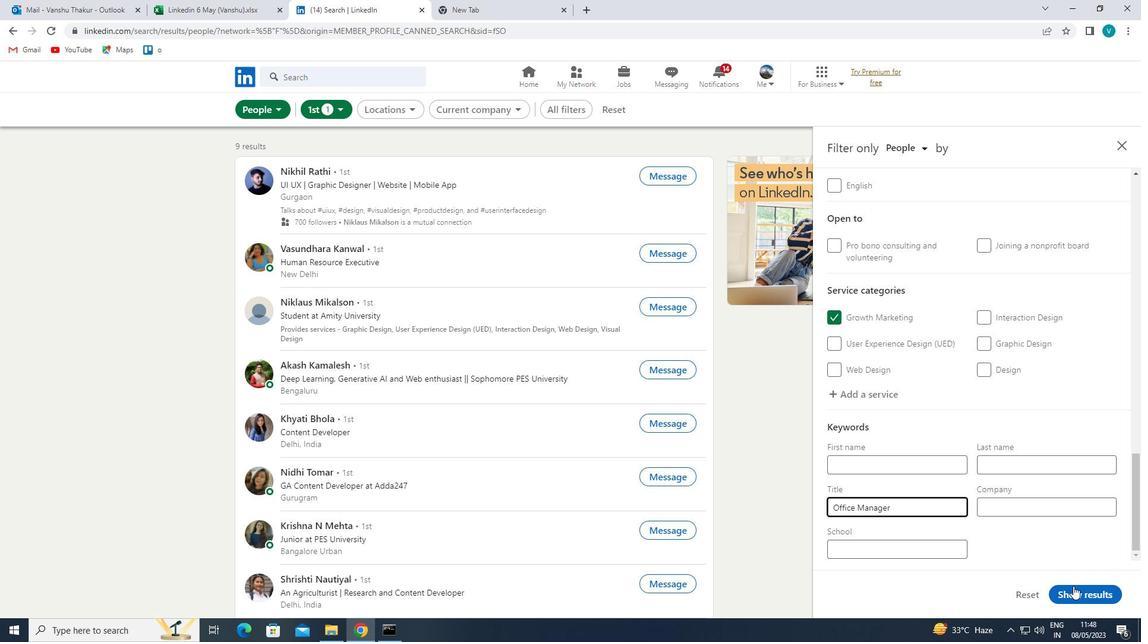 
Action: Mouse moved to (1075, 589)
Screenshot: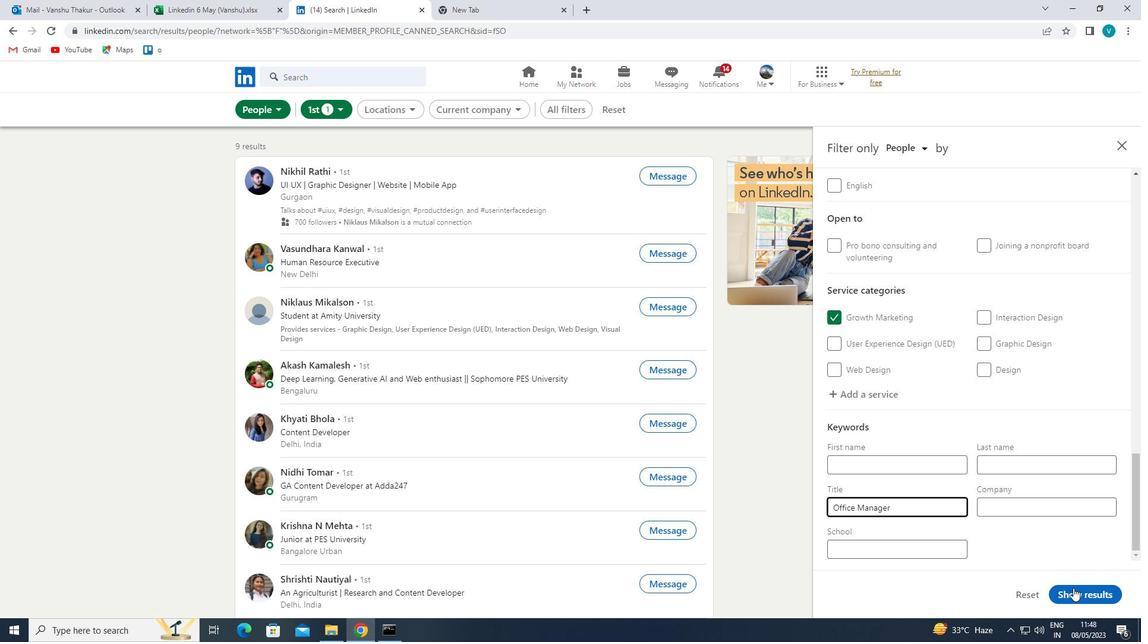 
